 Task: Create tab in community.
Action: Mouse moved to (582, 46)
Screenshot: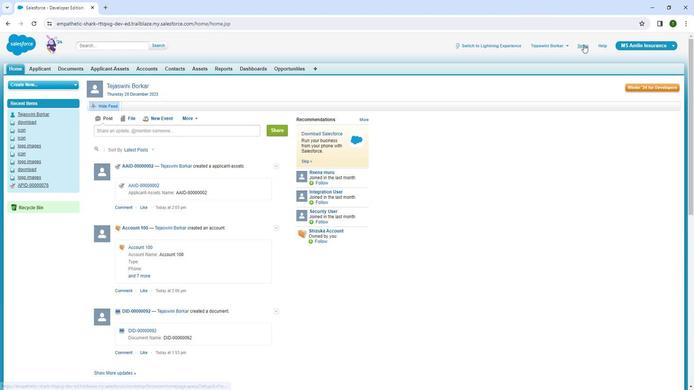 
Action: Mouse pressed left at (582, 46)
Screenshot: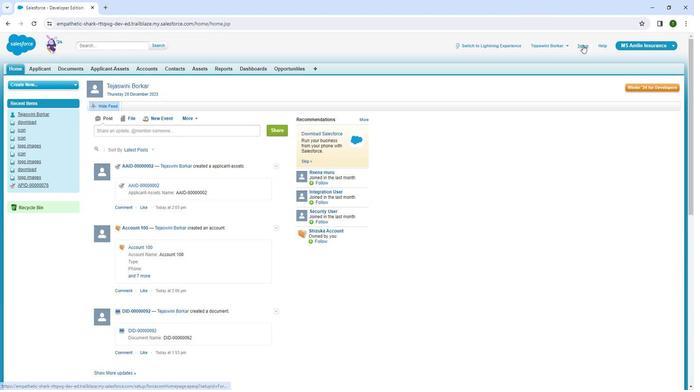 
Action: Mouse moved to (11, 131)
Screenshot: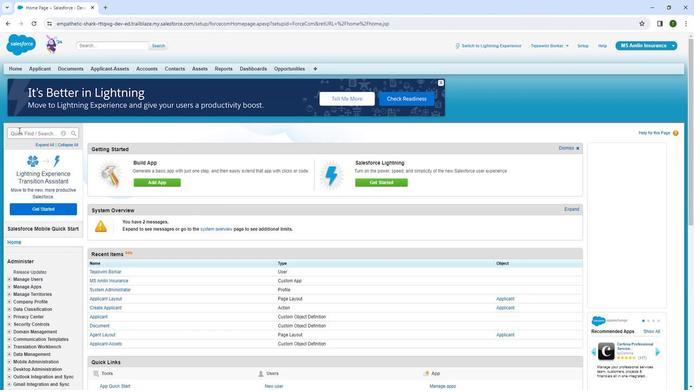 
Action: Mouse pressed left at (11, 131)
Screenshot: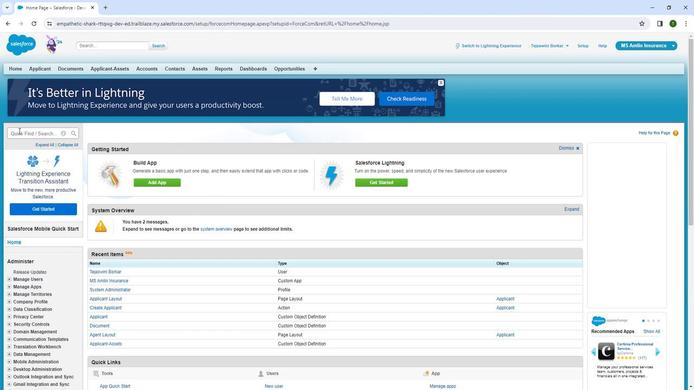 
Action: Mouse moved to (18, 138)
Screenshot: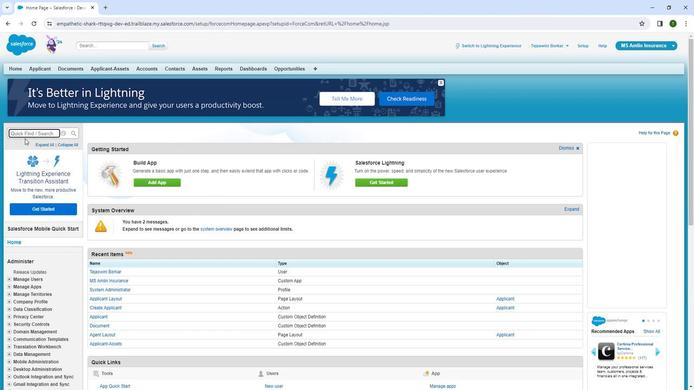 
Action: Key pressed di
Screenshot: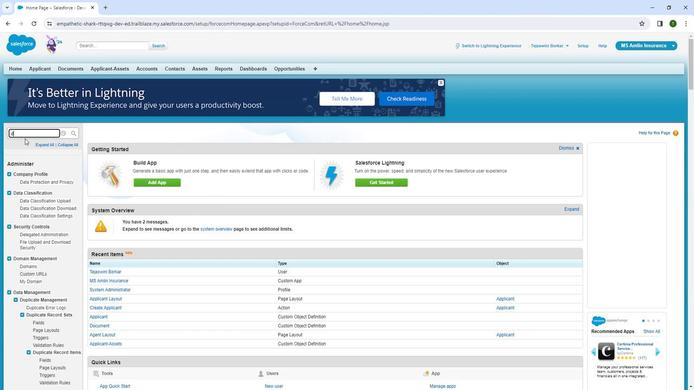 
Action: Mouse moved to (18, 138)
Screenshot: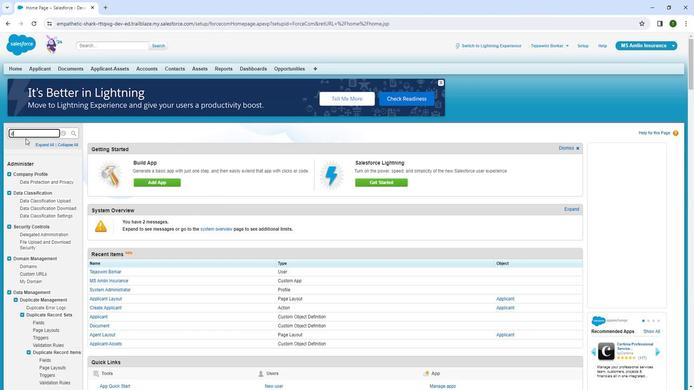 
Action: Key pressed git
Screenshot: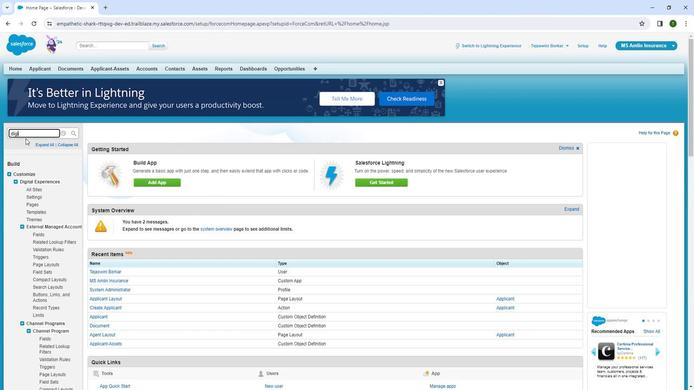 
Action: Mouse moved to (20, 137)
Screenshot: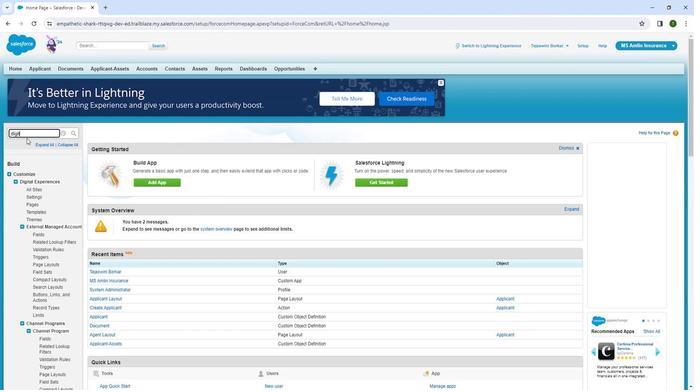 
Action: Key pressed a
Screenshot: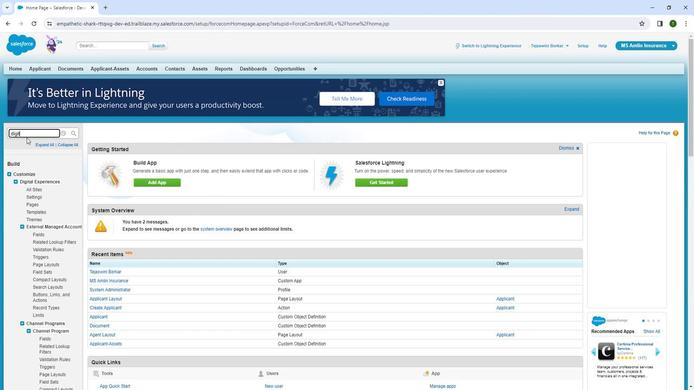 
Action: Mouse moved to (20, 137)
Screenshot: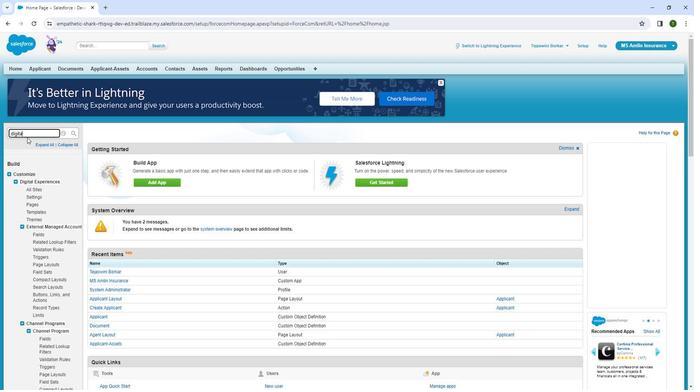 
Action: Key pressed l<Key.space>
Screenshot: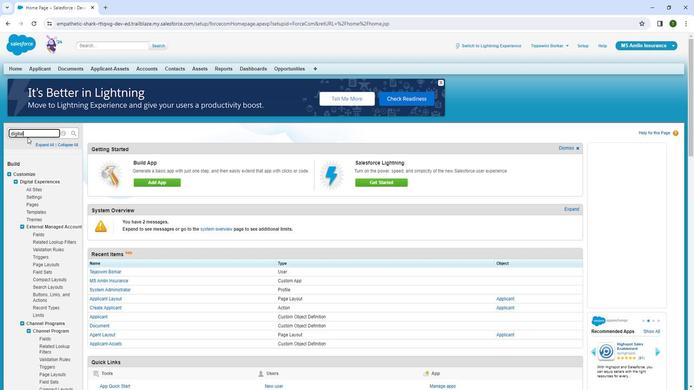 
Action: Mouse moved to (22, 138)
Screenshot: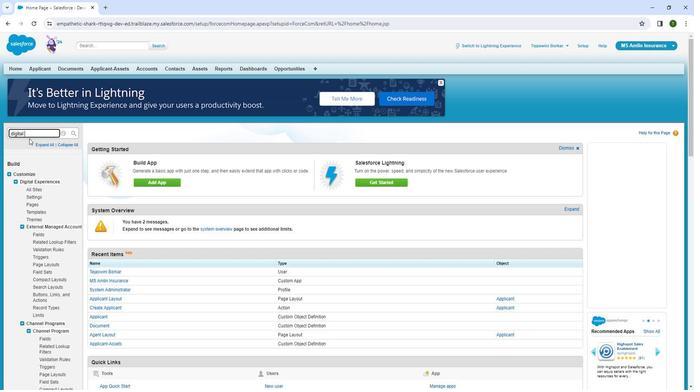 
Action: Key pressed ex
Screenshot: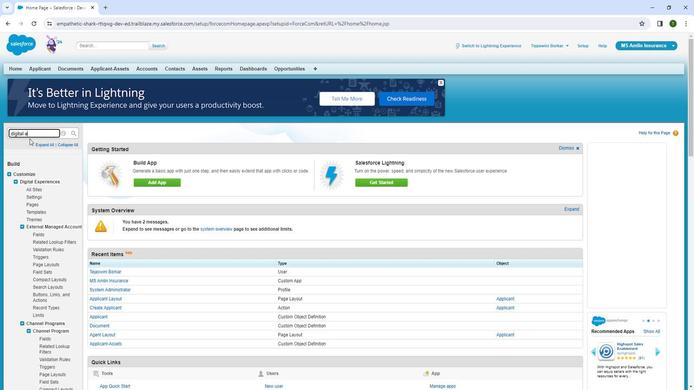 
Action: Mouse moved to (27, 144)
Screenshot: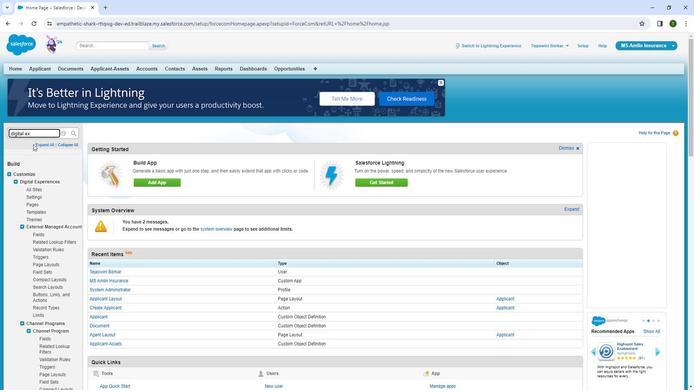 
Action: Key pressed p
Screenshot: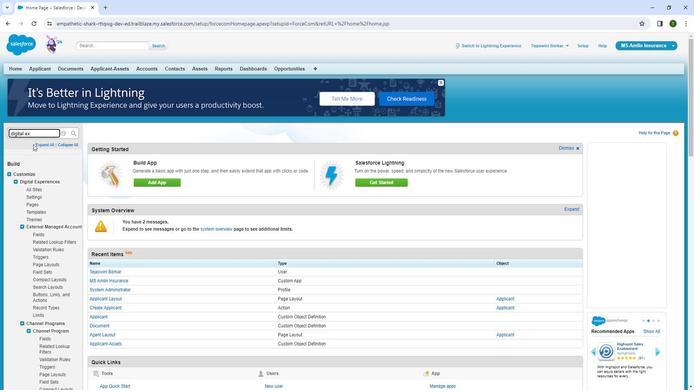 
Action: Mouse moved to (27, 188)
Screenshot: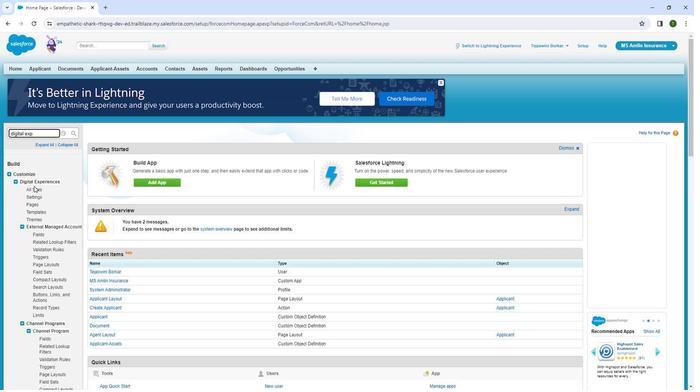 
Action: Mouse pressed left at (27, 188)
Screenshot: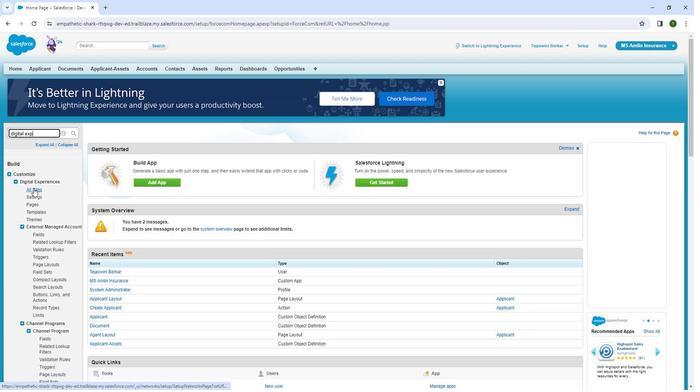
Action: Mouse moved to (122, 218)
Screenshot: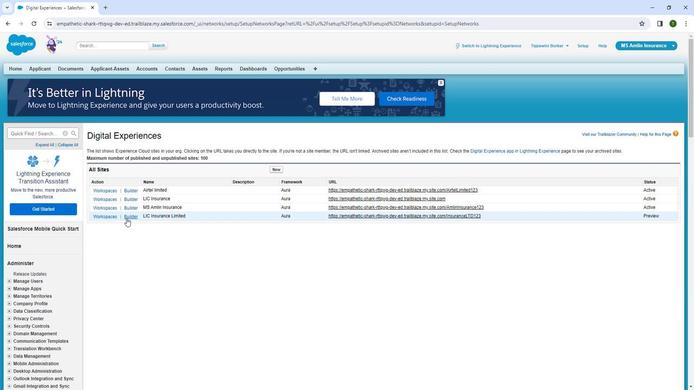 
Action: Mouse pressed left at (122, 218)
Screenshot: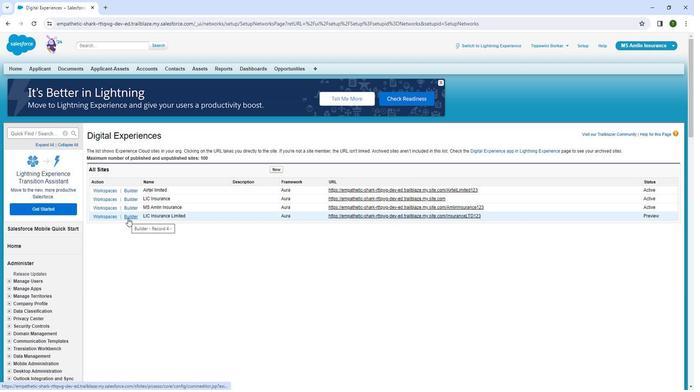 
Action: Mouse moved to (476, 127)
Screenshot: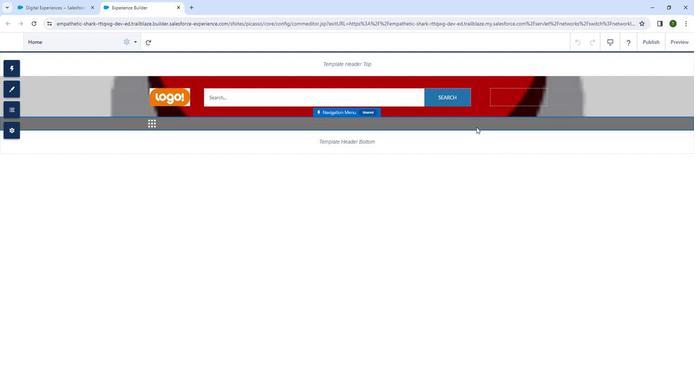 
Action: Mouse pressed left at (476, 127)
Screenshot: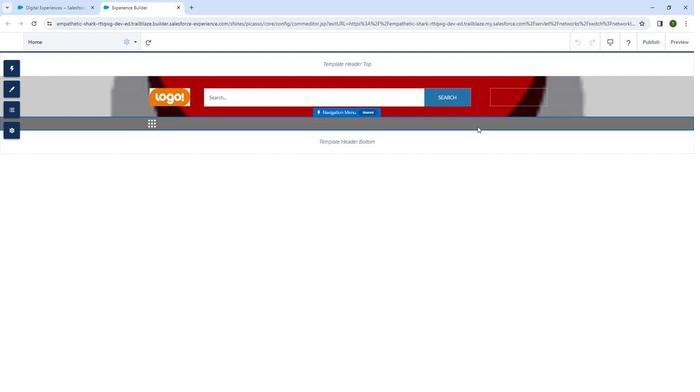 
Action: Mouse moved to (600, 142)
Screenshot: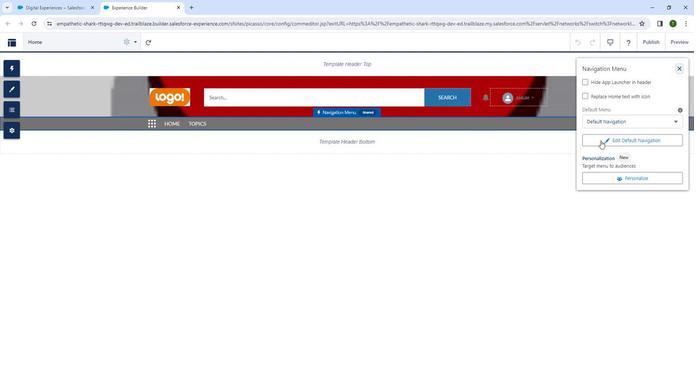 
Action: Mouse pressed left at (600, 142)
Screenshot: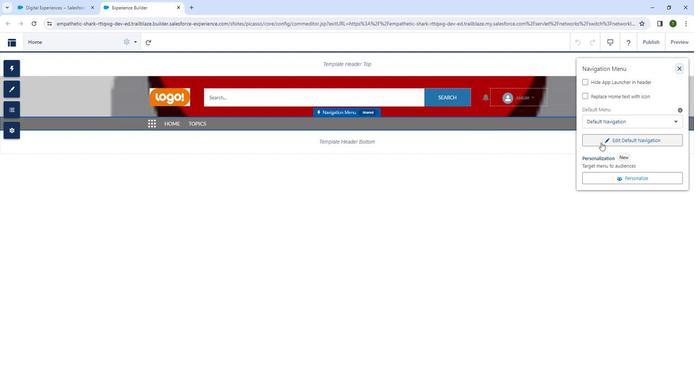 
Action: Mouse moved to (314, 144)
Screenshot: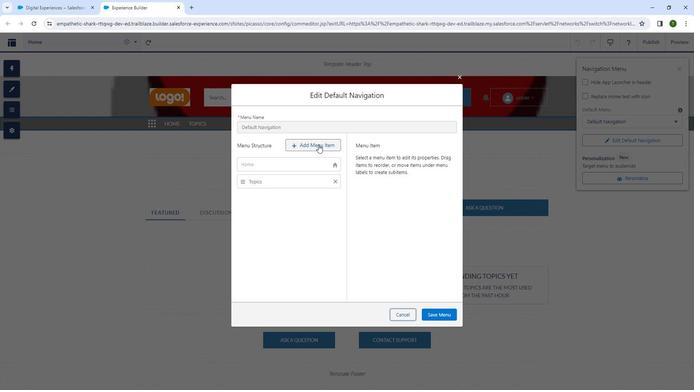 
Action: Mouse pressed left at (314, 144)
Screenshot: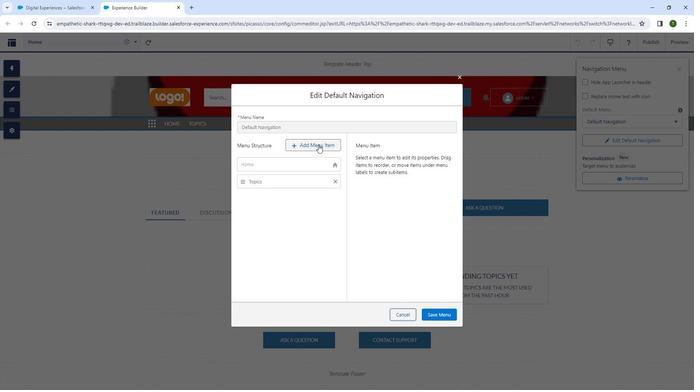 
Action: Mouse moved to (366, 170)
Screenshot: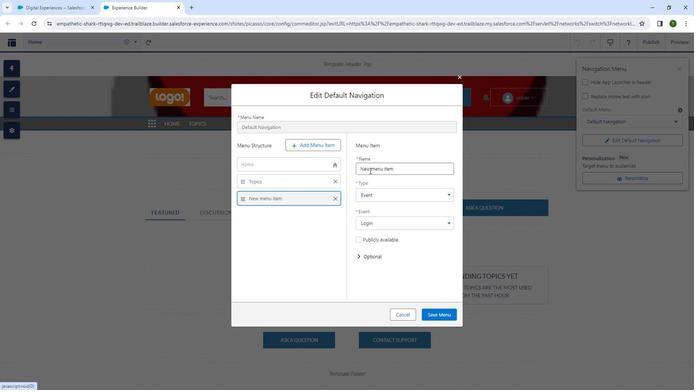 
Action: Mouse pressed left at (366, 170)
Screenshot: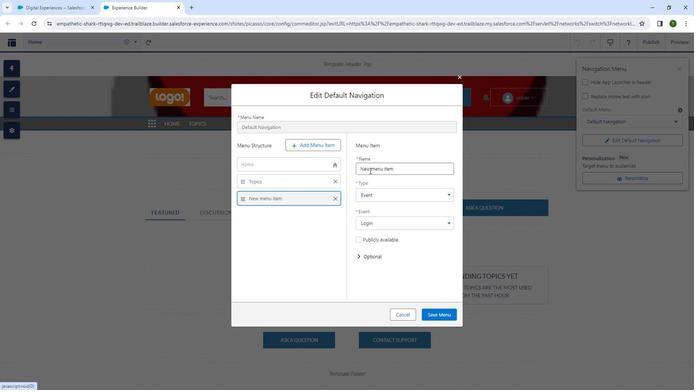 
Action: Mouse moved to (397, 166)
Screenshot: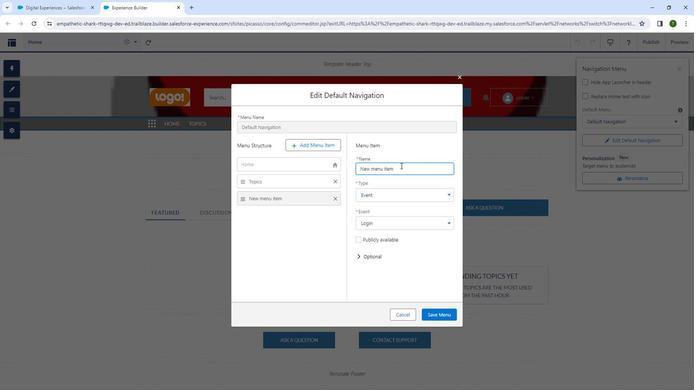 
Action: Mouse pressed left at (397, 166)
Screenshot: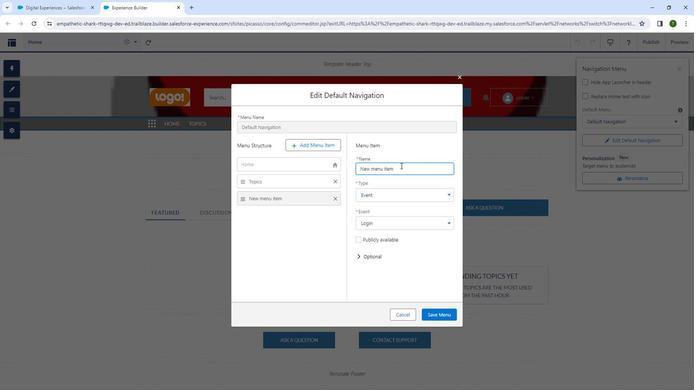 
Action: Mouse moved to (354, 172)
Screenshot: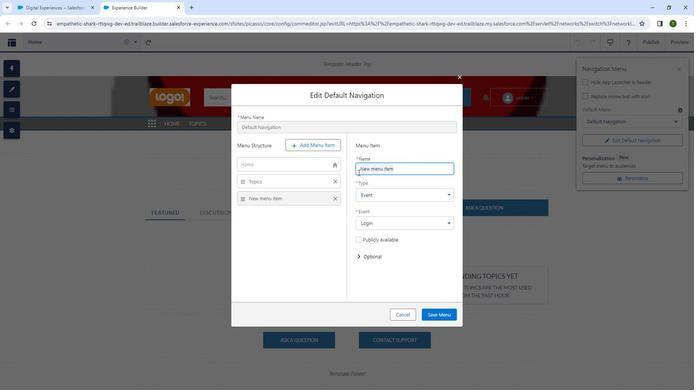 
Action: Key pressed \<Key.backspace><Key.backspace><Key.shift>Account
Screenshot: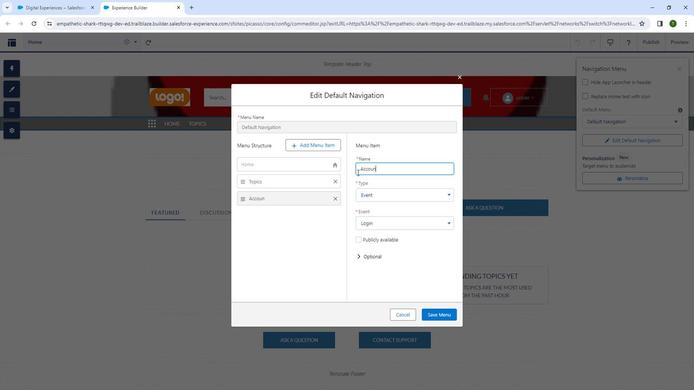 
Action: Mouse moved to (368, 194)
Screenshot: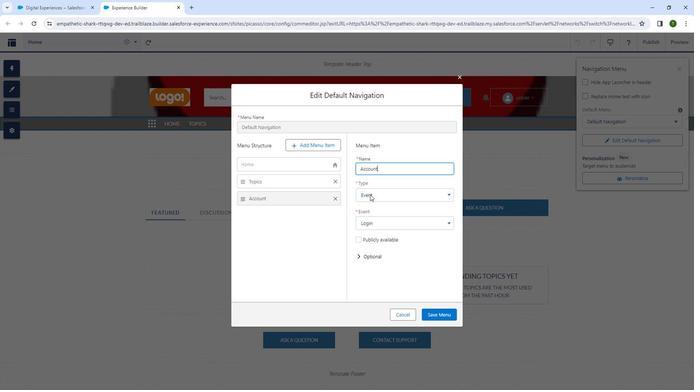 
Action: Mouse pressed left at (368, 194)
Screenshot: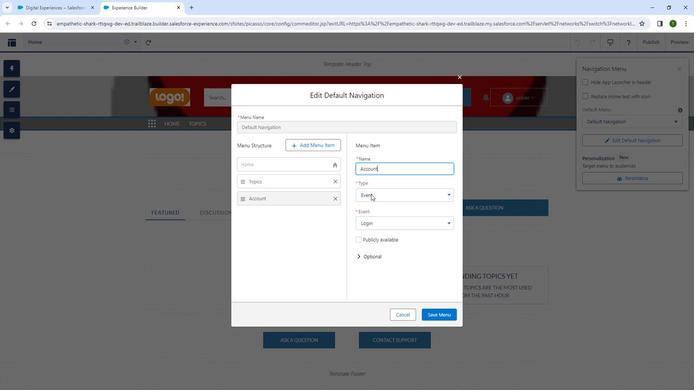 
Action: Mouse moved to (360, 239)
Screenshot: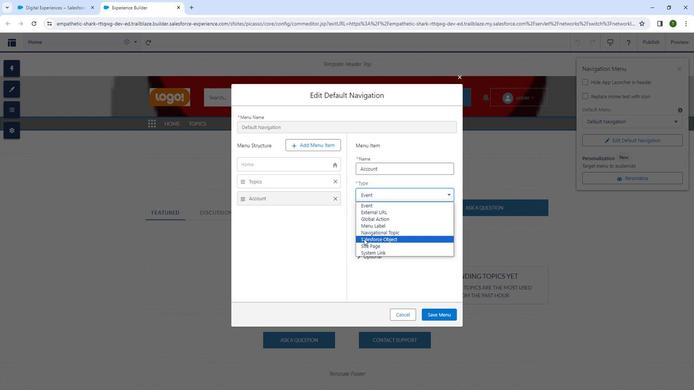 
Action: Mouse pressed left at (360, 239)
Screenshot: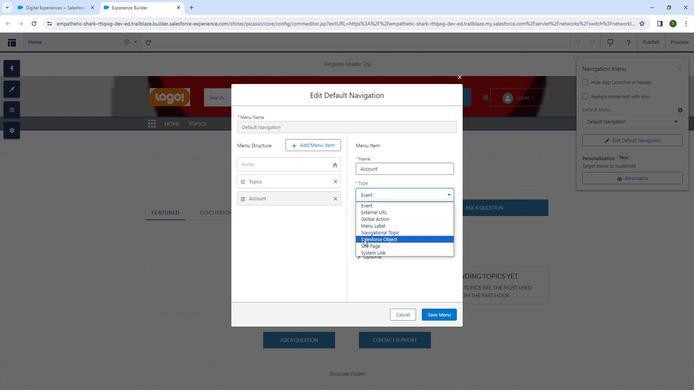 
Action: Mouse moved to (443, 315)
Screenshot: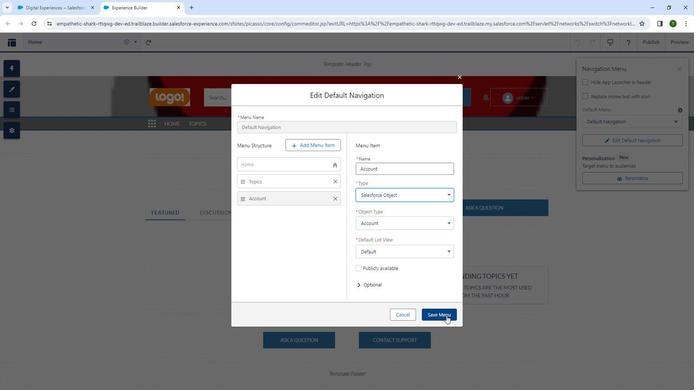 
Action: Mouse pressed left at (443, 315)
Screenshot: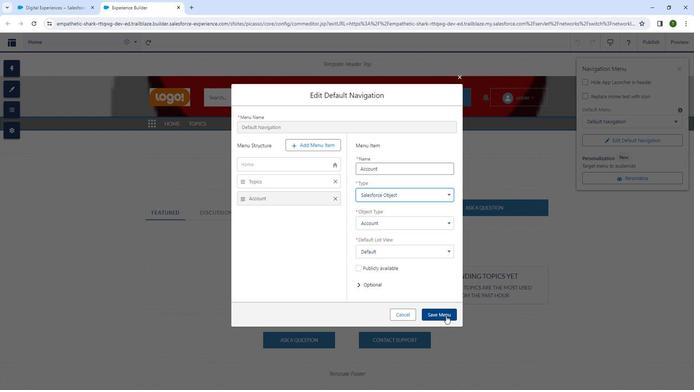 
Action: Mouse moved to (597, 144)
Screenshot: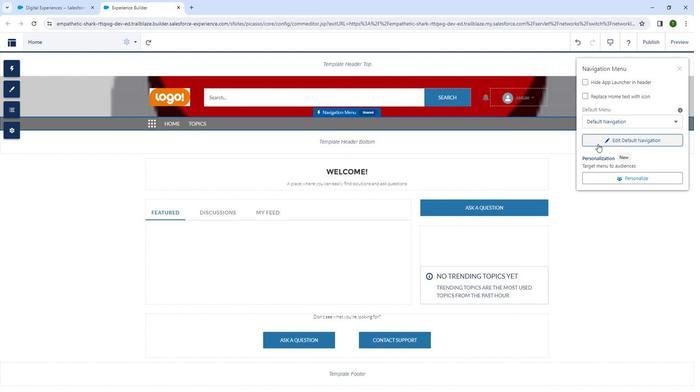 
Action: Mouse pressed left at (597, 144)
Screenshot: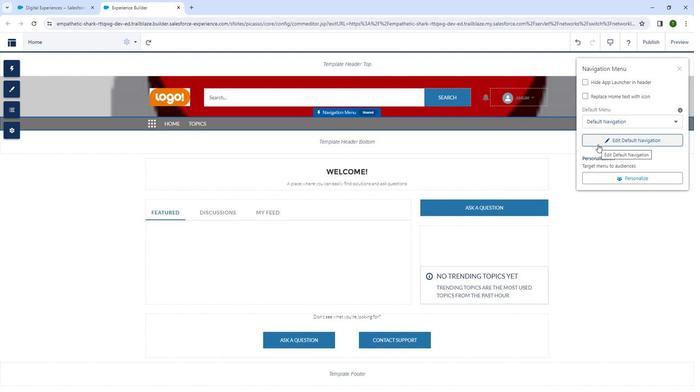 
Action: Mouse moved to (301, 147)
Screenshot: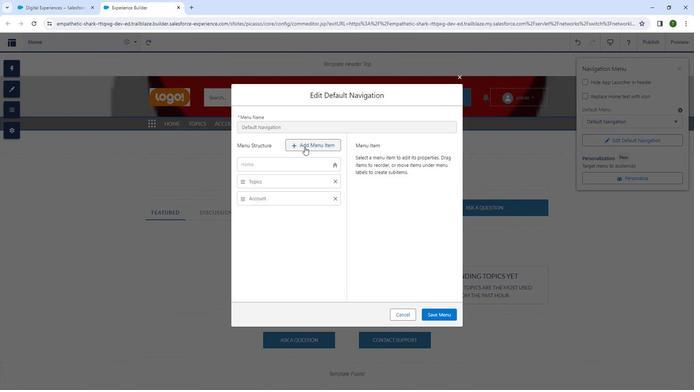 
Action: Mouse pressed left at (301, 147)
Screenshot: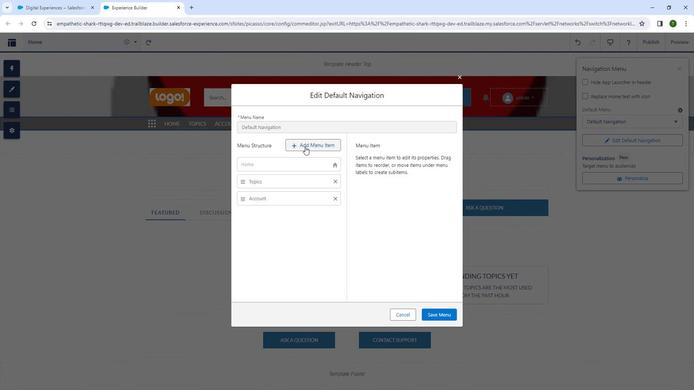 
Action: Mouse moved to (391, 166)
Screenshot: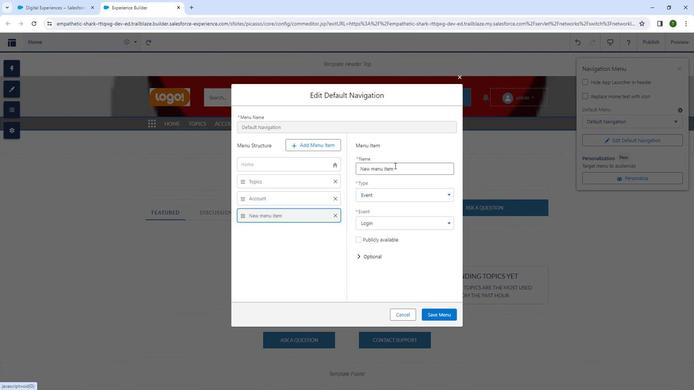 
Action: Mouse pressed left at (391, 166)
Screenshot: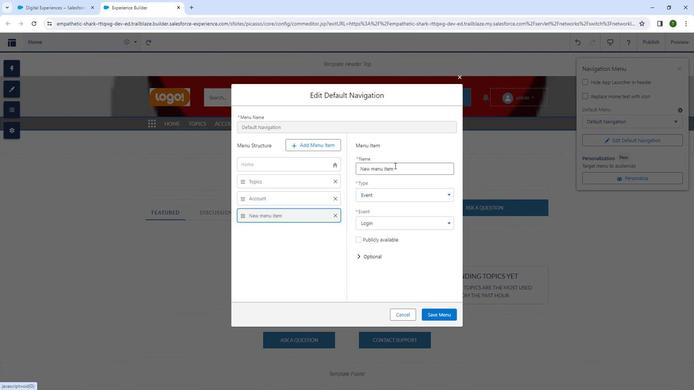 
Action: Mouse moved to (350, 172)
Screenshot: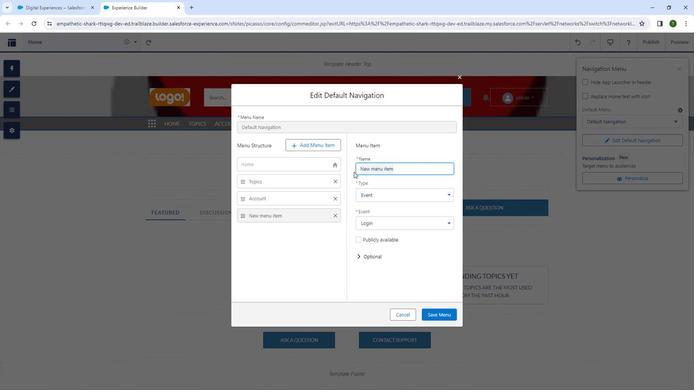 
Action: Key pressed <Key.backspace><Key.shift>Contact
Screenshot: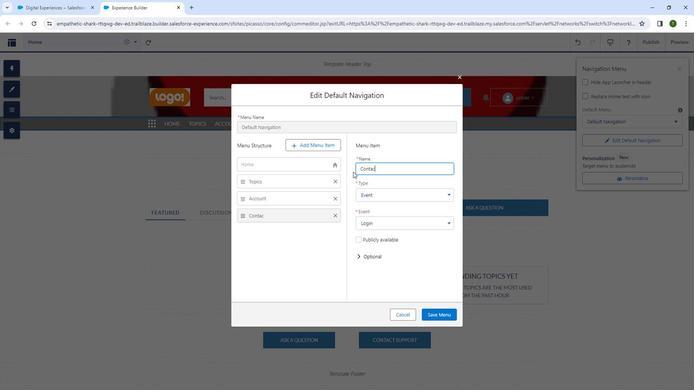 
Action: Mouse moved to (377, 197)
Screenshot: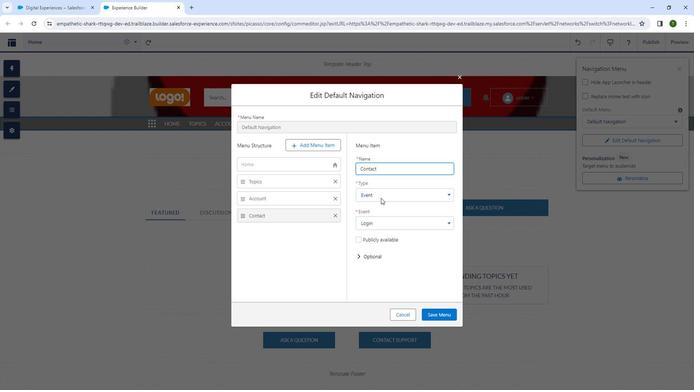 
Action: Mouse pressed left at (377, 197)
Screenshot: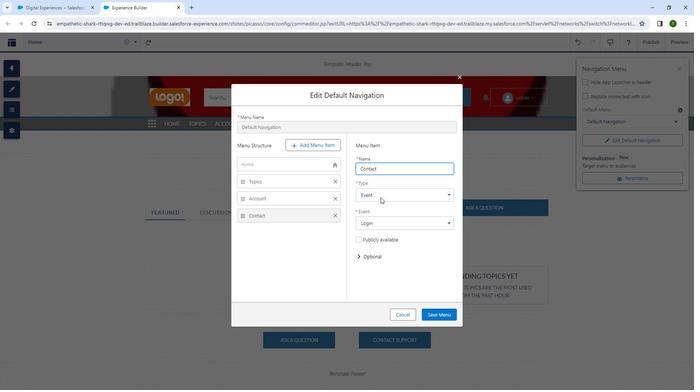 
Action: Mouse moved to (361, 237)
Screenshot: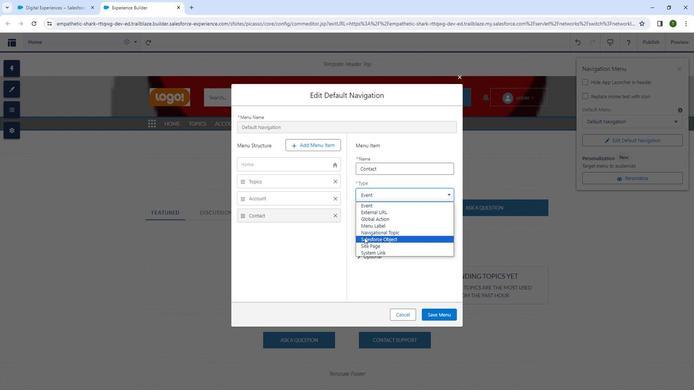 
Action: Mouse pressed left at (361, 237)
Screenshot: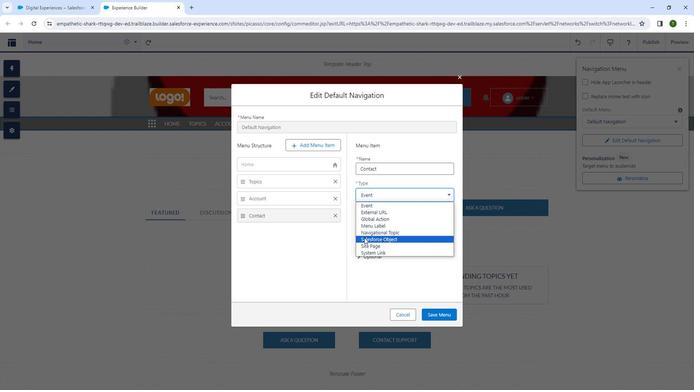 
Action: Mouse moved to (373, 224)
Screenshot: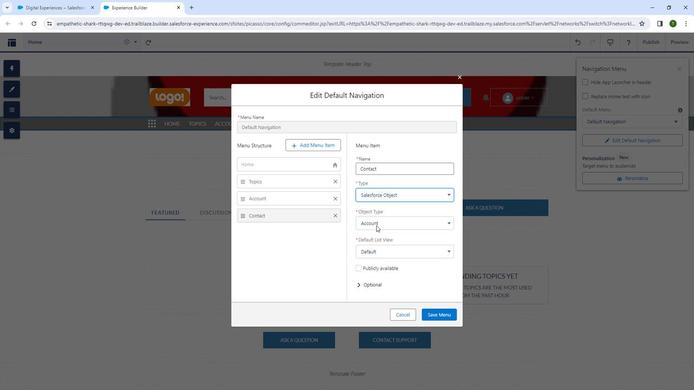 
Action: Mouse pressed left at (373, 224)
Screenshot: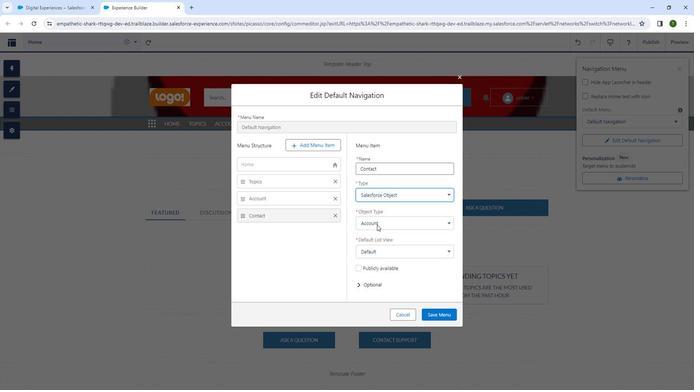 
Action: Mouse moved to (381, 308)
Screenshot: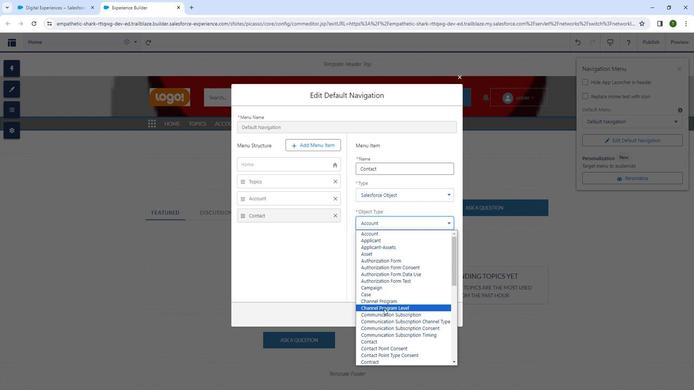 
Action: Mouse scrolled (381, 308) with delta (0, 0)
Screenshot: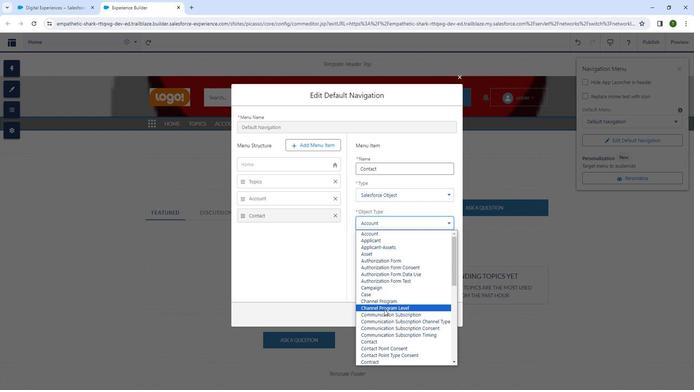 
Action: Mouse moved to (371, 268)
Screenshot: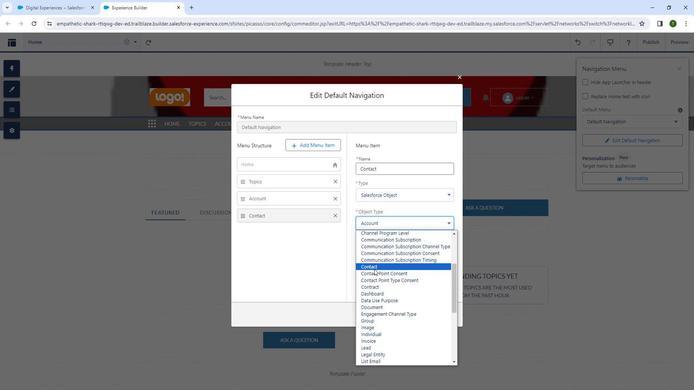 
Action: Mouse pressed left at (371, 268)
Screenshot: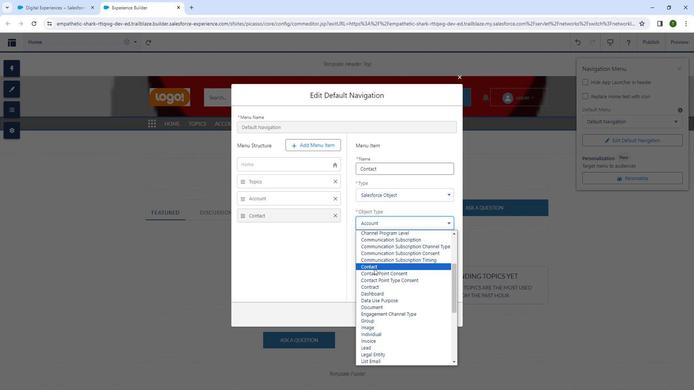 
Action: Mouse moved to (429, 315)
Screenshot: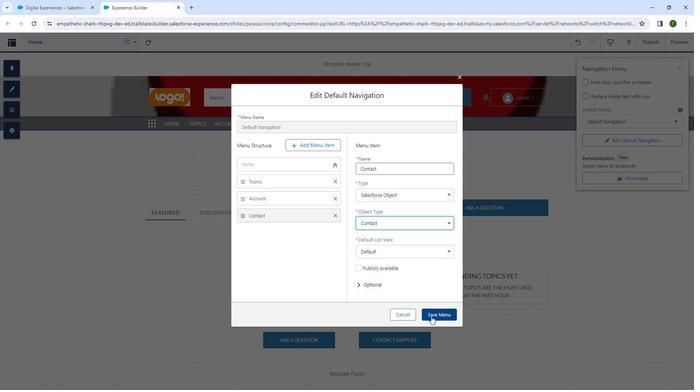 
Action: Mouse pressed left at (429, 315)
Screenshot: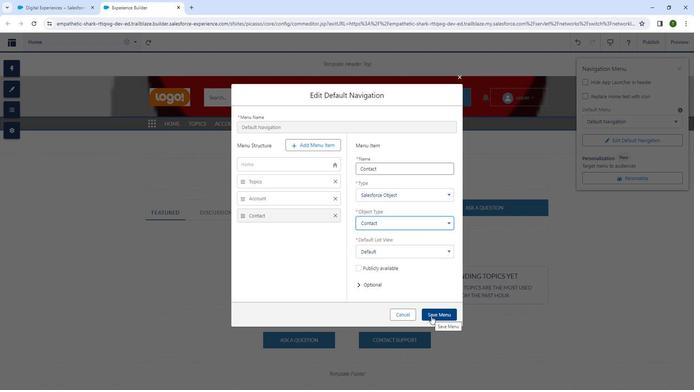 
Action: Mouse moved to (599, 143)
Screenshot: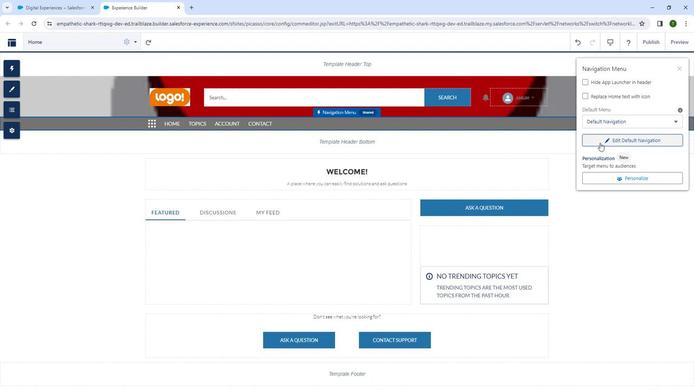 
Action: Mouse pressed left at (599, 143)
Screenshot: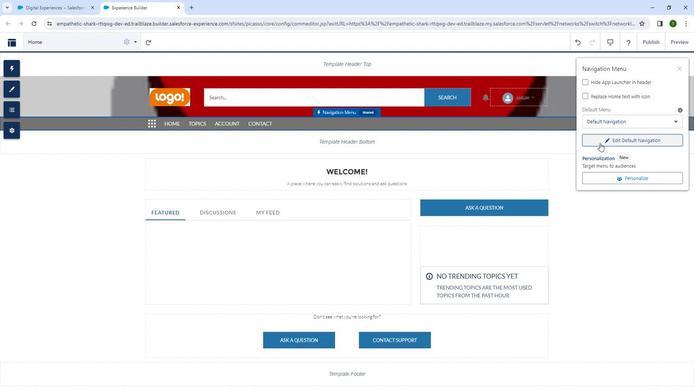 
Action: Mouse moved to (307, 147)
Screenshot: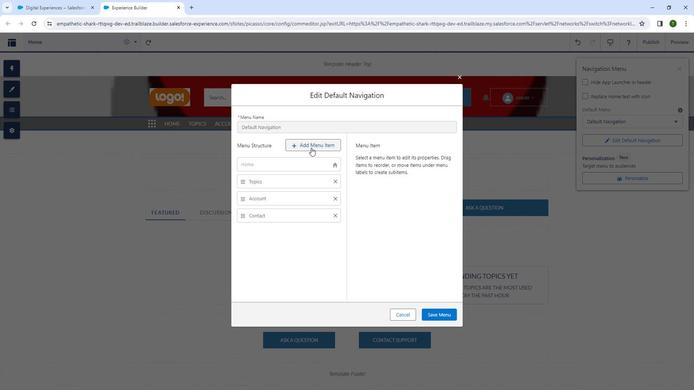 
Action: Mouse pressed left at (307, 147)
Screenshot: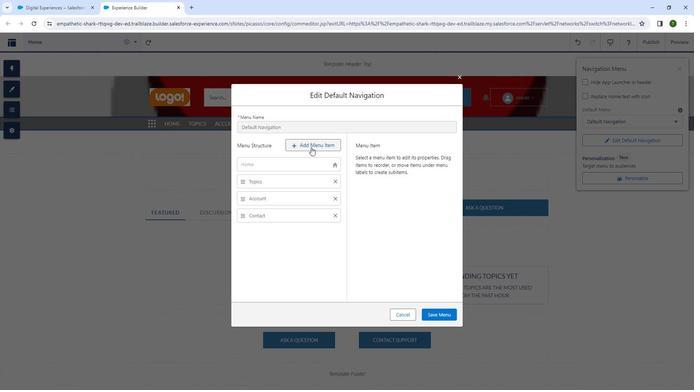 
Action: Mouse moved to (404, 168)
Screenshot: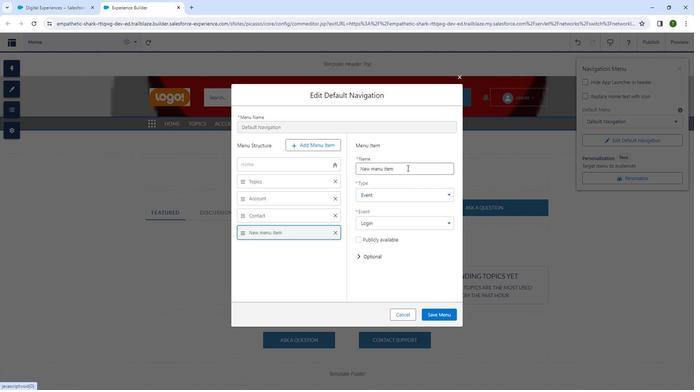 
Action: Mouse pressed left at (404, 168)
Screenshot: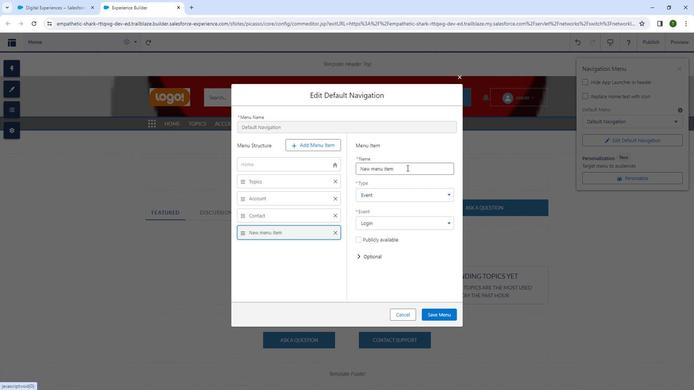 
Action: Mouse moved to (341, 167)
Screenshot: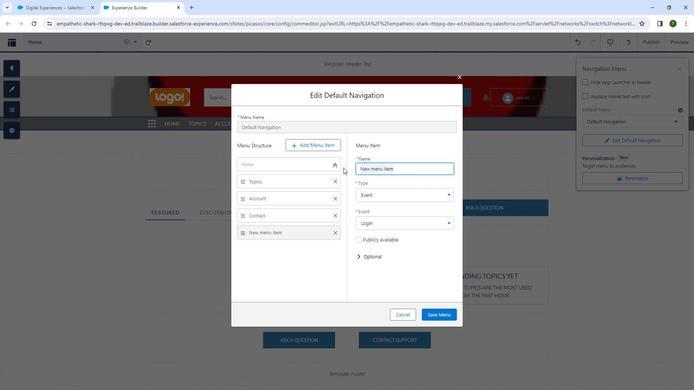 
Action: Key pressed <Key.backspace>opportunity
Screenshot: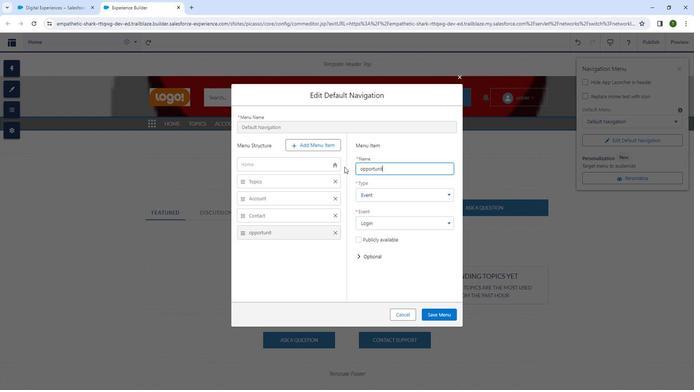 
Action: Mouse moved to (403, 199)
Screenshot: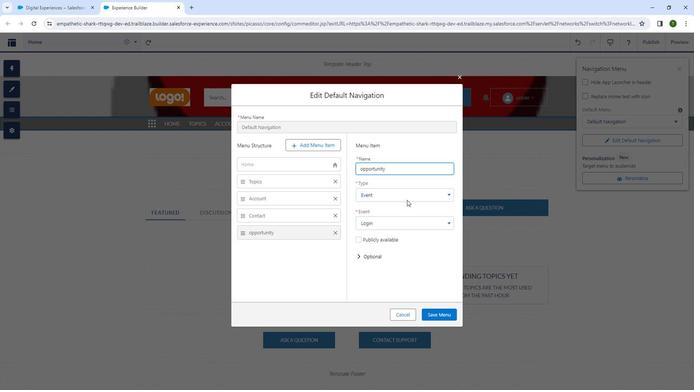 
Action: Mouse pressed left at (403, 199)
Screenshot: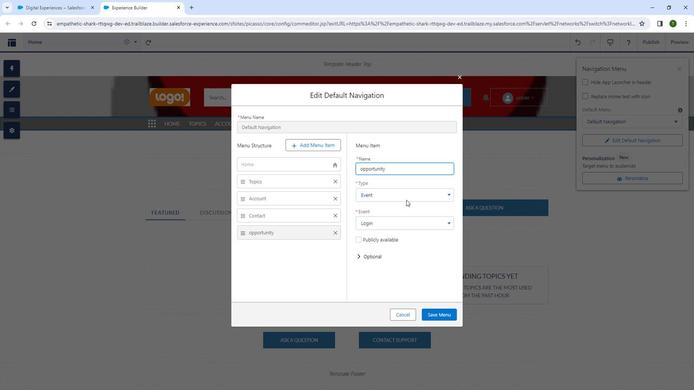 
Action: Mouse moved to (364, 234)
Screenshot: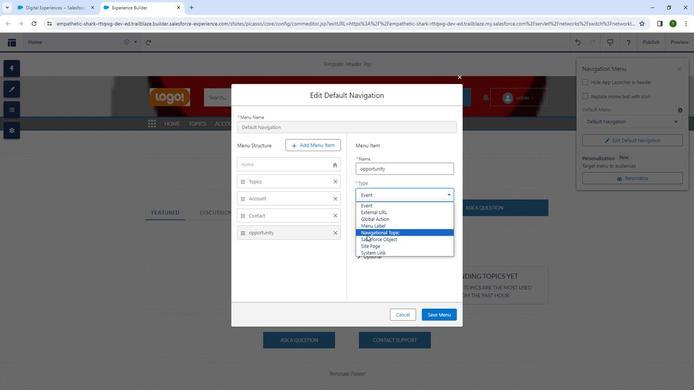 
Action: Mouse pressed left at (364, 234)
Screenshot: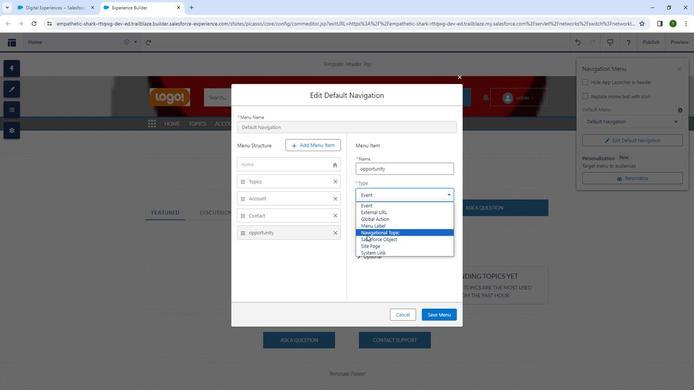 
Action: Mouse moved to (371, 193)
Screenshot: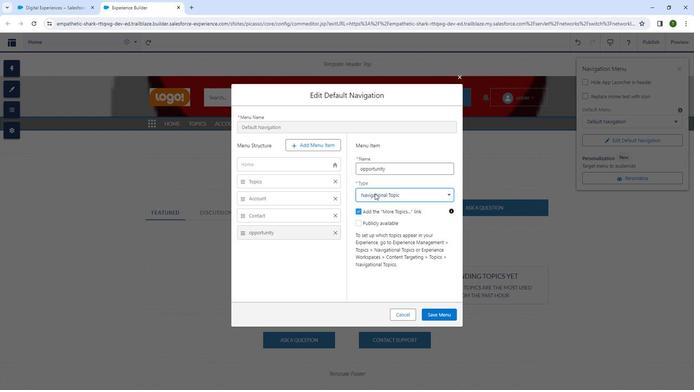 
Action: Mouse pressed left at (371, 193)
Screenshot: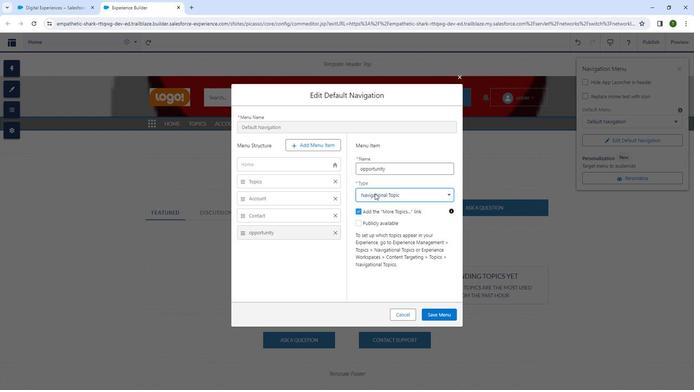 
Action: Mouse moved to (371, 238)
Screenshot: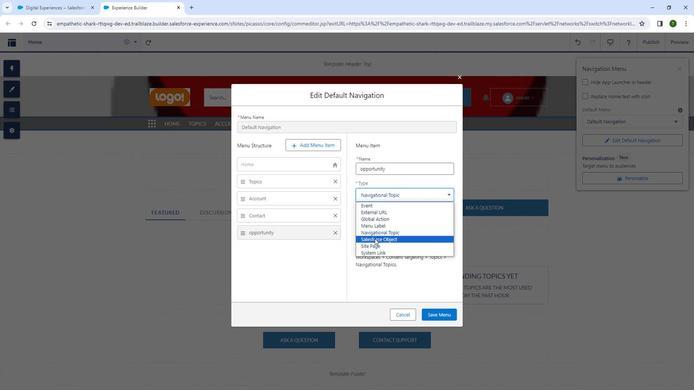 
Action: Mouse pressed left at (371, 238)
Screenshot: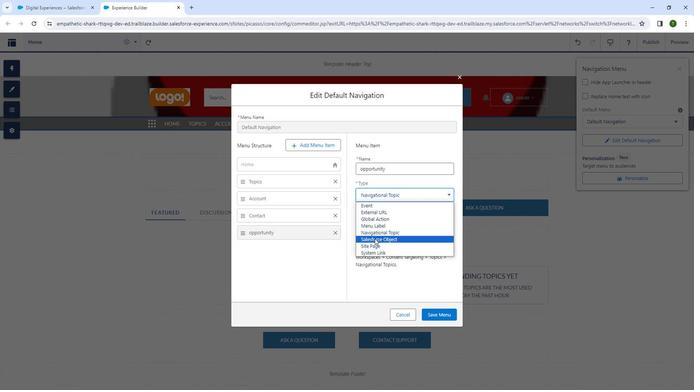 
Action: Mouse moved to (369, 227)
Screenshot: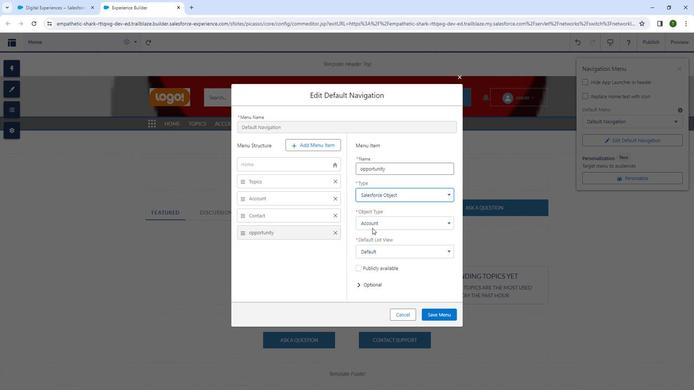 
Action: Mouse pressed left at (369, 227)
Screenshot: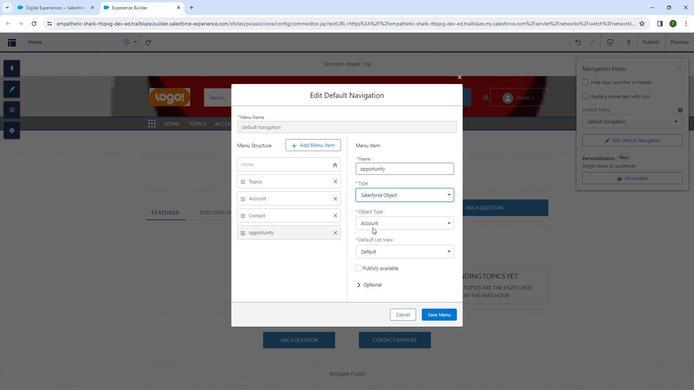 
Action: Mouse moved to (390, 288)
Screenshot: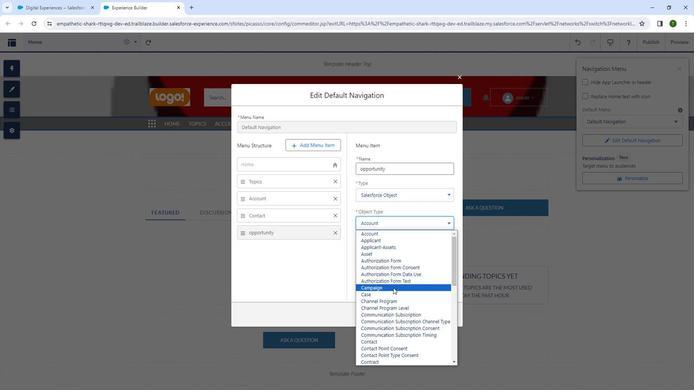 
Action: Mouse scrolled (390, 287) with delta (0, 0)
Screenshot: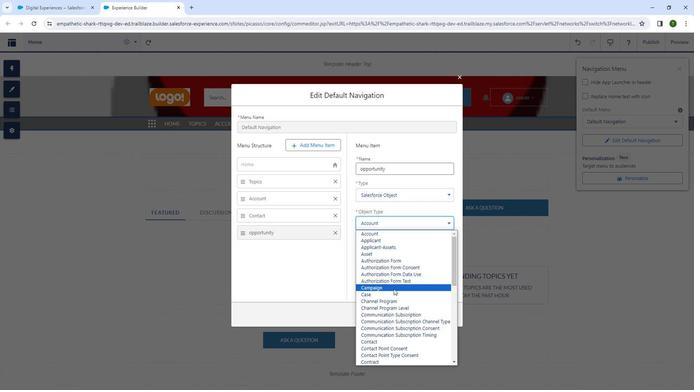 
Action: Mouse moved to (382, 307)
Screenshot: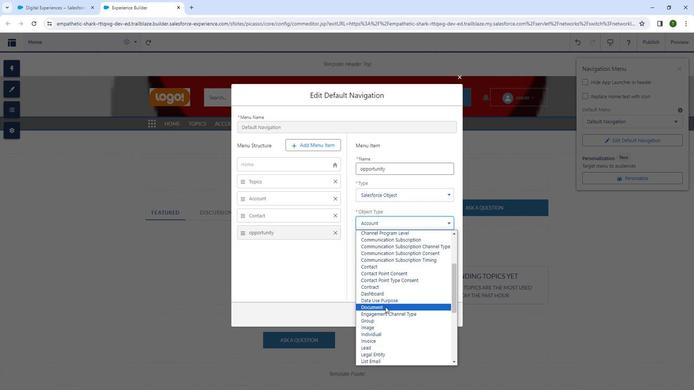 
Action: Mouse scrolled (382, 307) with delta (0, 0)
Screenshot: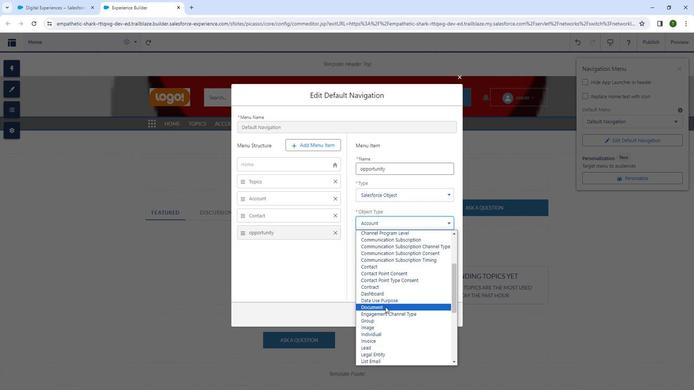 
Action: Mouse moved to (379, 317)
Screenshot: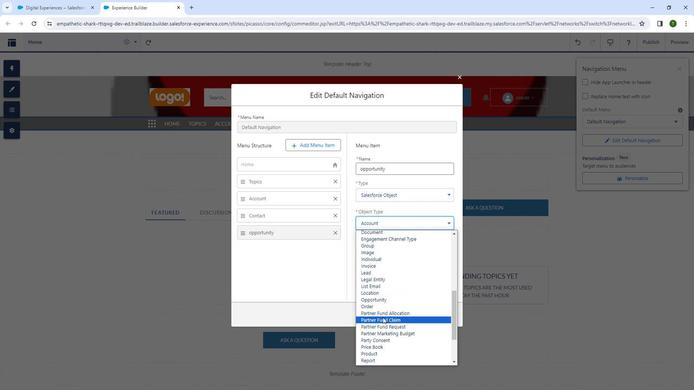 
Action: Mouse scrolled (379, 316) with delta (0, 0)
Screenshot: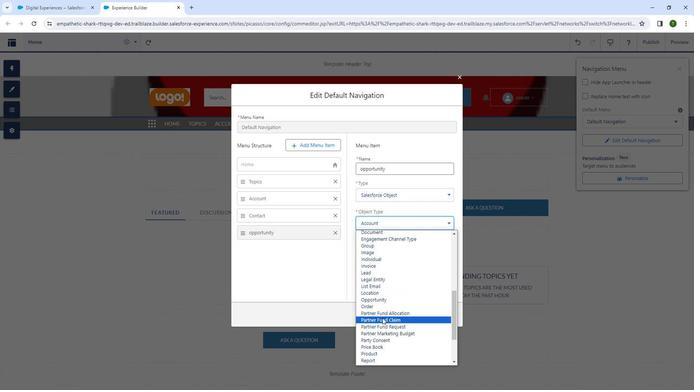 
Action: Mouse moved to (376, 333)
Screenshot: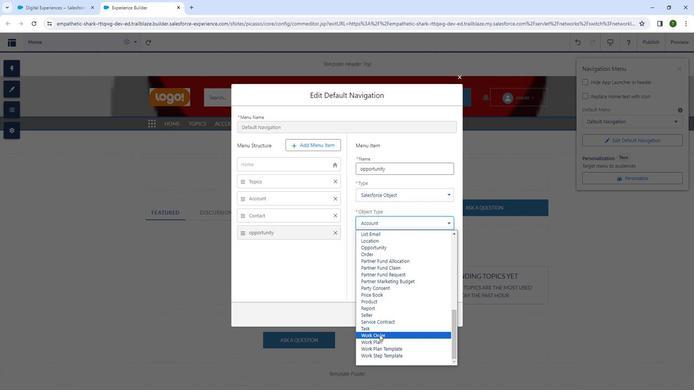 
Action: Mouse scrolled (376, 333) with delta (0, 0)
Screenshot: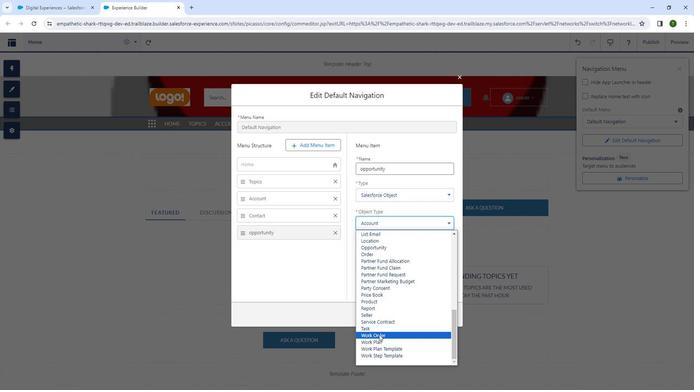 
Action: Mouse moved to (375, 335)
Screenshot: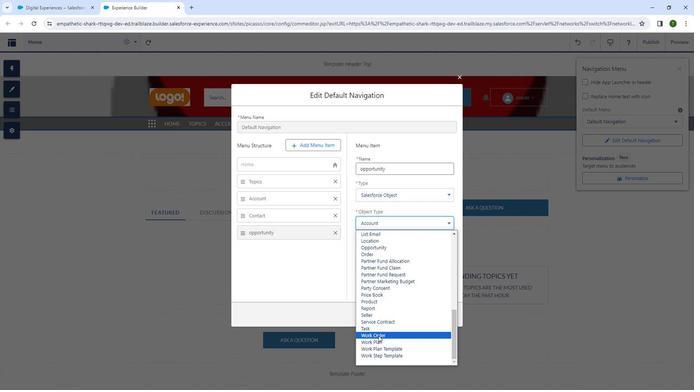 
Action: Mouse scrolled (375, 334) with delta (0, 0)
Screenshot: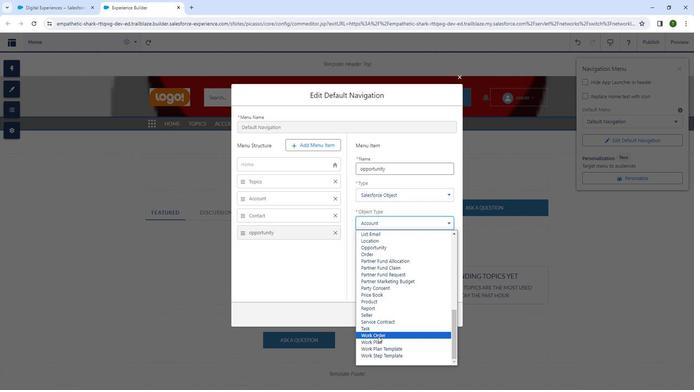 
Action: Mouse moved to (365, 246)
Screenshot: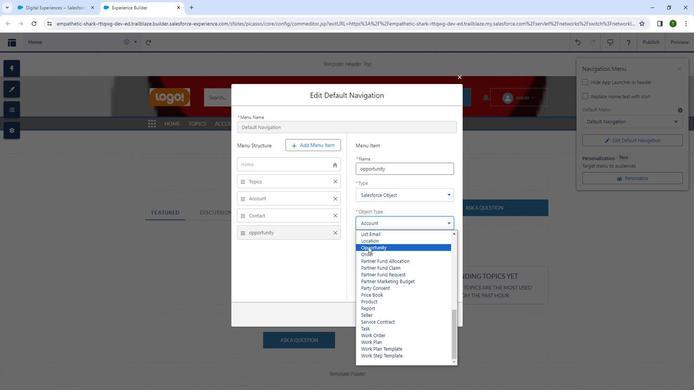 
Action: Mouse pressed left at (365, 246)
Screenshot: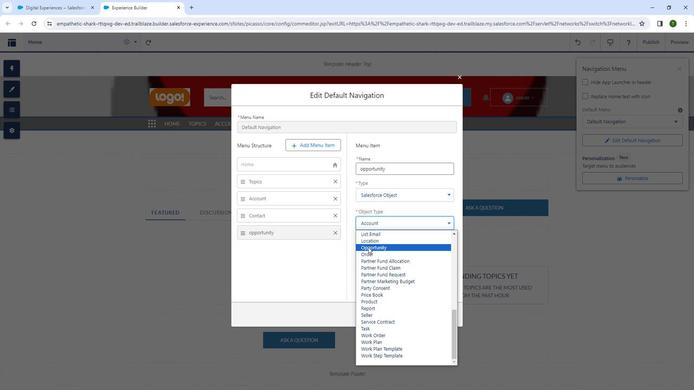 
Action: Mouse moved to (436, 314)
Screenshot: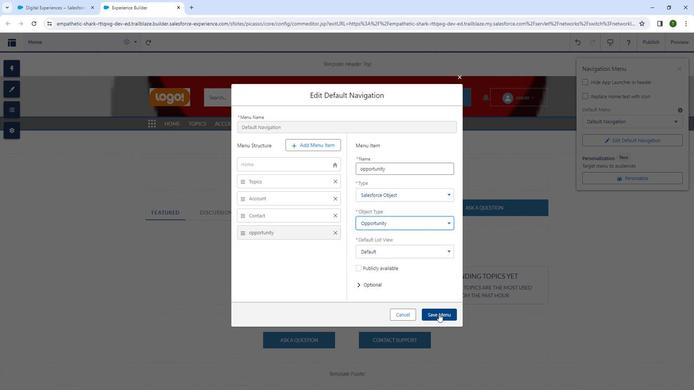 
Action: Mouse pressed left at (436, 314)
Screenshot: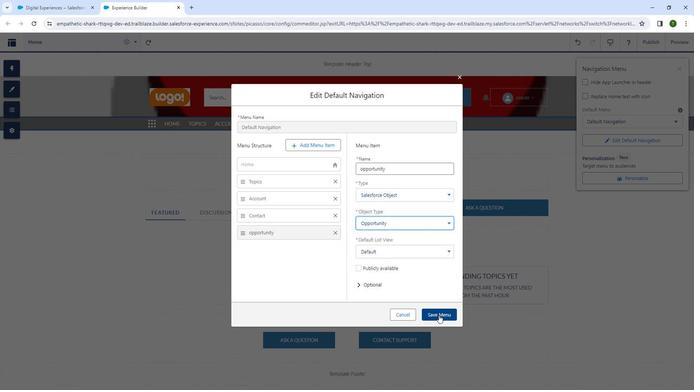 
Action: Mouse moved to (594, 142)
Screenshot: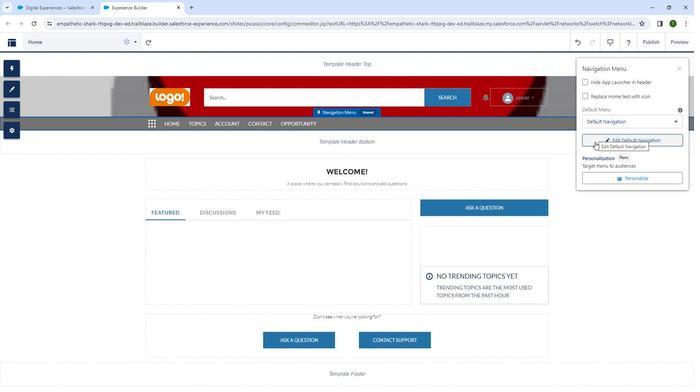 
Action: Mouse pressed left at (594, 142)
Screenshot: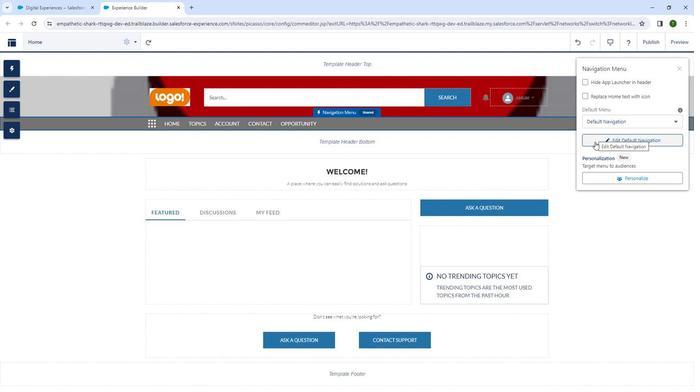 
Action: Mouse moved to (292, 148)
Screenshot: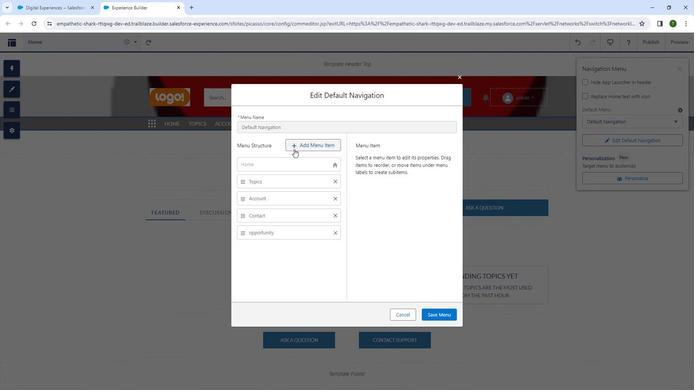 
Action: Mouse pressed left at (292, 148)
Screenshot: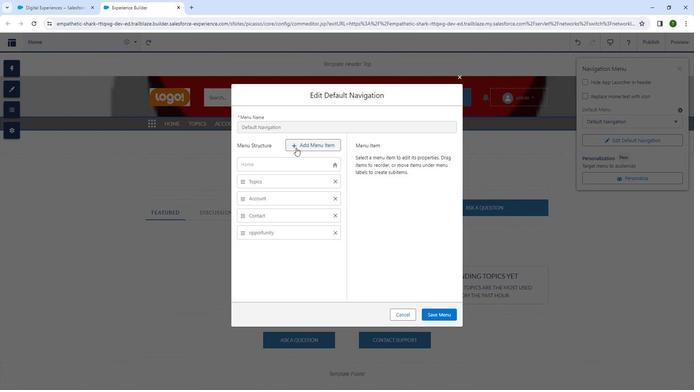 
Action: Mouse moved to (301, 144)
Screenshot: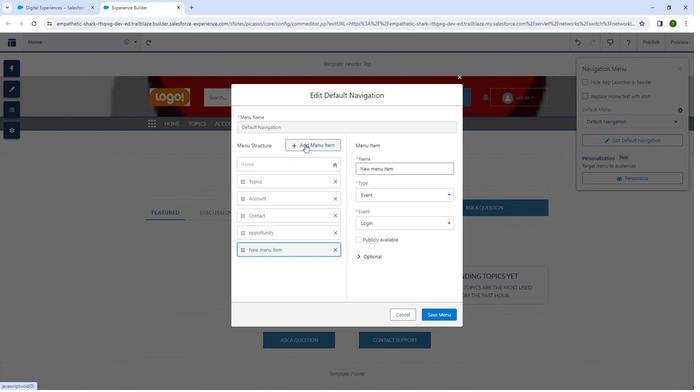 
Action: Mouse pressed left at (301, 144)
Screenshot: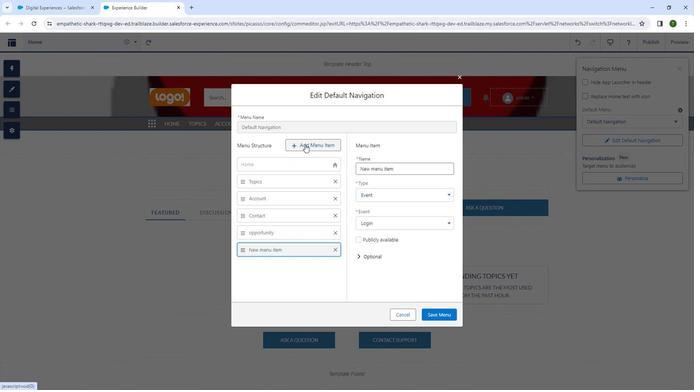 
Action: Mouse moved to (332, 267)
Screenshot: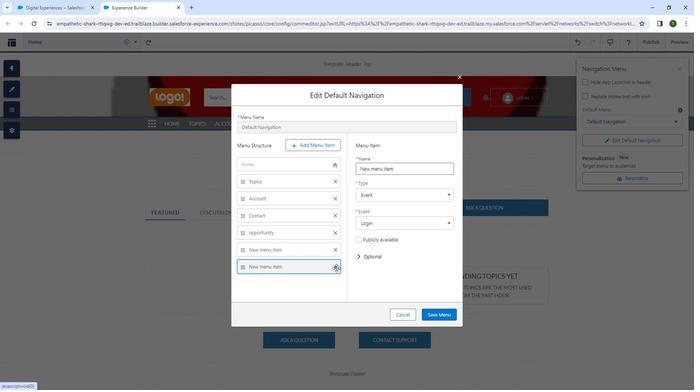 
Action: Mouse pressed left at (332, 267)
Screenshot: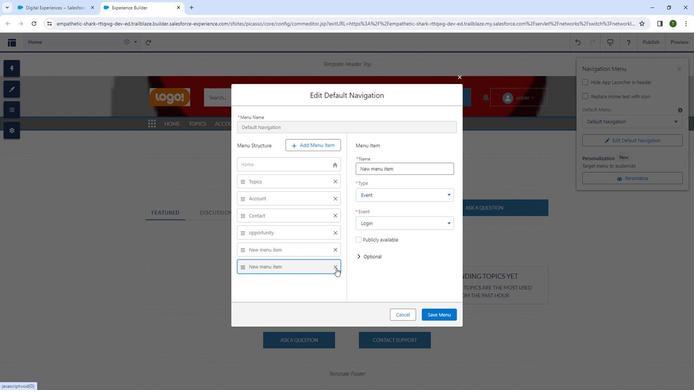 
Action: Mouse moved to (392, 169)
Screenshot: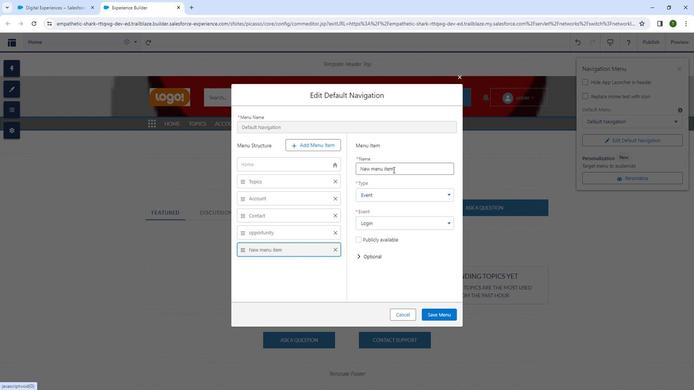 
Action: Mouse pressed left at (392, 169)
Screenshot: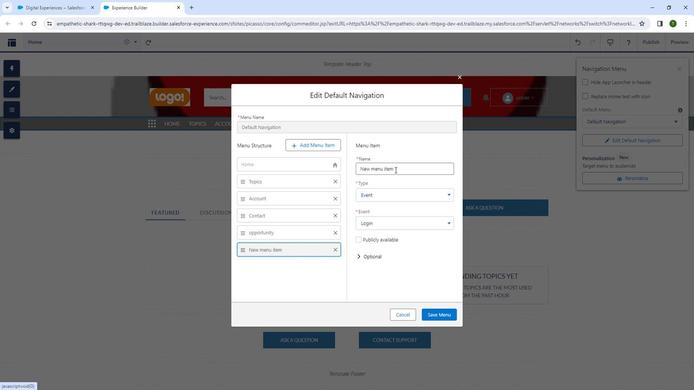 
Action: Mouse moved to (348, 177)
Screenshot: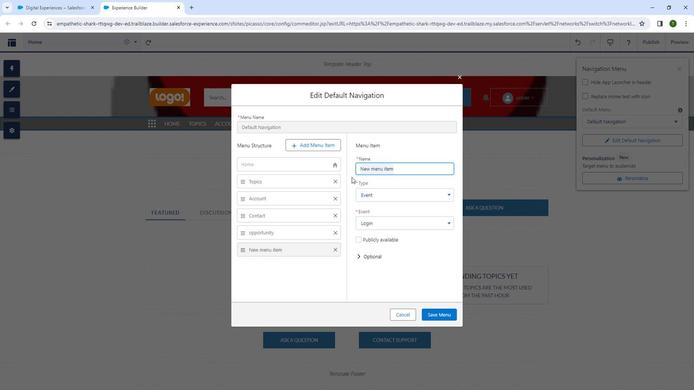 
Action: Key pressed <Key.backspace>case
Screenshot: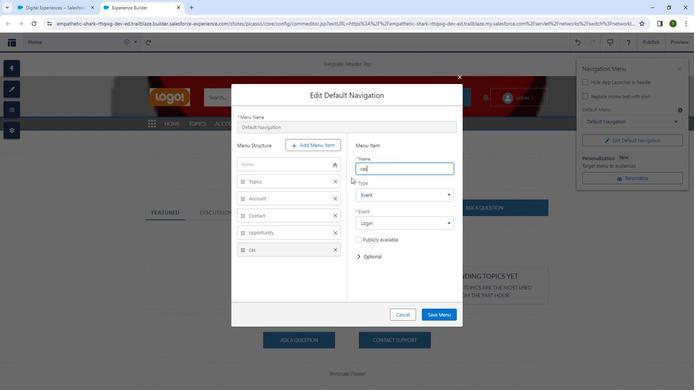 
Action: Mouse moved to (363, 195)
Screenshot: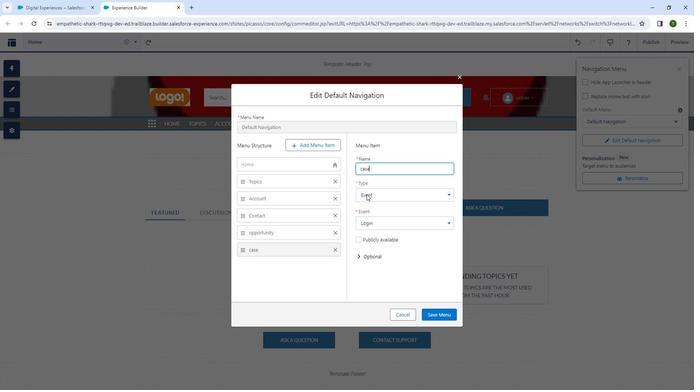 
Action: Mouse pressed left at (363, 195)
Screenshot: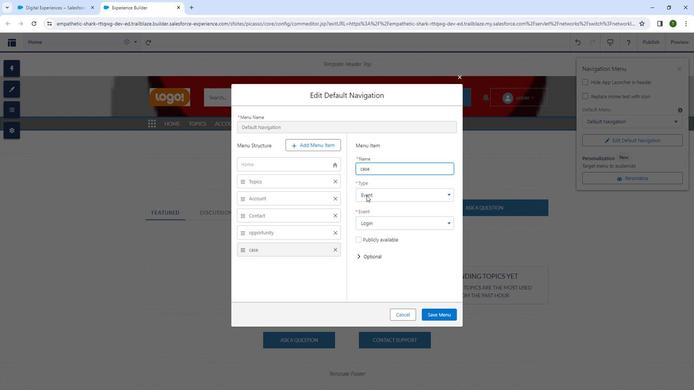 
Action: Mouse moved to (369, 242)
Screenshot: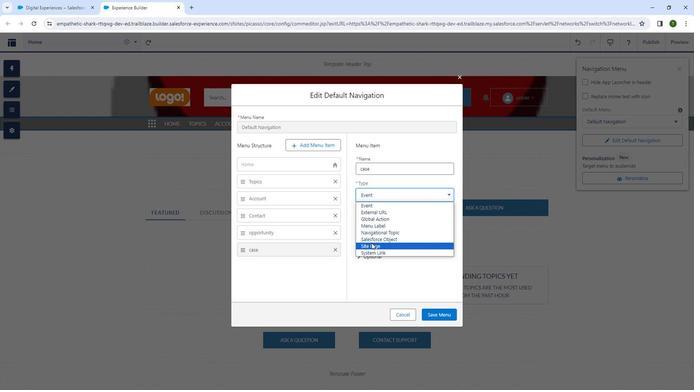 
Action: Mouse pressed left at (369, 242)
Screenshot: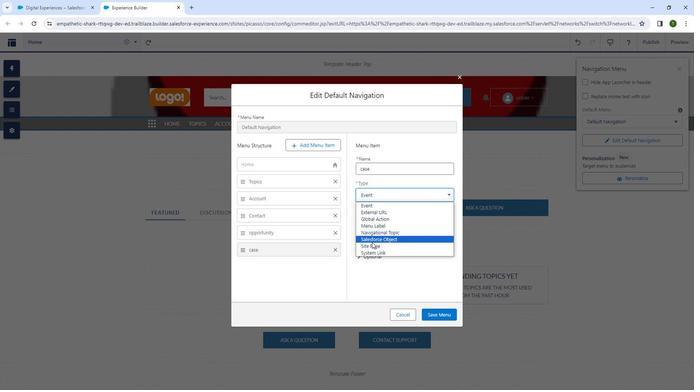 
Action: Mouse moved to (376, 223)
Screenshot: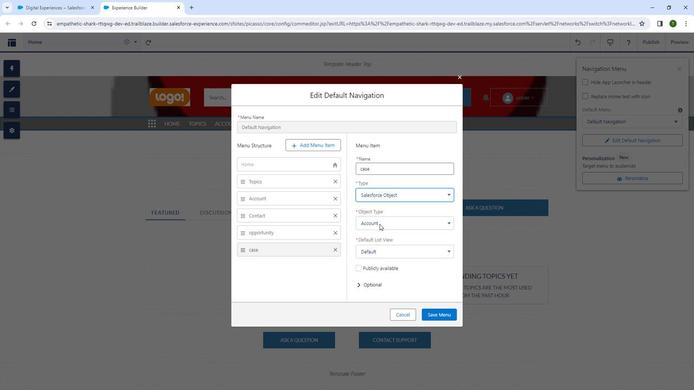 
Action: Mouse pressed left at (376, 223)
Screenshot: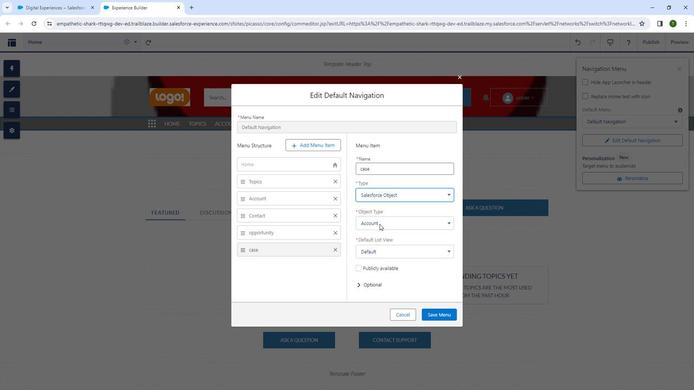 
Action: Mouse moved to (364, 292)
Screenshot: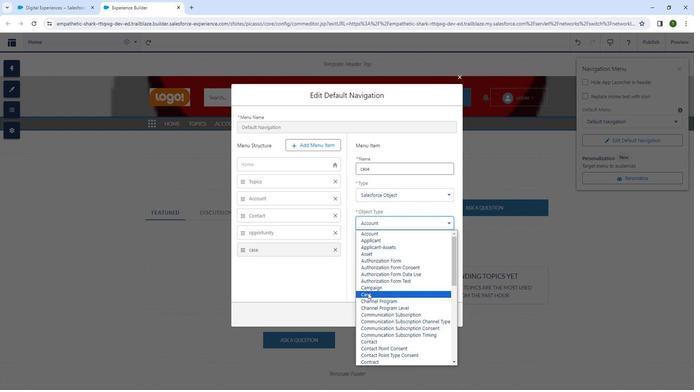 
Action: Mouse pressed left at (364, 292)
Screenshot: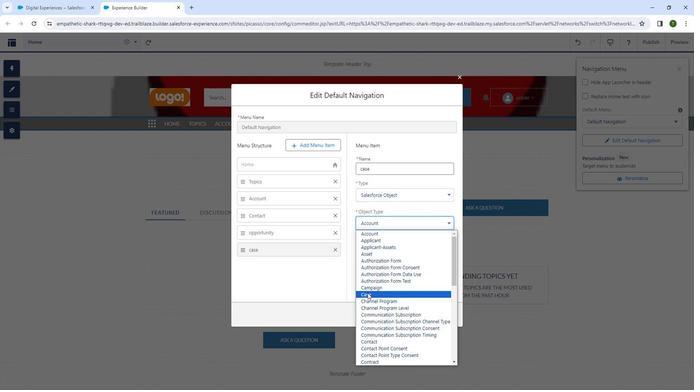 
Action: Mouse moved to (427, 314)
Screenshot: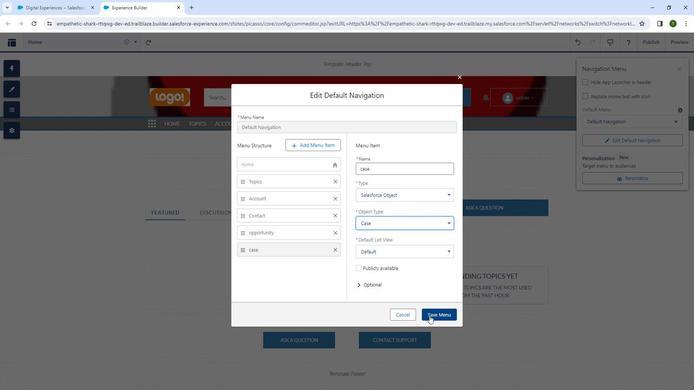 
Action: Mouse pressed left at (427, 314)
Screenshot: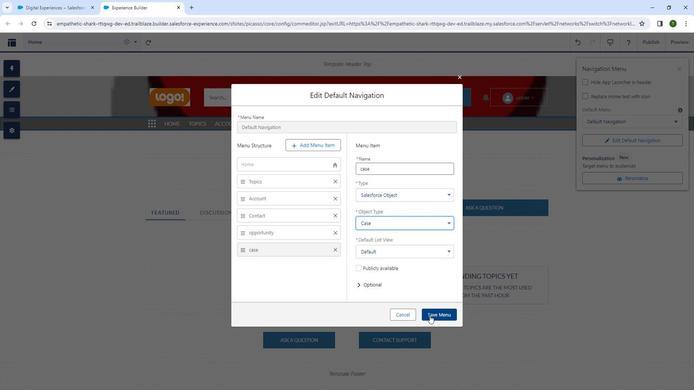 
Action: Mouse moved to (603, 141)
Screenshot: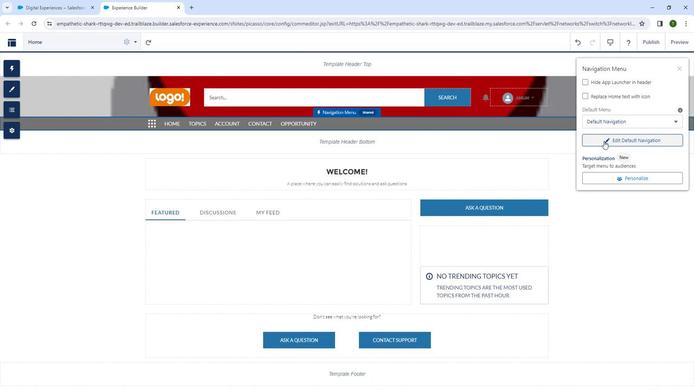 
Action: Mouse pressed left at (603, 141)
Screenshot: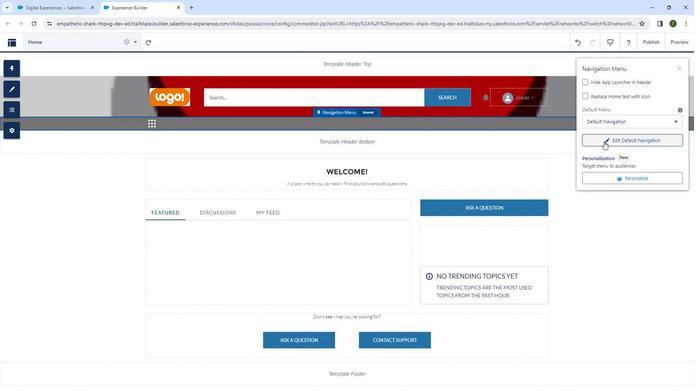 
Action: Mouse moved to (314, 148)
Screenshot: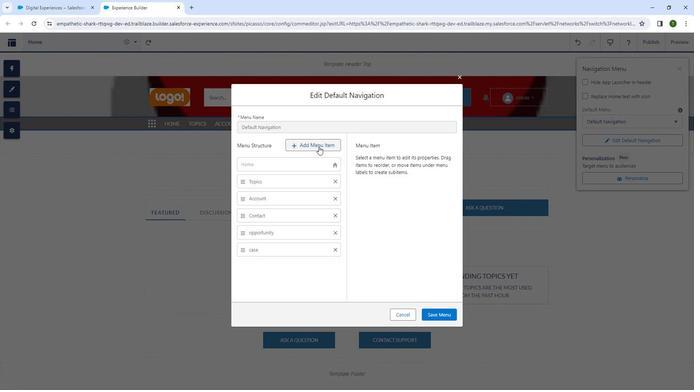 
Action: Mouse pressed left at (314, 148)
Screenshot: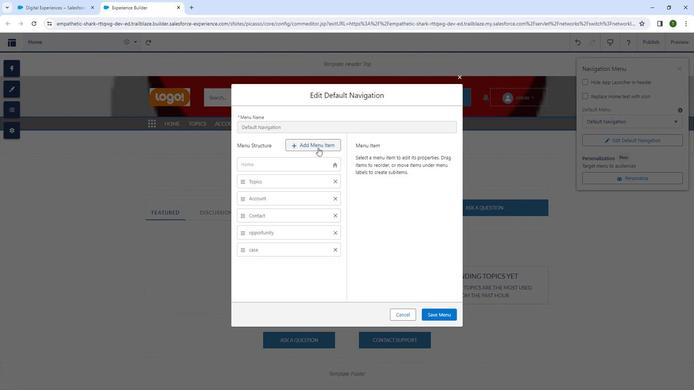 
Action: Mouse moved to (371, 195)
Screenshot: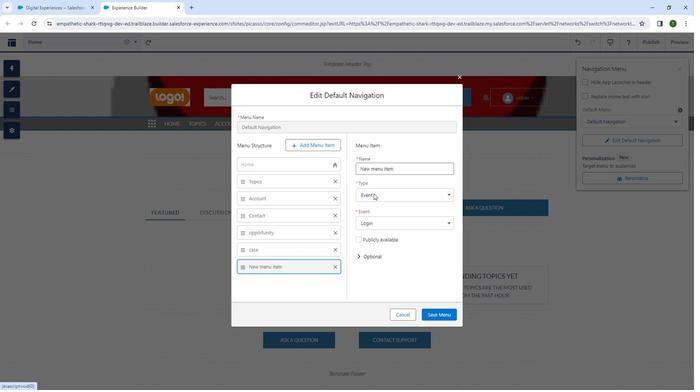 
Action: Mouse pressed left at (371, 195)
Screenshot: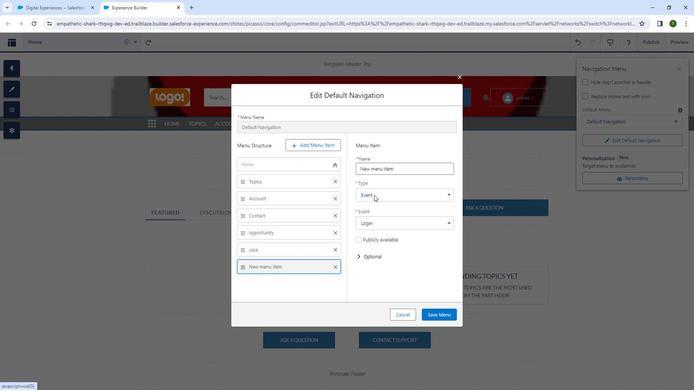 
Action: Mouse moved to (375, 238)
Screenshot: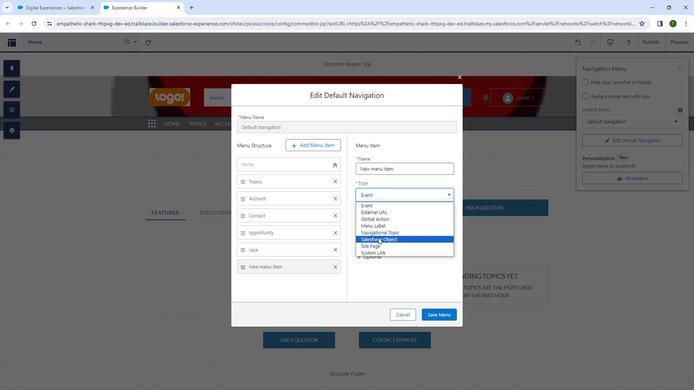 
Action: Mouse pressed left at (375, 238)
Screenshot: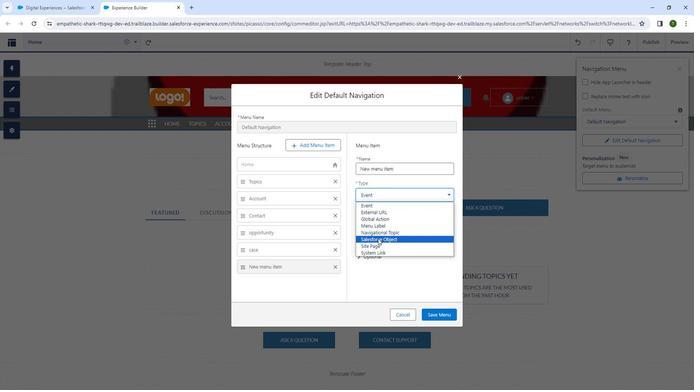 
Action: Mouse moved to (365, 224)
Screenshot: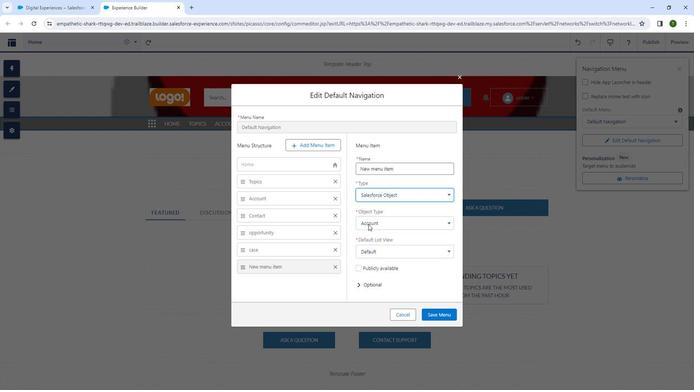 
Action: Mouse pressed left at (365, 224)
Screenshot: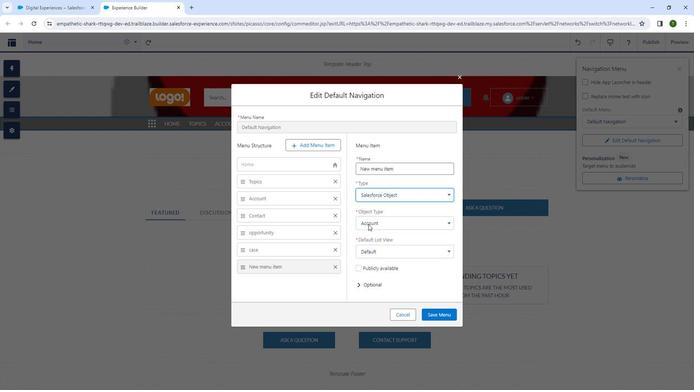 
Action: Mouse moved to (364, 255)
Screenshot: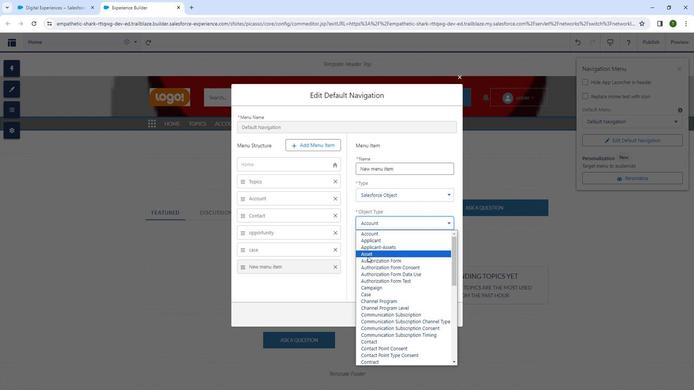 
Action: Mouse pressed left at (364, 255)
Screenshot: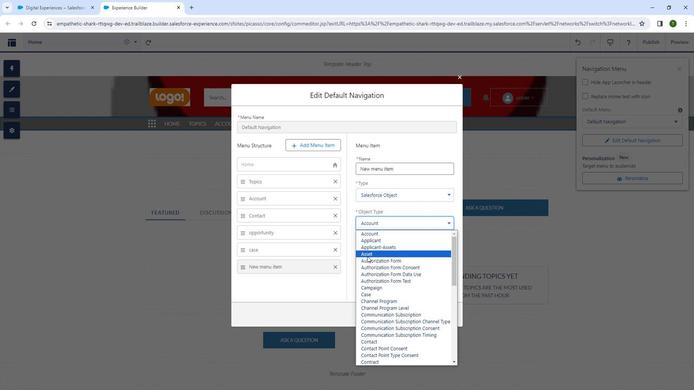 
Action: Mouse moved to (396, 168)
Screenshot: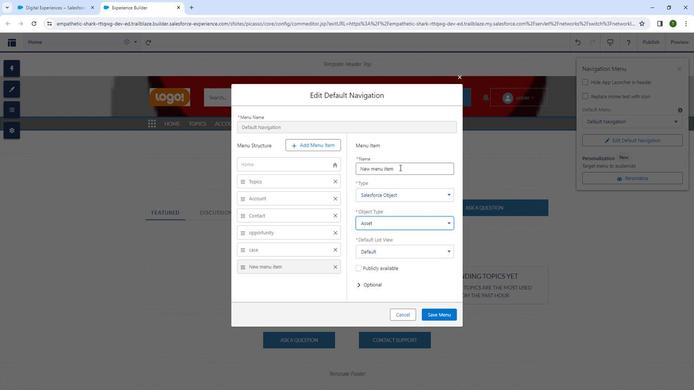 
Action: Mouse pressed left at (396, 168)
Screenshot: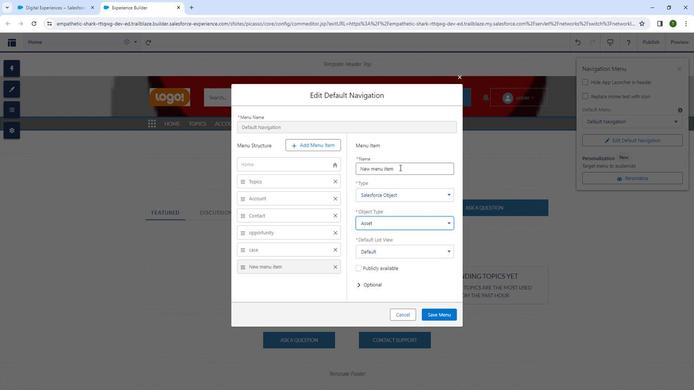 
Action: Mouse moved to (352, 177)
Screenshot: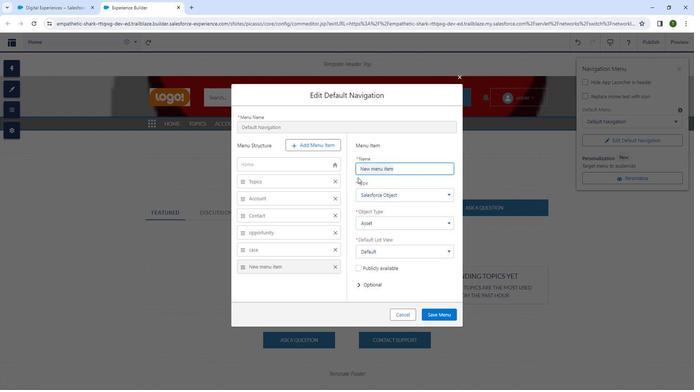 
Action: Key pressed <Key.shift>Assets
Screenshot: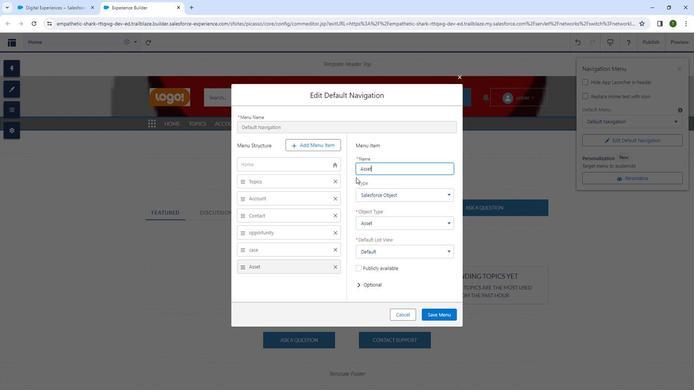 
Action: Mouse moved to (429, 316)
Screenshot: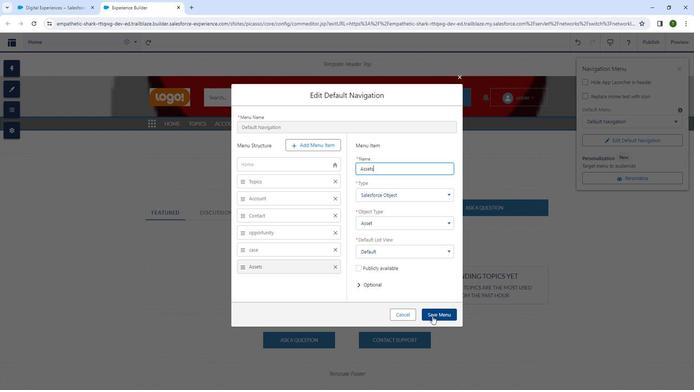 
Action: Mouse pressed left at (429, 316)
Screenshot: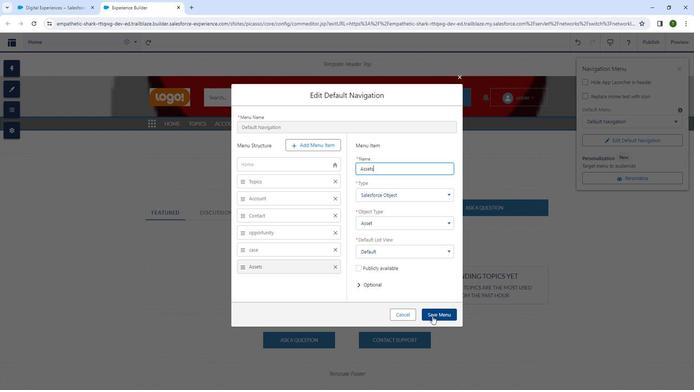 
Action: Mouse moved to (614, 137)
Screenshot: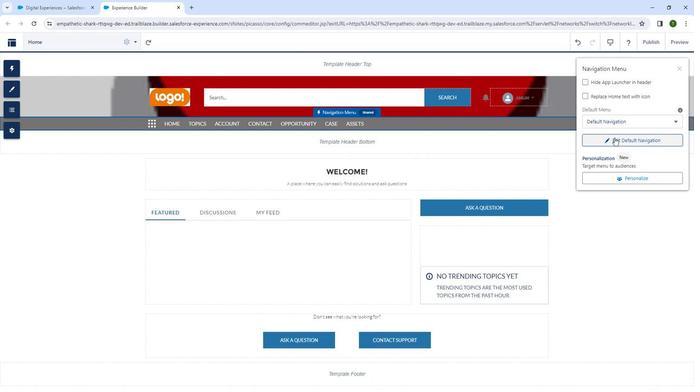 
Action: Mouse pressed left at (614, 137)
Screenshot: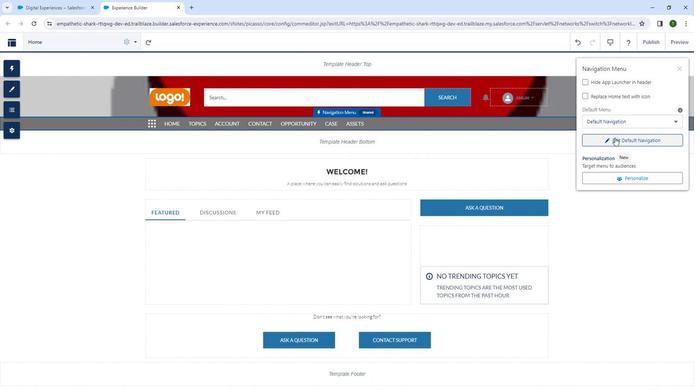 
Action: Mouse moved to (307, 147)
Screenshot: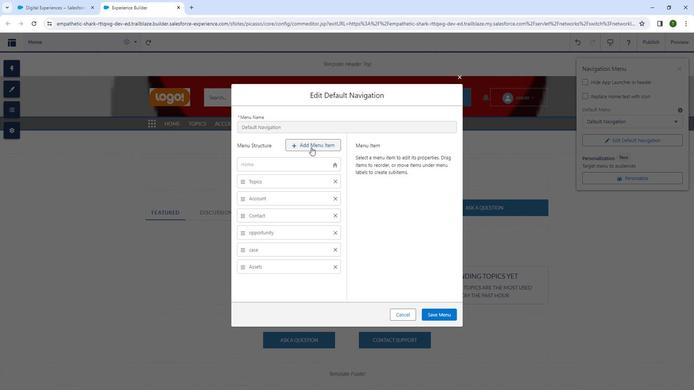
Action: Mouse pressed left at (307, 147)
Screenshot: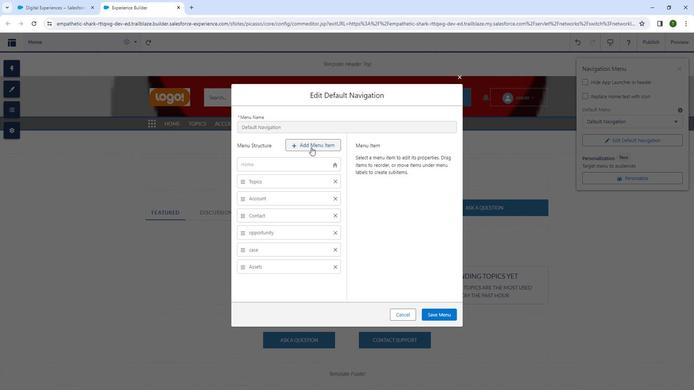 
Action: Mouse moved to (404, 173)
Screenshot: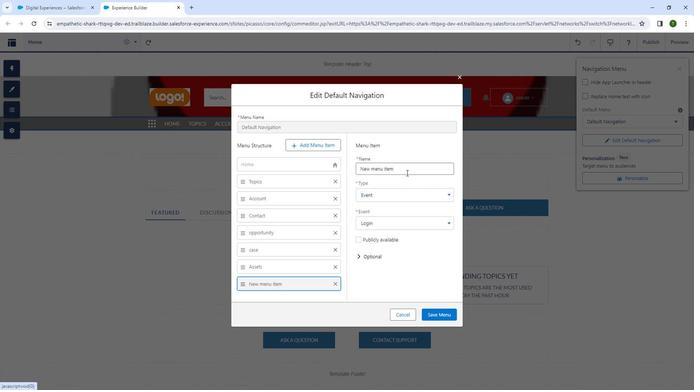 
Action: Mouse pressed left at (404, 173)
Screenshot: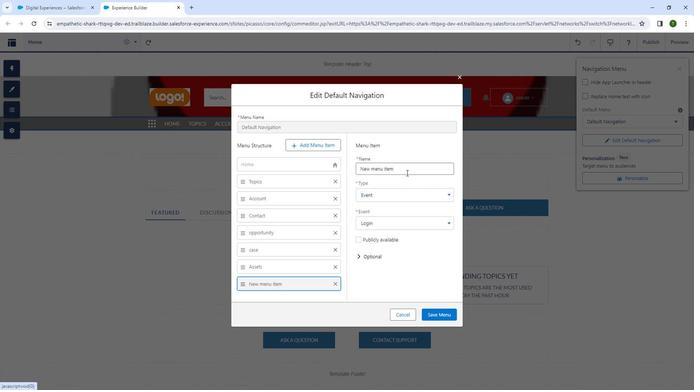 
Action: Mouse moved to (356, 170)
Screenshot: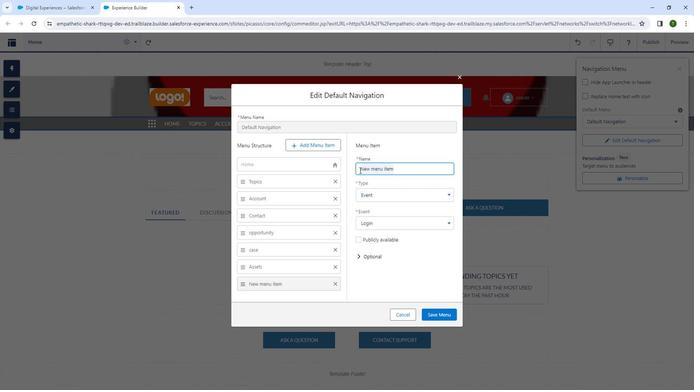 
Action: Key pressed <Key.backspace>
Screenshot: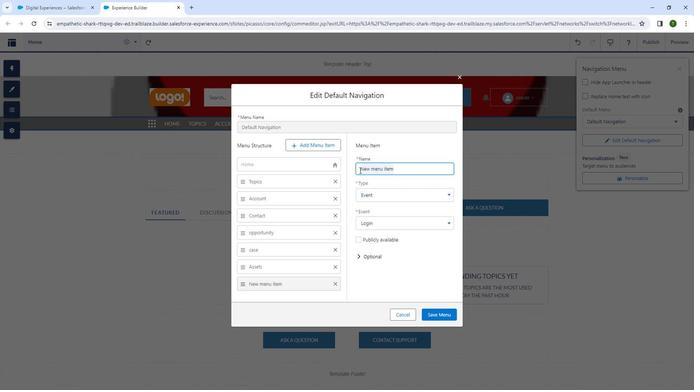 
Action: Mouse moved to (376, 193)
Screenshot: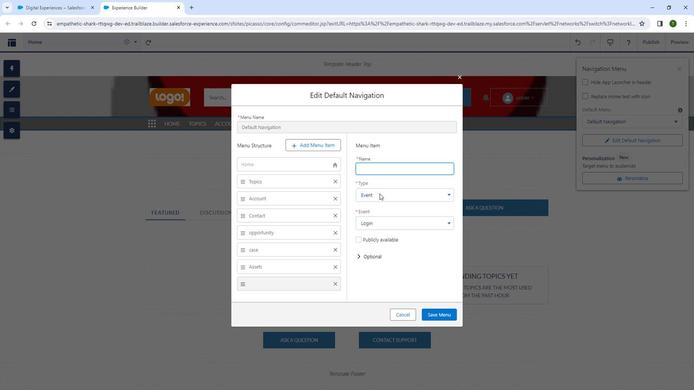 
Action: Mouse pressed left at (376, 193)
Screenshot: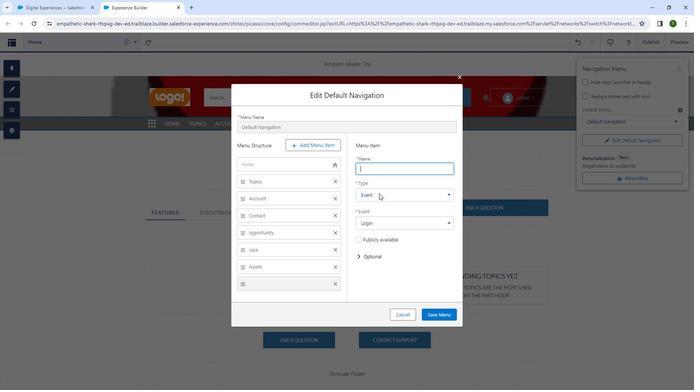 
Action: Mouse moved to (363, 248)
Screenshot: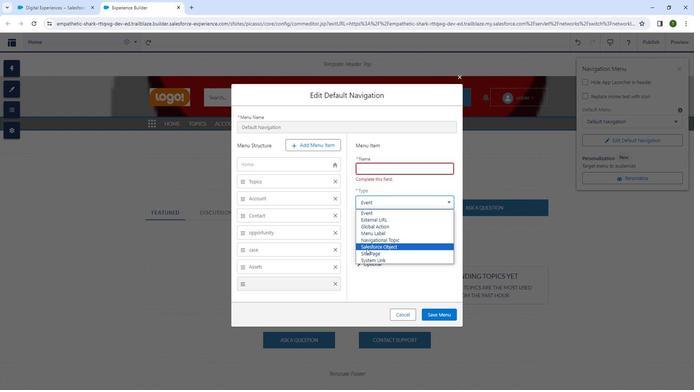 
Action: Mouse pressed left at (363, 248)
Screenshot: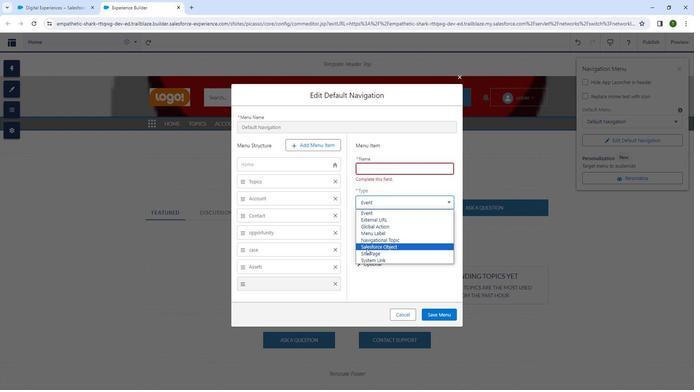 
Action: Mouse moved to (372, 232)
Screenshot: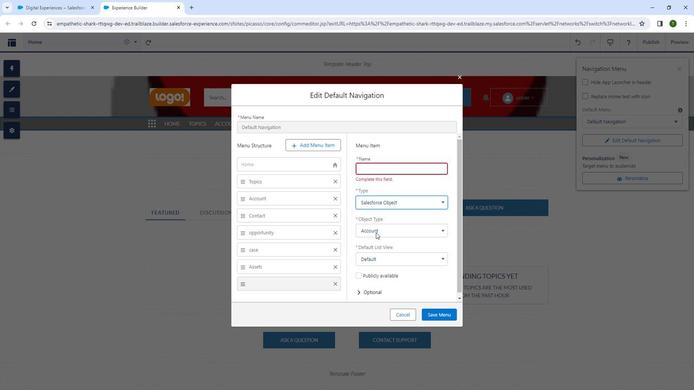 
Action: Mouse pressed left at (372, 232)
Screenshot: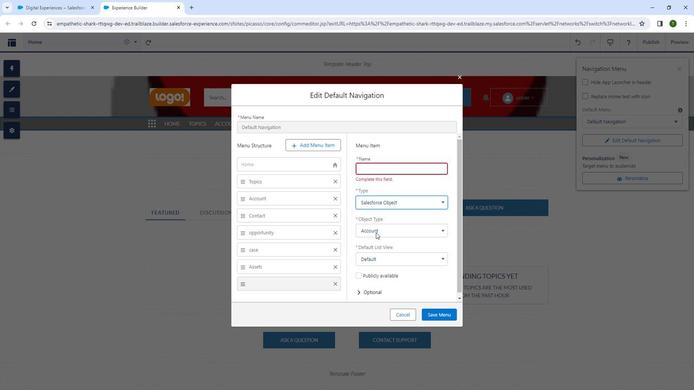 
Action: Mouse moved to (368, 250)
Screenshot: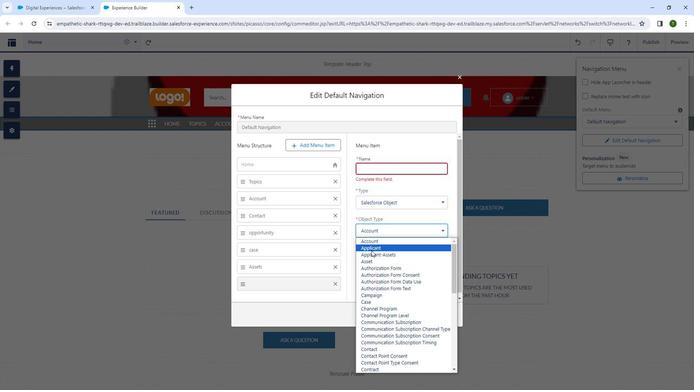 
Action: Mouse pressed left at (368, 250)
Screenshot: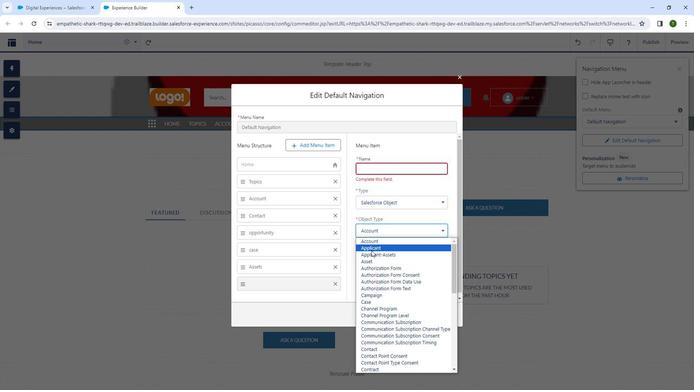 
Action: Mouse moved to (361, 167)
Screenshot: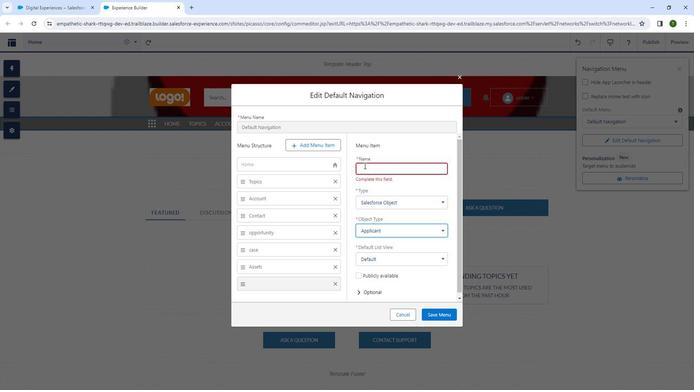 
Action: Mouse pressed left at (361, 167)
Screenshot: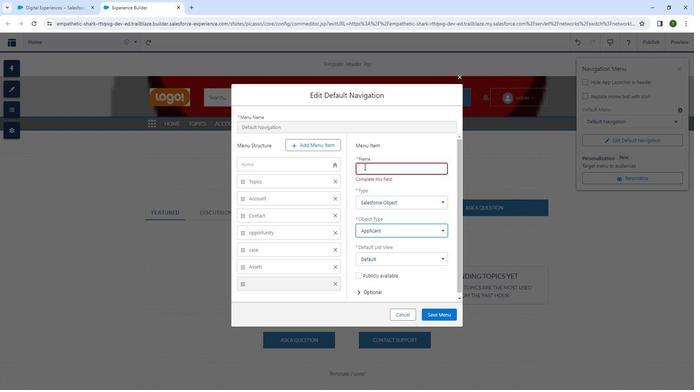 
Action: Mouse moved to (361, 168)
Screenshot: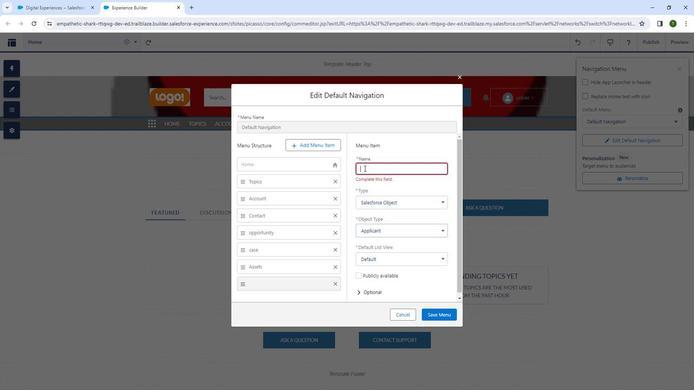 
Action: Key pressed <Key.shift>Applicant<Key.space>
Screenshot: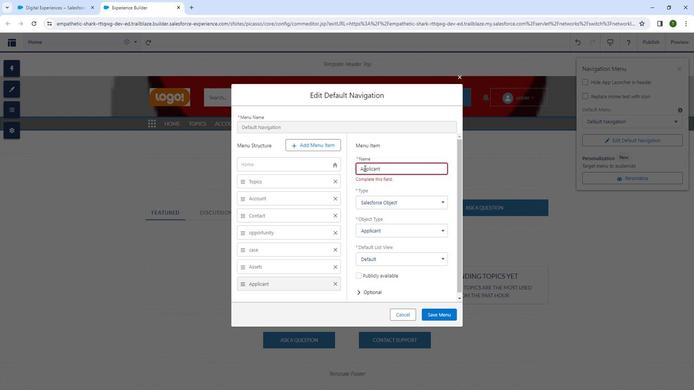 
Action: Mouse moved to (433, 311)
Screenshot: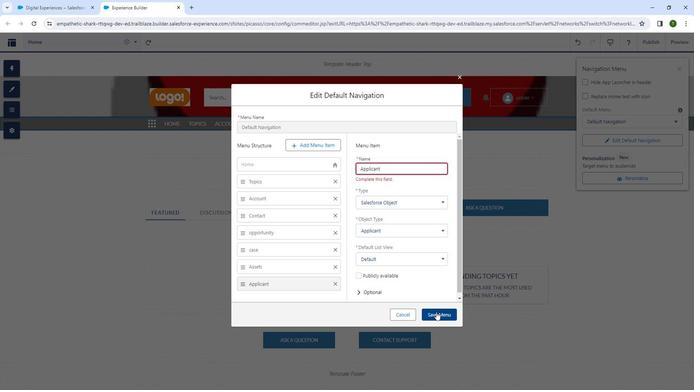 
Action: Mouse pressed left at (433, 311)
Screenshot: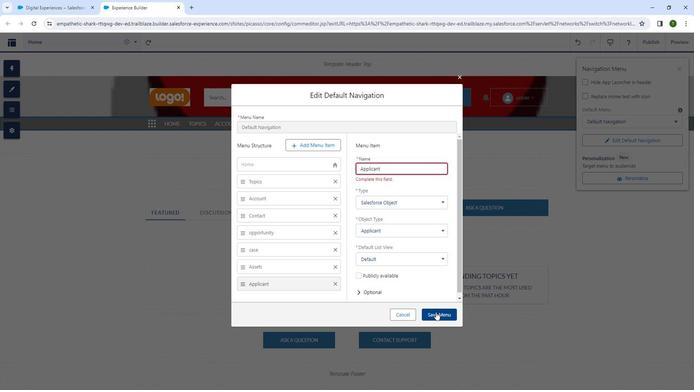 
Action: Mouse moved to (606, 143)
Screenshot: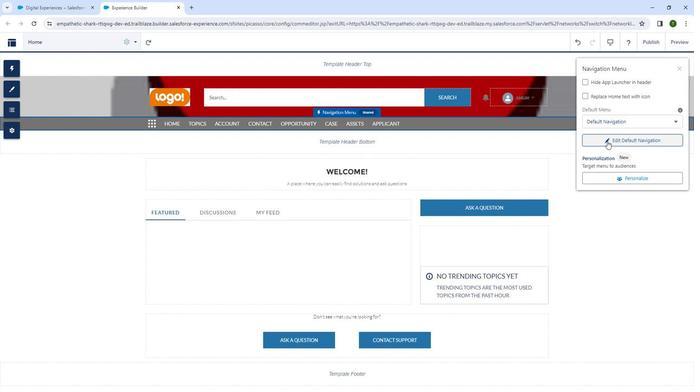 
Action: Mouse pressed left at (606, 143)
Screenshot: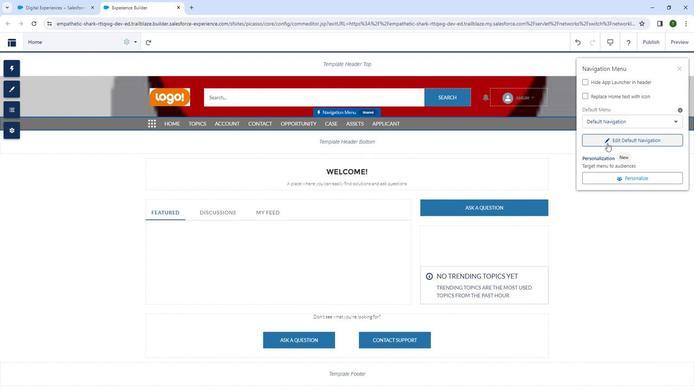 
Action: Mouse moved to (294, 147)
Screenshot: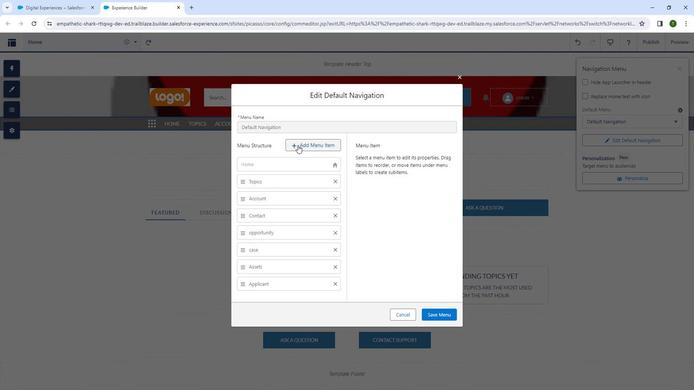 
Action: Mouse pressed left at (294, 147)
Screenshot: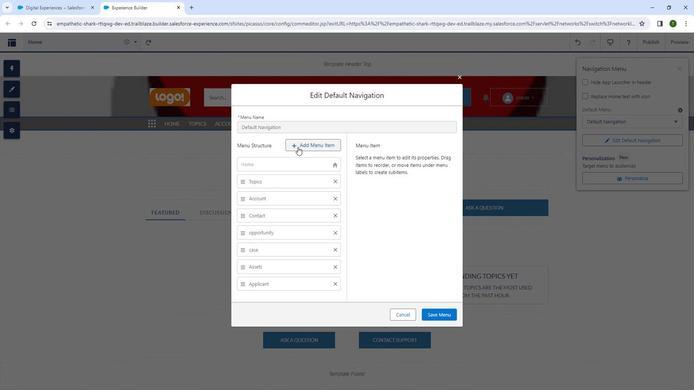 
Action: Mouse moved to (392, 167)
Screenshot: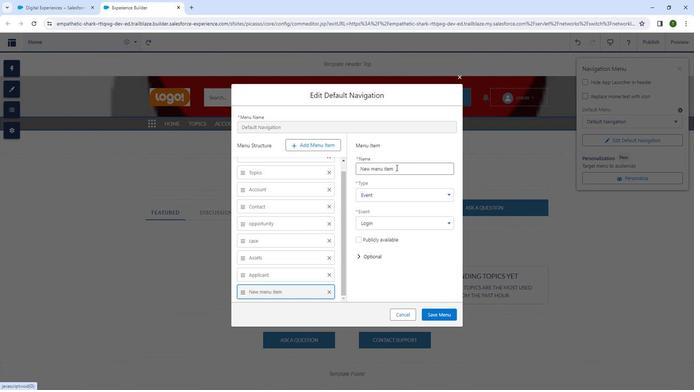 
Action: Mouse pressed left at (392, 167)
Screenshot: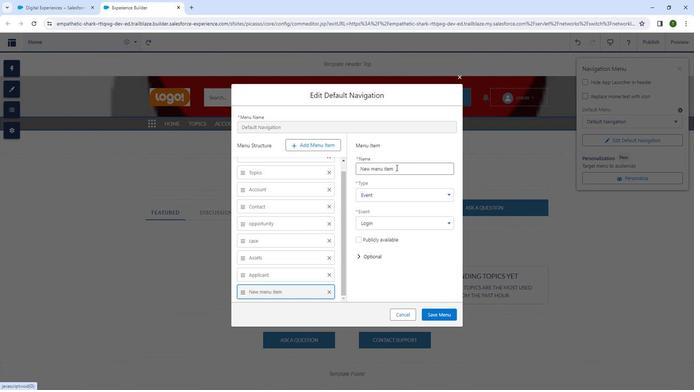 
Action: Mouse moved to (354, 175)
Screenshot: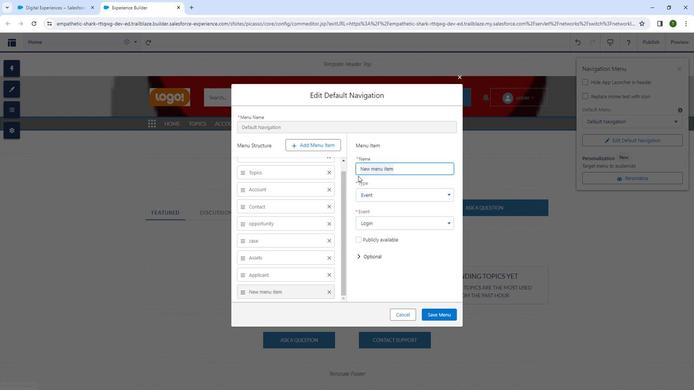 
Action: Key pressed <Key.backspace><Key.shift>Document
Screenshot: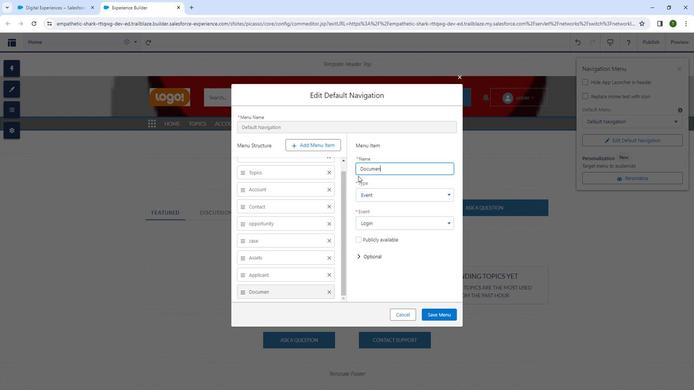 
Action: Mouse moved to (372, 197)
Screenshot: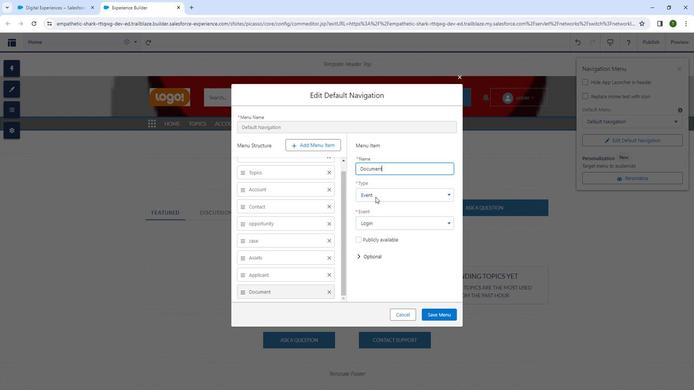 
Action: Mouse pressed left at (372, 197)
Screenshot: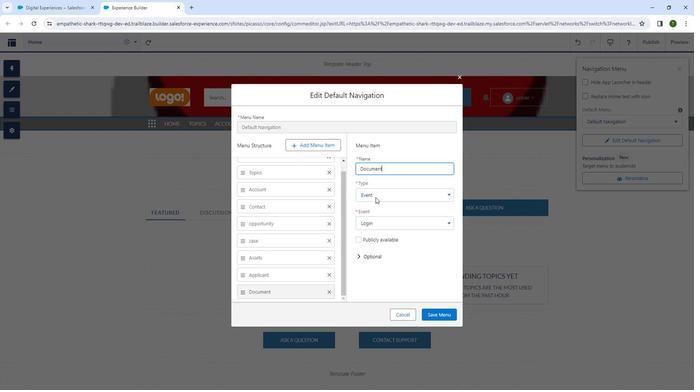 
Action: Mouse moved to (369, 237)
Screenshot: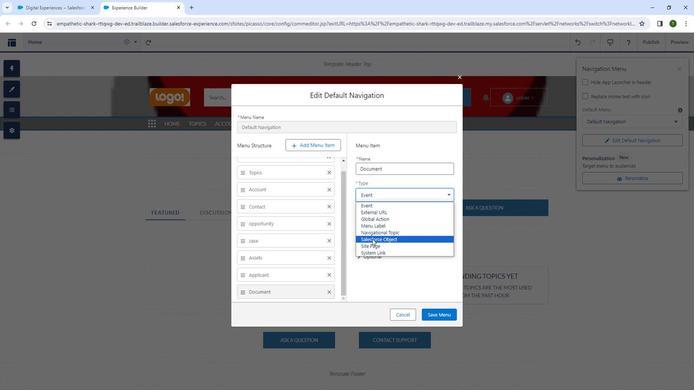 
Action: Mouse pressed left at (369, 237)
Screenshot: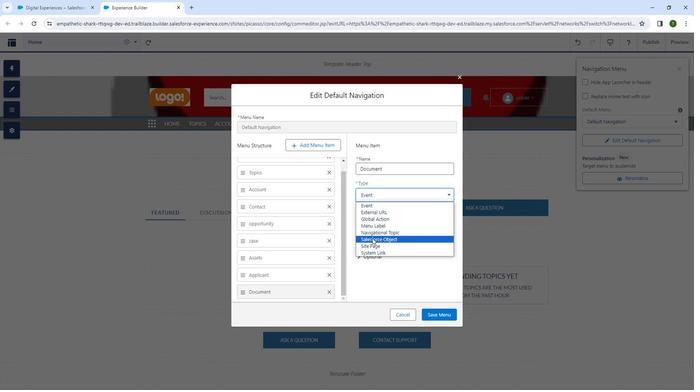 
Action: Mouse moved to (377, 223)
Screenshot: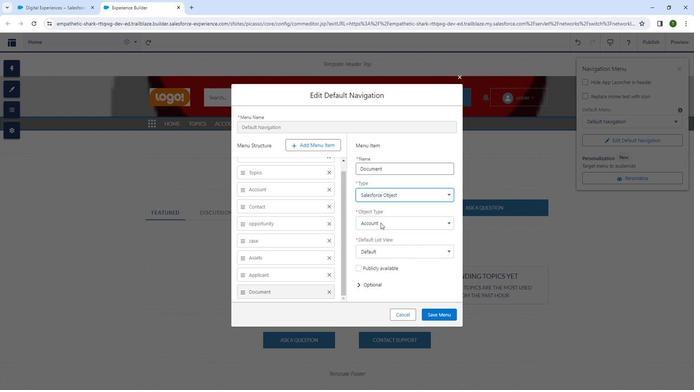 
Action: Mouse pressed left at (377, 223)
Screenshot: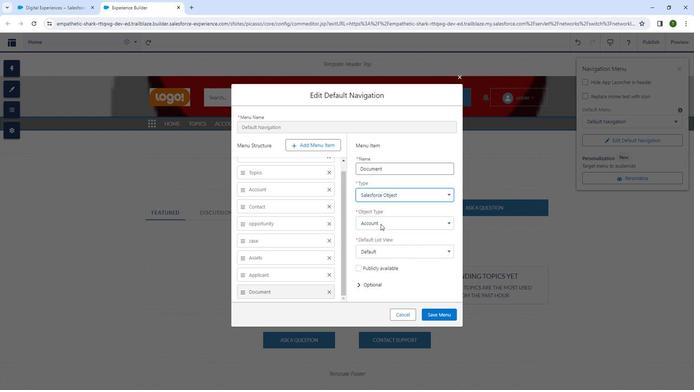 
Action: Mouse moved to (379, 305)
Screenshot: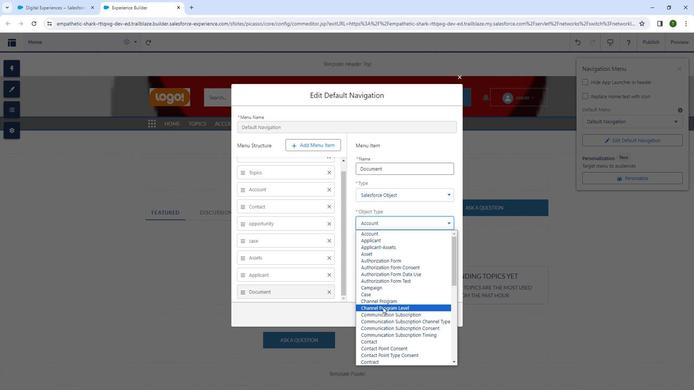 
Action: Mouse scrolled (379, 305) with delta (0, 0)
Screenshot: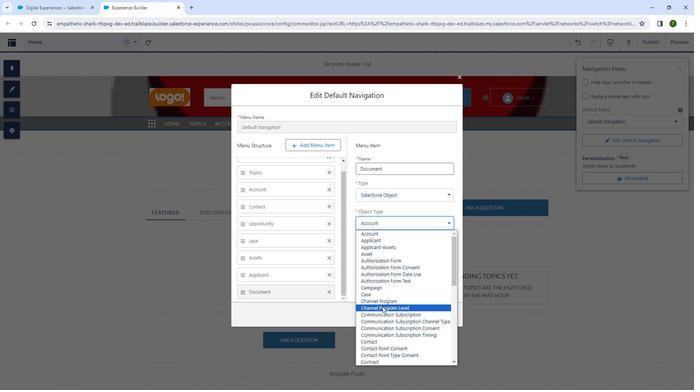 
Action: Mouse moved to (378, 314)
Screenshot: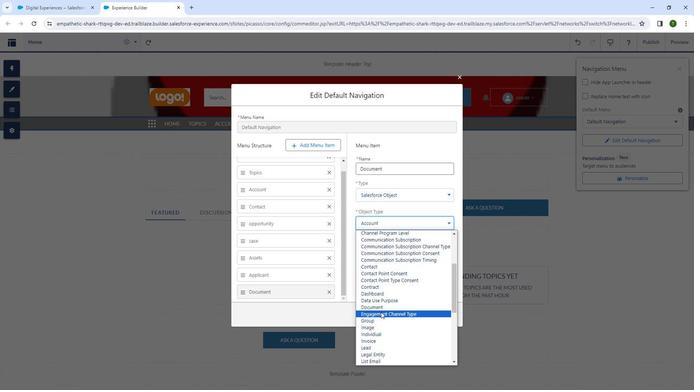 
Action: Mouse scrolled (378, 313) with delta (0, 0)
Screenshot: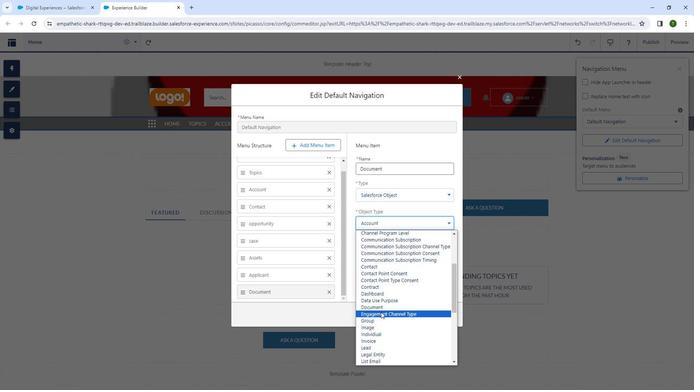 
Action: Mouse moved to (369, 234)
Screenshot: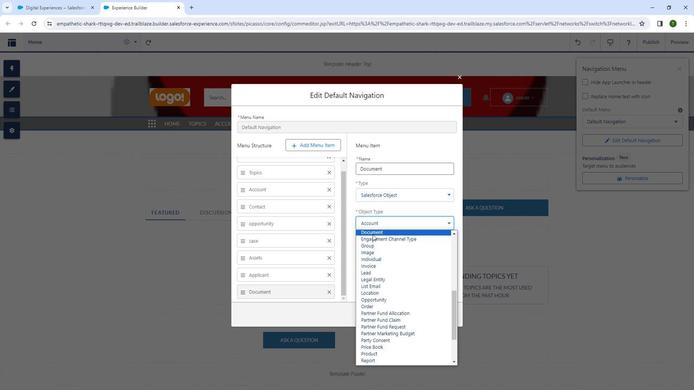 
Action: Mouse pressed left at (369, 234)
Screenshot: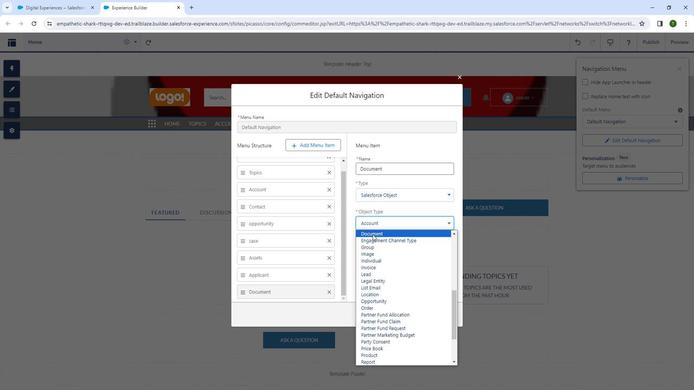 
Action: Mouse moved to (433, 315)
Screenshot: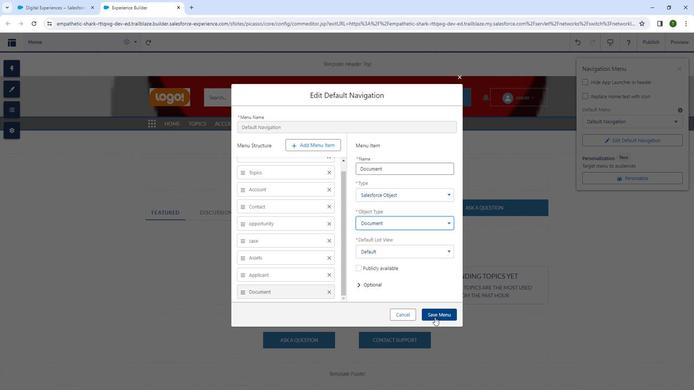 
Action: Mouse pressed left at (433, 315)
Screenshot: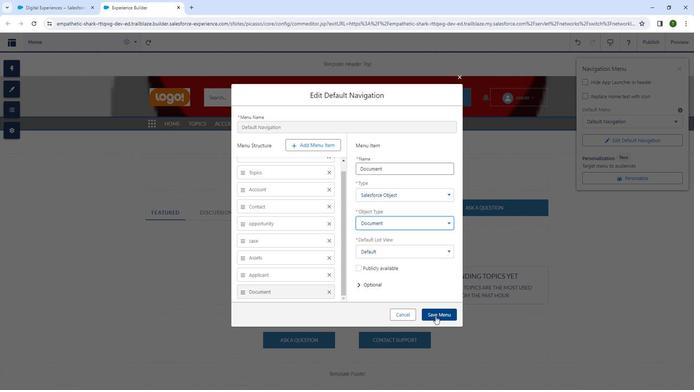 
Action: Mouse moved to (601, 143)
Screenshot: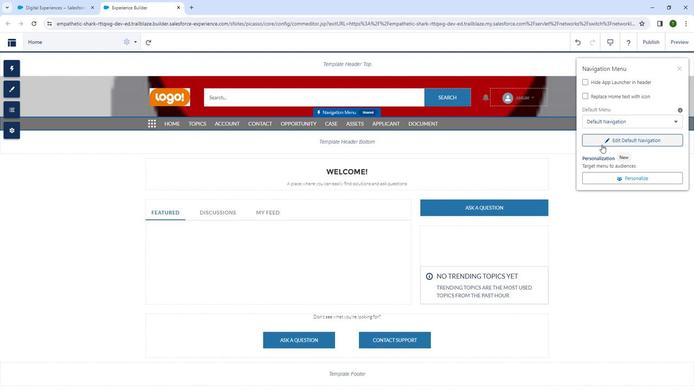 
Action: Mouse pressed left at (601, 143)
Screenshot: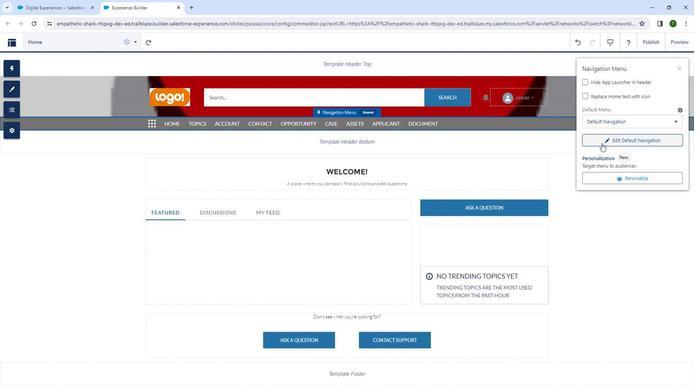 
Action: Mouse moved to (300, 144)
Screenshot: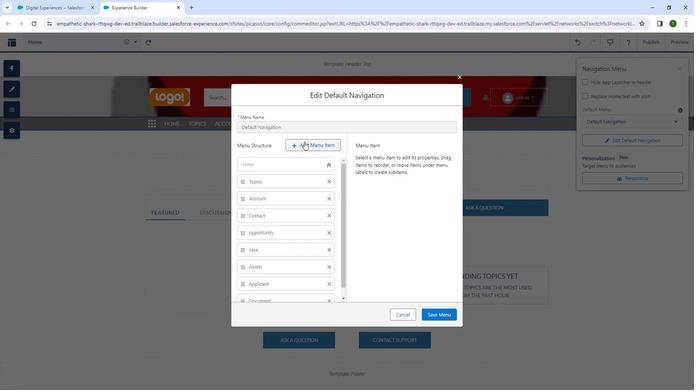 
Action: Mouse pressed left at (300, 144)
Screenshot: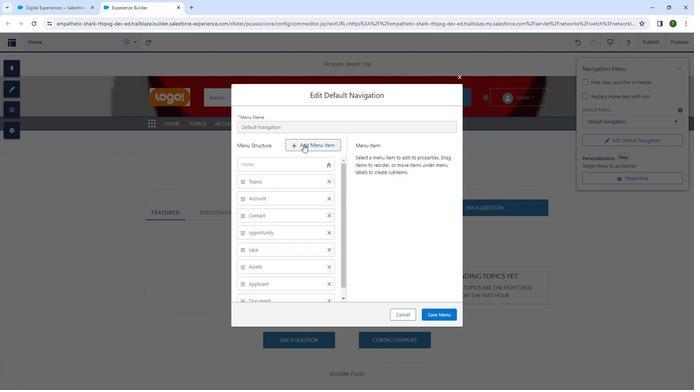 
Action: Mouse moved to (401, 171)
Screenshot: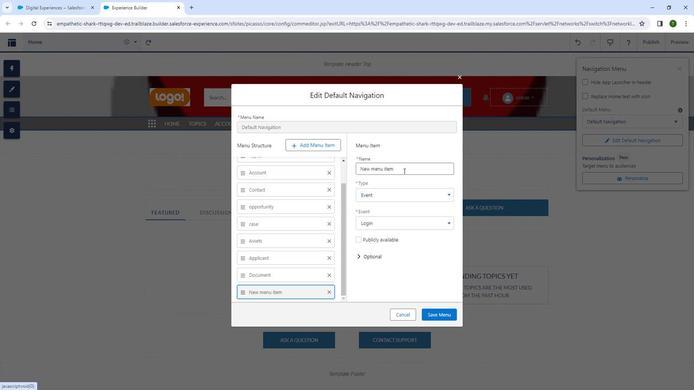 
Action: Mouse pressed left at (401, 171)
Screenshot: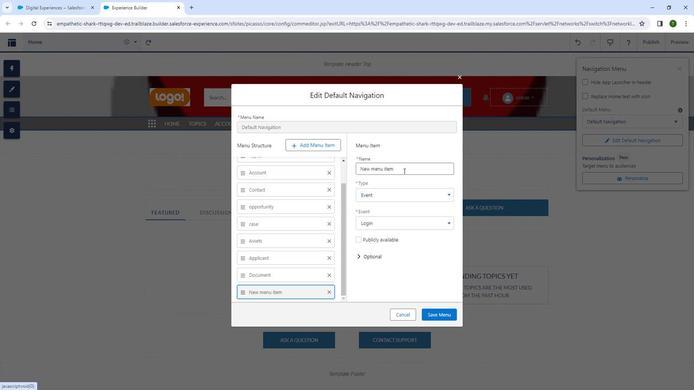 
Action: Mouse moved to (341, 173)
Screenshot: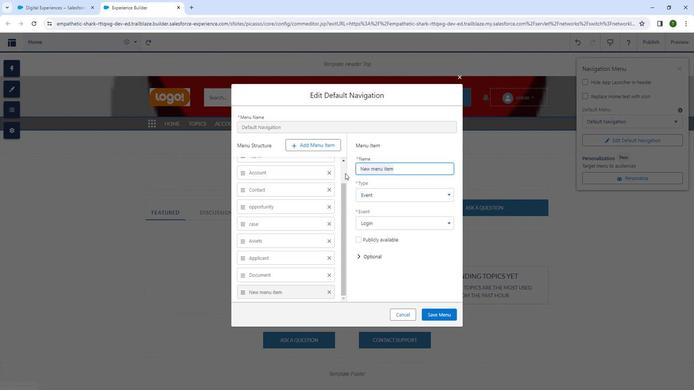 
Action: Key pressed <Key.backspace><Key.backspace><Key.shift><Key.shift><Key.shift><Key.shift><Key.shift><Key.shift><Key.shift><Key.shift><Key.shift><Key.shift><Key.shift><Key.shift><Key.shift><Key.shift><Key.shift><Key.shift><Key.shift><Key.shift><Key.shift><Key.shift><Key.shift><Key.shift><Key.shift><Key.shift><Key.shift><Key.shift><Key.shift><Key.shift><Key.shift><Key.shift><Key.shift><Key.shift><Key.shift><Key.shift><Key.shift><Key.shift><Key.shift><Key.shift><Key.shift><Key.shift><Key.shift><Key.shift><Key.shift><Key.shift><Key.shift><Key.shift><Key.shift><Key.shift><Key.shift><Key.shift><Key.shift><Key.shift><Key.shift><Key.shift><Key.shift>Applo<Key.backspace>icant<Key.space><Key.backspace>-<Key.shift>Assets
Screenshot: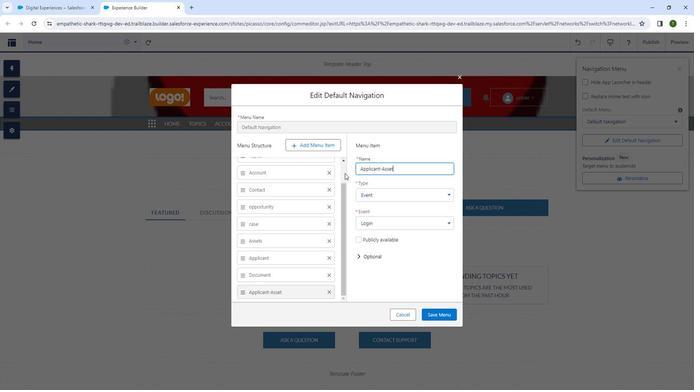 
Action: Mouse moved to (390, 192)
Screenshot: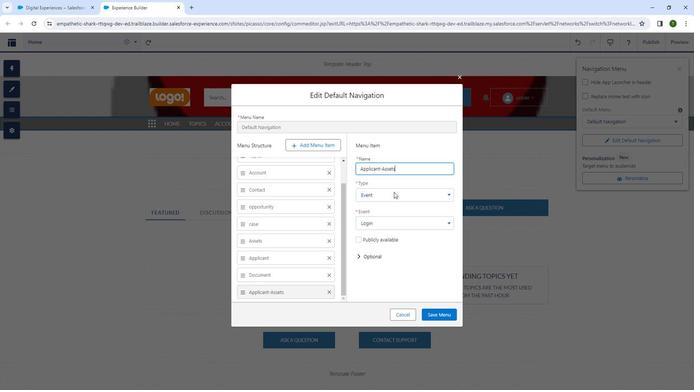 
Action: Mouse pressed left at (390, 192)
Screenshot: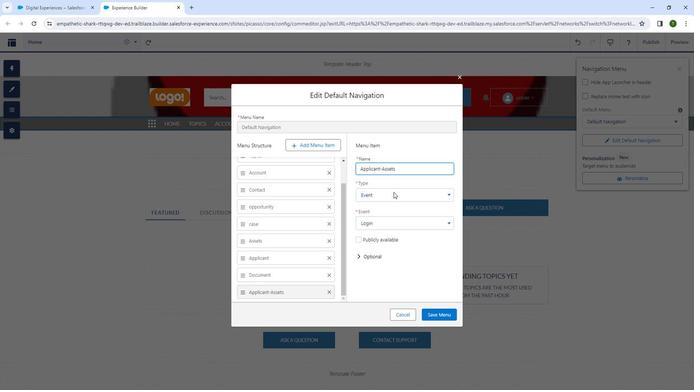 
Action: Mouse moved to (380, 238)
Screenshot: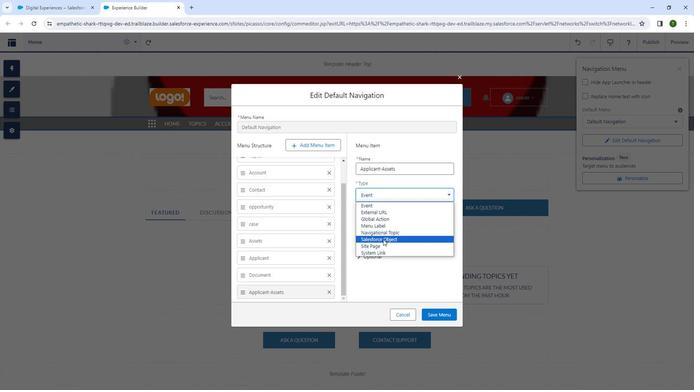 
Action: Mouse pressed left at (380, 238)
Screenshot: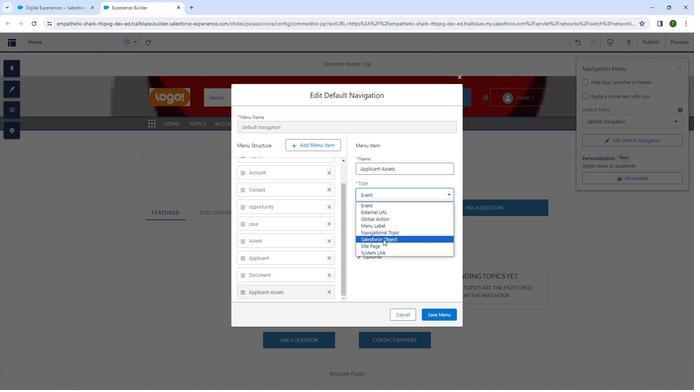
Action: Mouse moved to (364, 222)
Screenshot: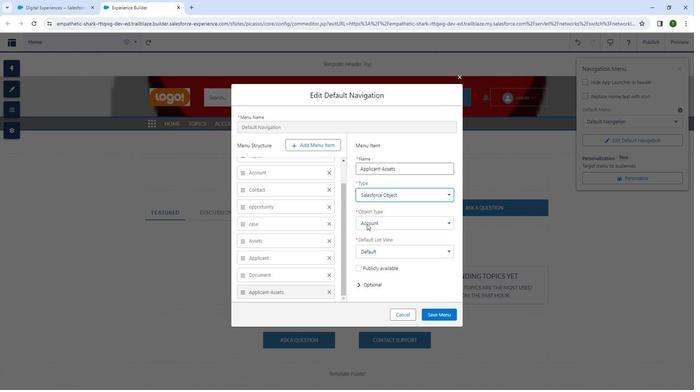 
Action: Mouse pressed left at (364, 222)
Screenshot: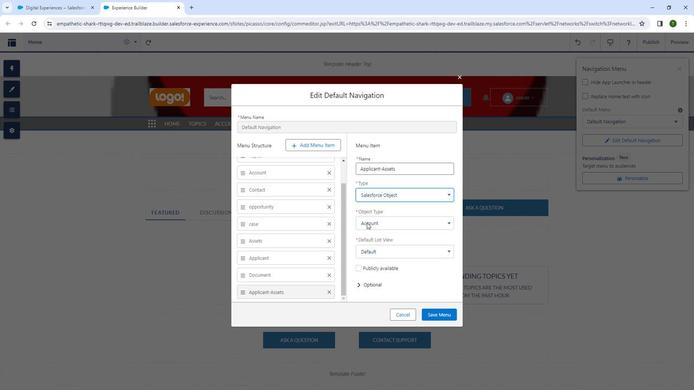 
Action: Mouse moved to (372, 247)
Screenshot: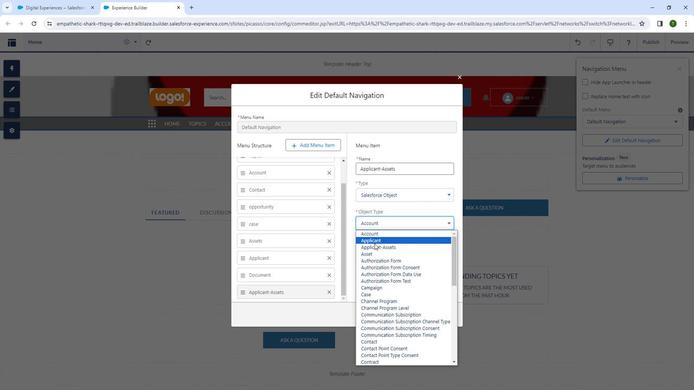 
Action: Mouse pressed left at (372, 247)
Screenshot: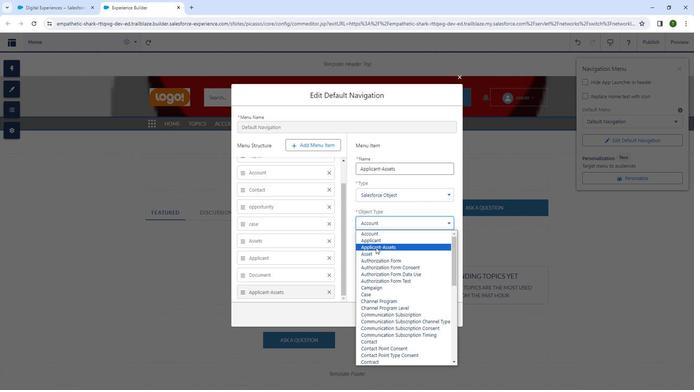 
Action: Mouse moved to (426, 314)
Screenshot: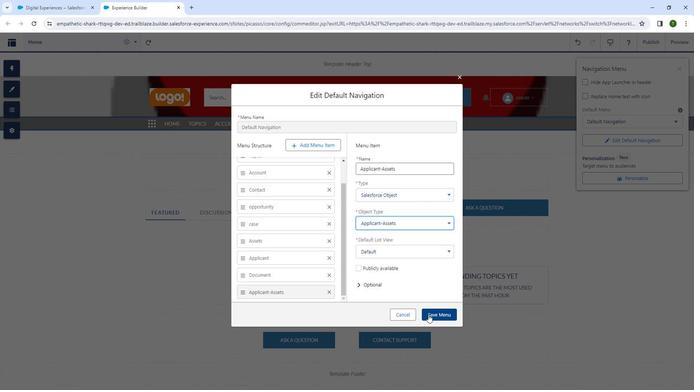 
Action: Mouse pressed left at (426, 314)
Screenshot: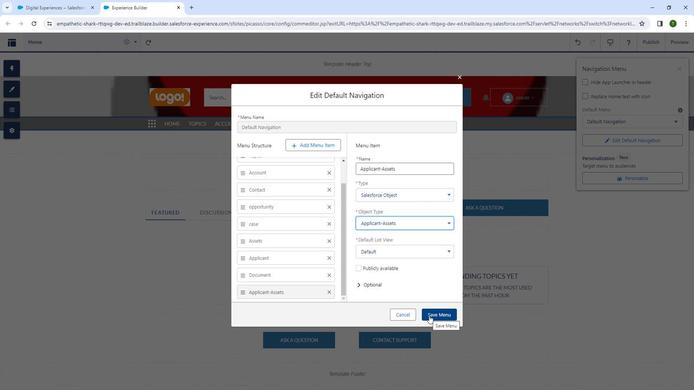 
Action: Mouse moved to (597, 140)
Screenshot: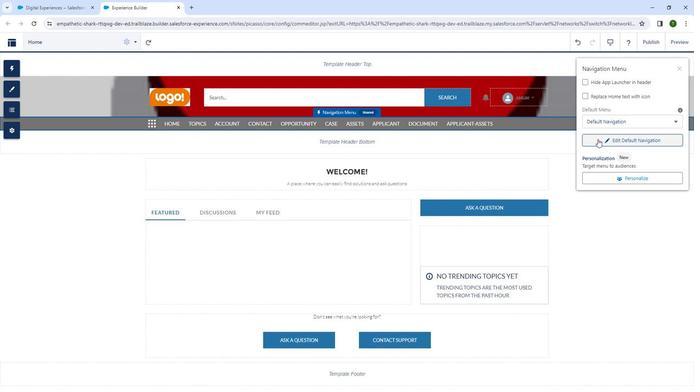 
Action: Mouse pressed left at (597, 140)
Screenshot: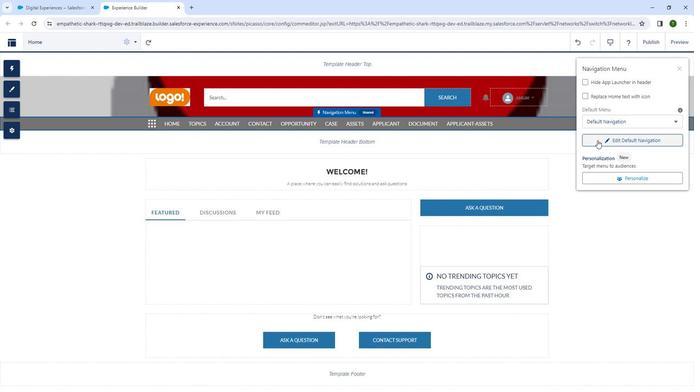 
Action: Mouse moved to (275, 261)
Screenshot: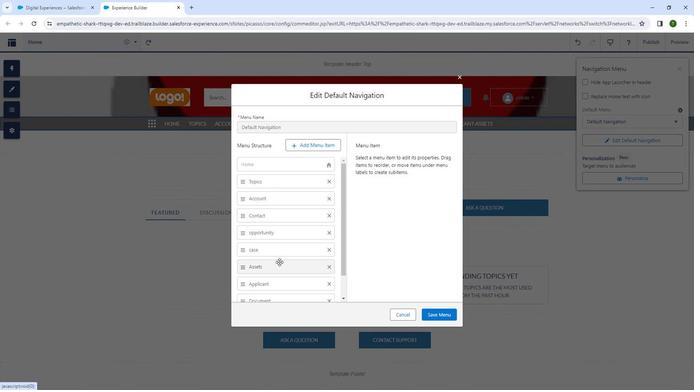
Action: Mouse scrolled (275, 261) with delta (0, 0)
Screenshot: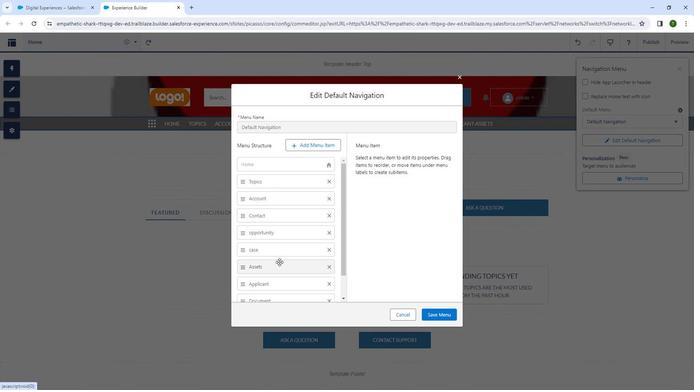 
Action: Mouse moved to (275, 262)
Screenshot: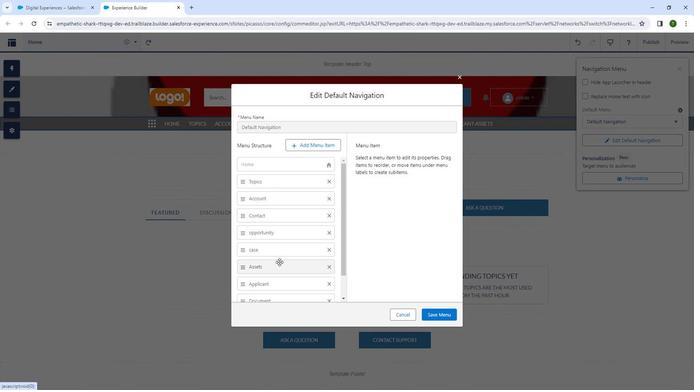 
Action: Mouse scrolled (275, 262) with delta (0, 0)
Screenshot: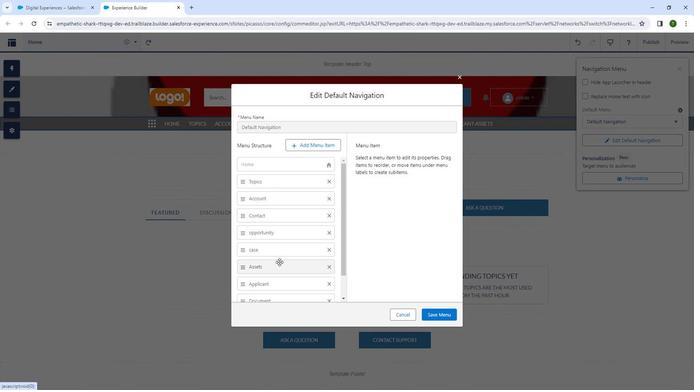 
Action: Mouse scrolled (275, 262) with delta (0, 0)
Screenshot: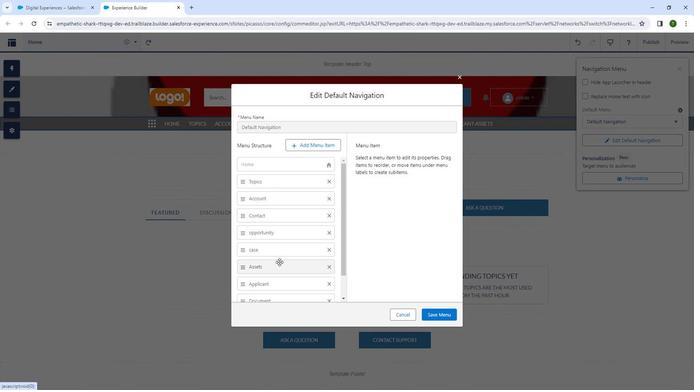 
Action: Mouse moved to (441, 316)
Screenshot: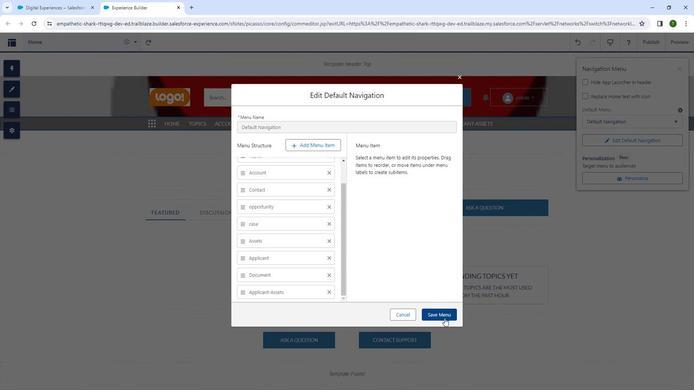 
Action: Mouse pressed left at (441, 316)
Screenshot: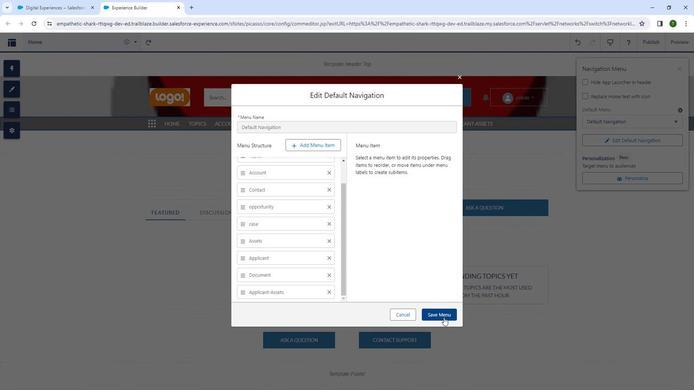 
Action: Mouse moved to (649, 45)
Screenshot: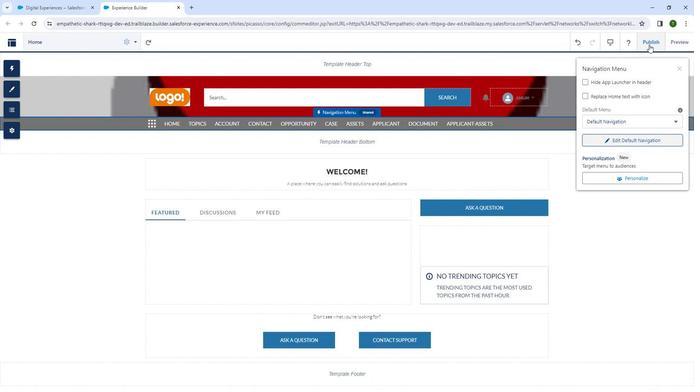
Action: Mouse pressed left at (649, 45)
Screenshot: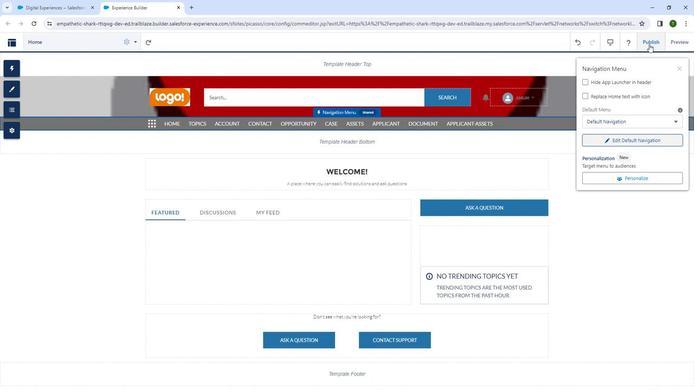 
Action: Mouse moved to (447, 271)
Screenshot: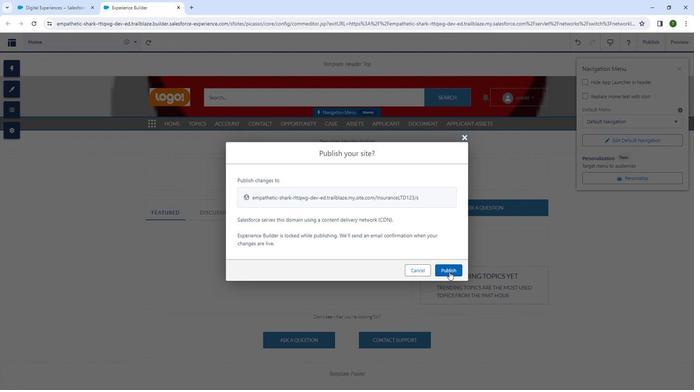 
Action: Mouse pressed left at (447, 271)
Screenshot: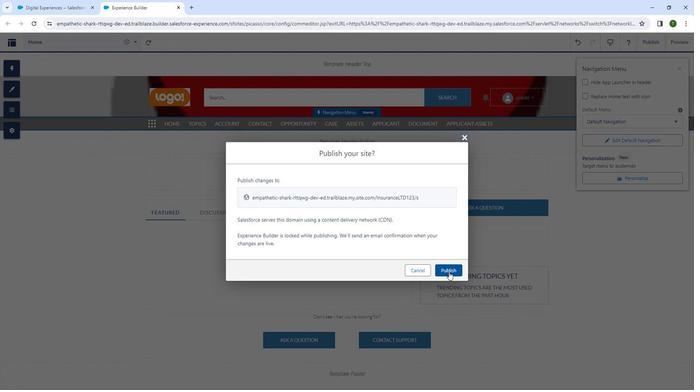 
Action: Mouse moved to (451, 242)
Screenshot: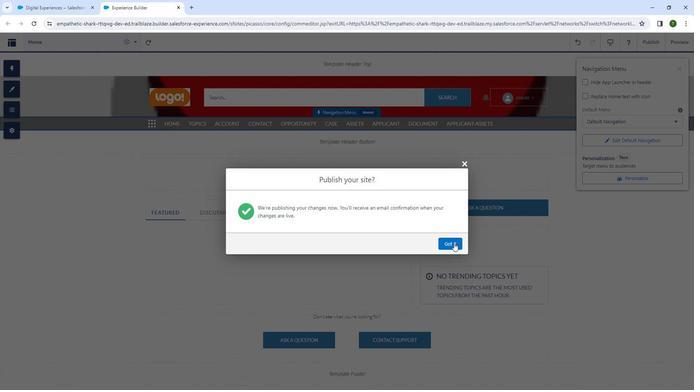 
Action: Mouse pressed left at (451, 242)
Screenshot: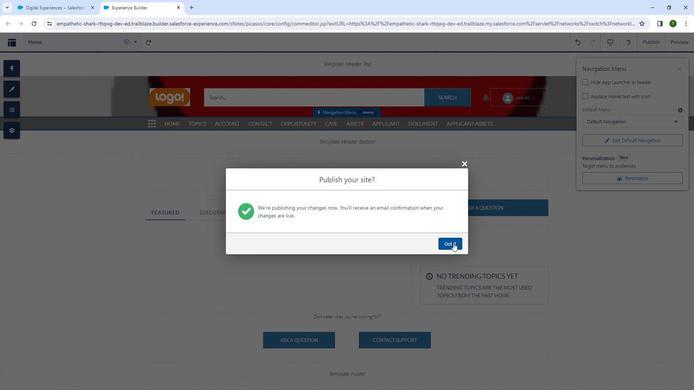
Action: Mouse moved to (53, 7)
Screenshot: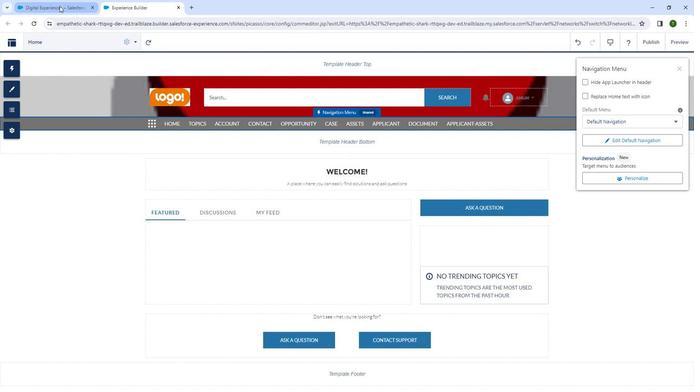 
Action: Mouse pressed left at (53, 7)
Screenshot: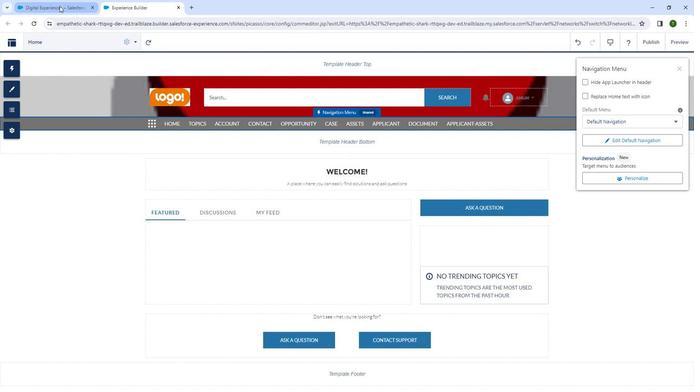 
Action: Mouse moved to (121, 207)
Screenshot: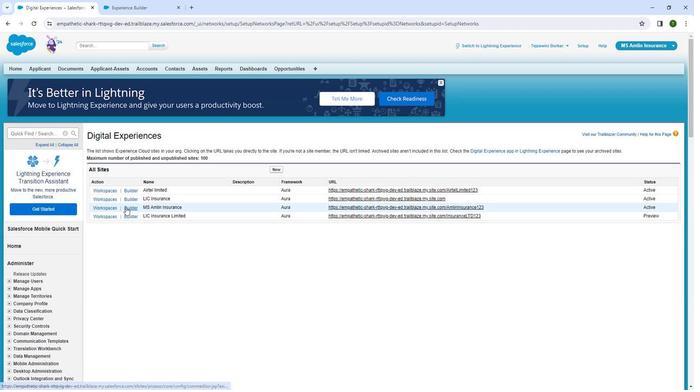 
Action: Mouse pressed left at (121, 207)
Screenshot: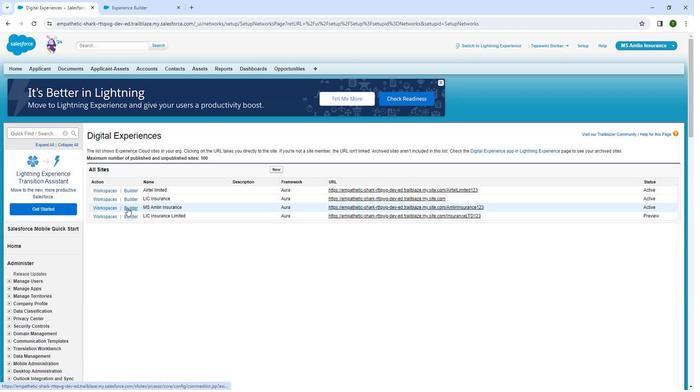
Action: Mouse moved to (55, 4)
Screenshot: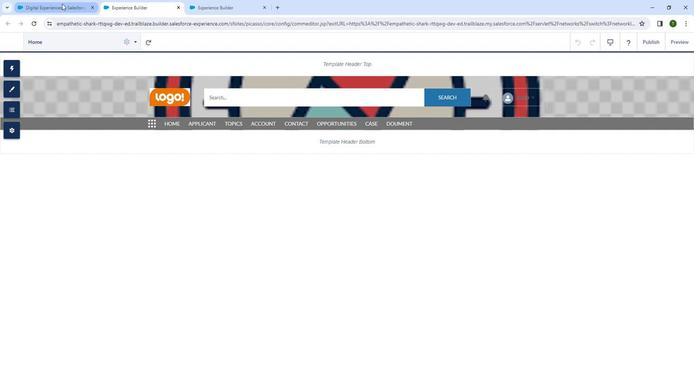 
Action: Mouse pressed left at (55, 4)
Screenshot: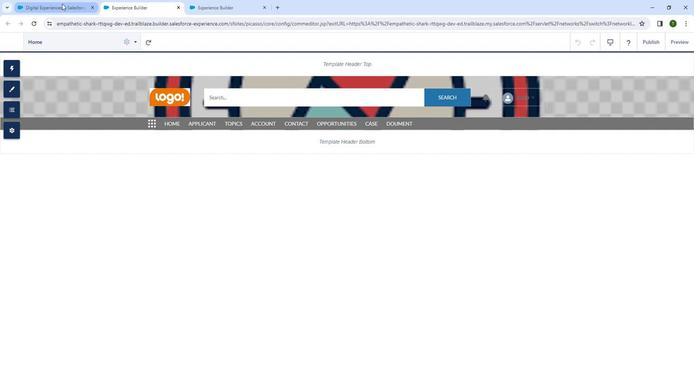 
Action: Mouse moved to (124, 201)
Screenshot: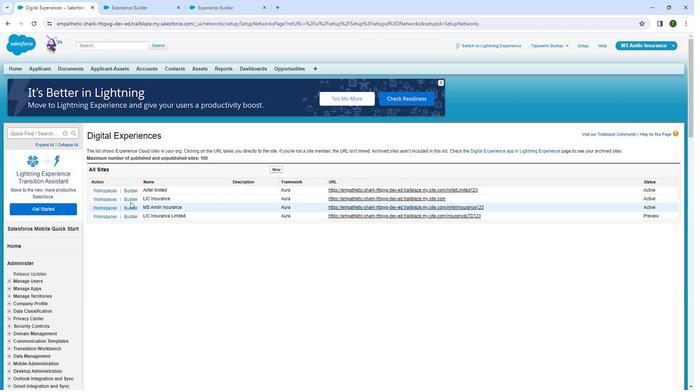 
Action: Mouse pressed left at (124, 201)
Screenshot: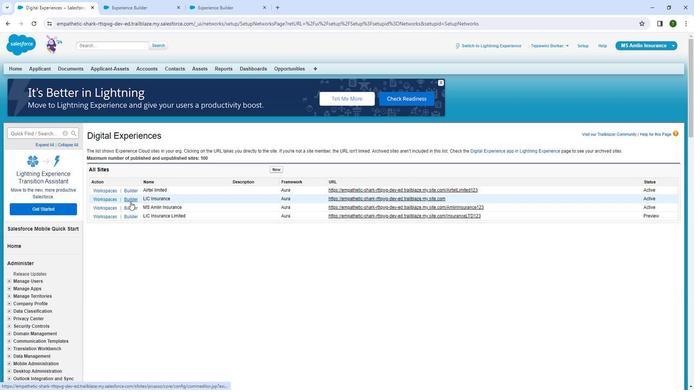 
Action: Mouse moved to (257, 197)
Screenshot: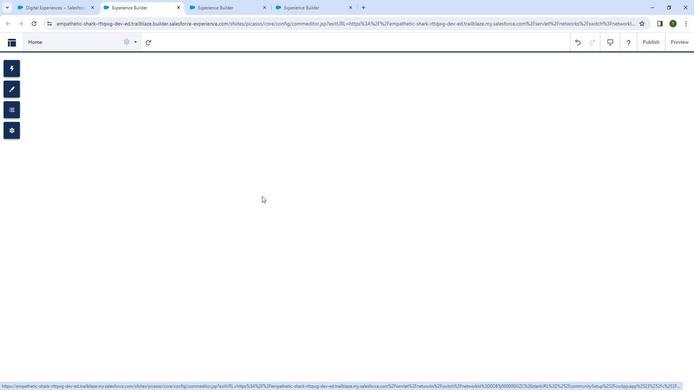 
Action: Mouse pressed left at (257, 197)
Screenshot: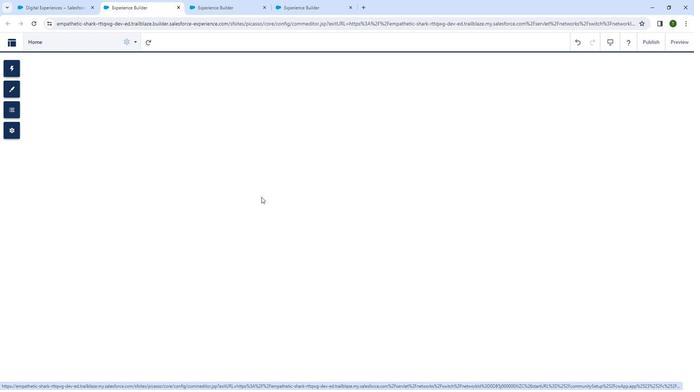
Action: Mouse moved to (505, 129)
Screenshot: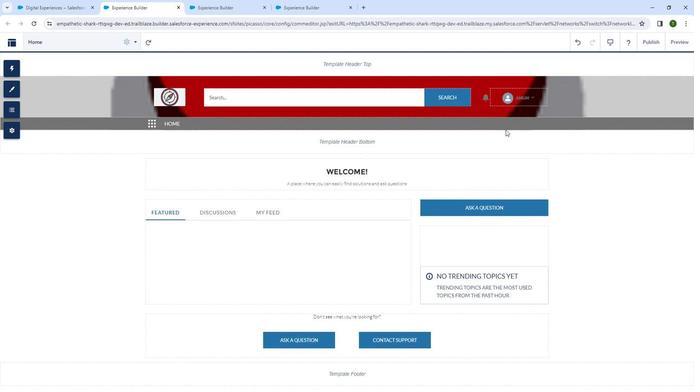 
Action: Mouse pressed left at (505, 129)
Screenshot: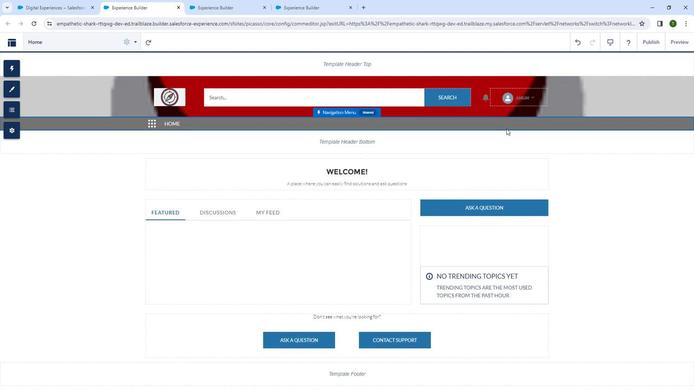 
Action: Mouse moved to (611, 140)
Screenshot: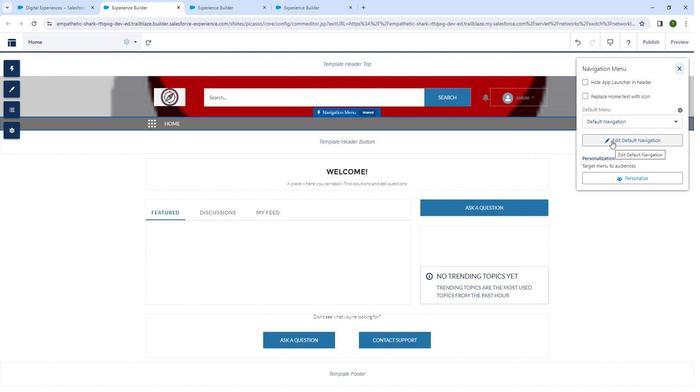 
Action: Mouse pressed left at (611, 140)
Screenshot: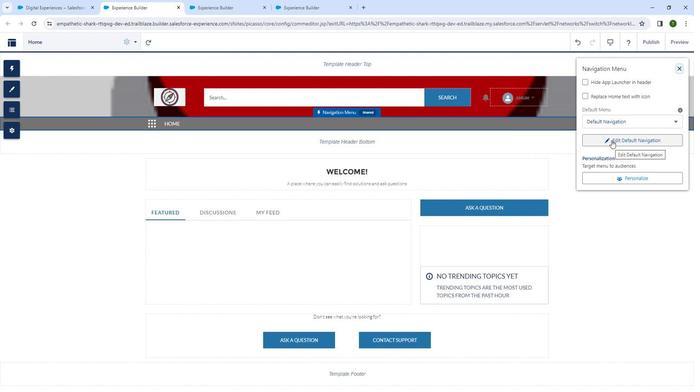 
Action: Mouse moved to (300, 148)
Screenshot: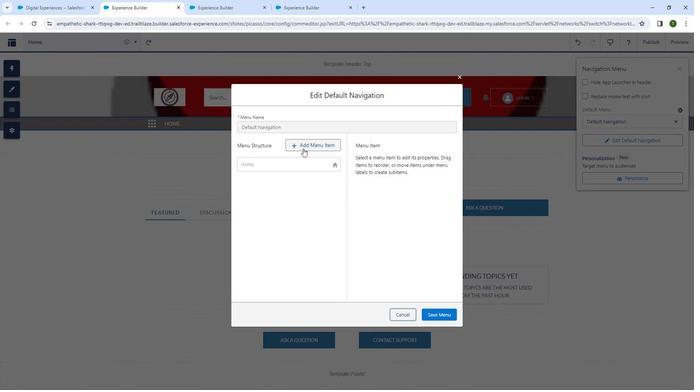
Action: Mouse pressed left at (300, 148)
Screenshot: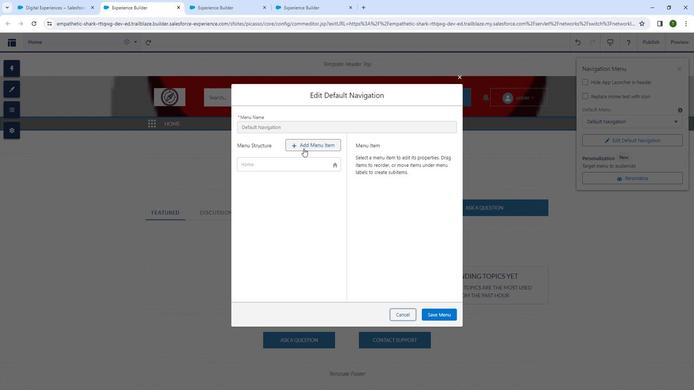 
Action: Mouse moved to (395, 168)
Screenshot: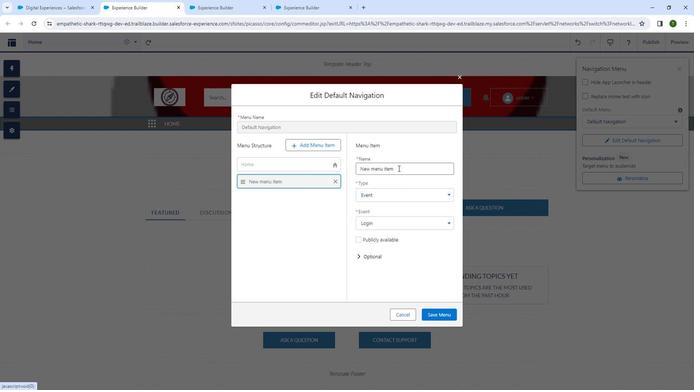 
Action: Mouse pressed left at (395, 168)
Screenshot: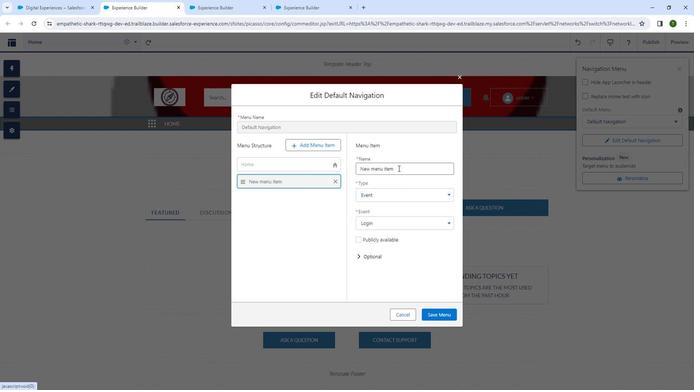 
Action: Mouse moved to (346, 178)
Screenshot: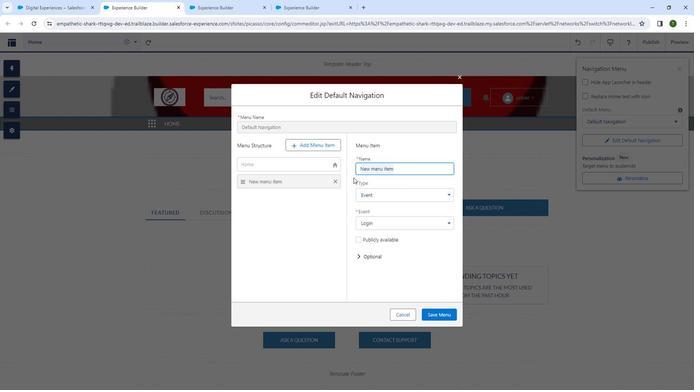 
Action: Key pressed <Key.shift>Applicant
Screenshot: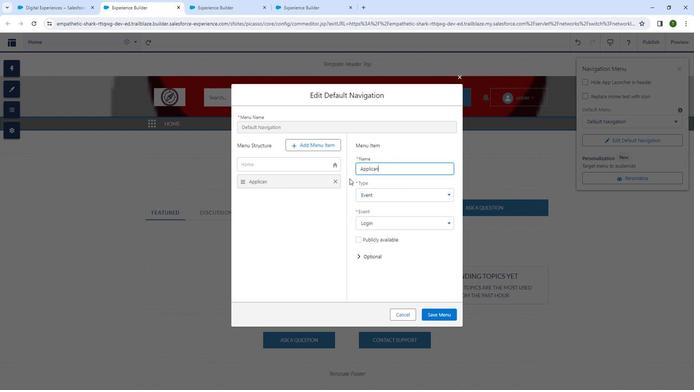 
Action: Mouse moved to (358, 192)
Screenshot: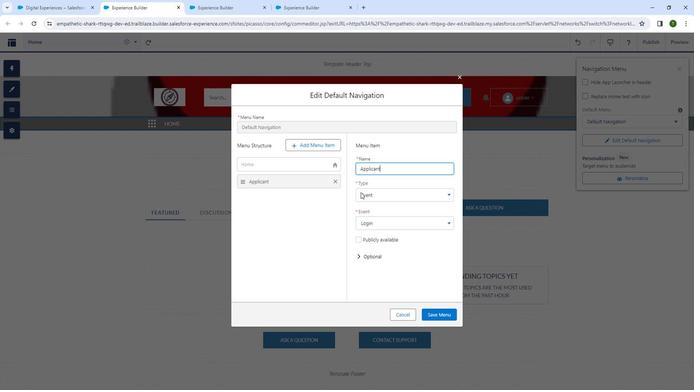 
Action: Mouse pressed left at (358, 192)
Screenshot: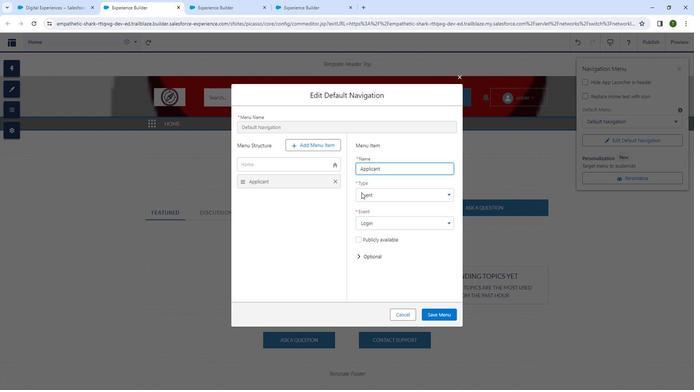 
Action: Mouse moved to (362, 238)
Screenshot: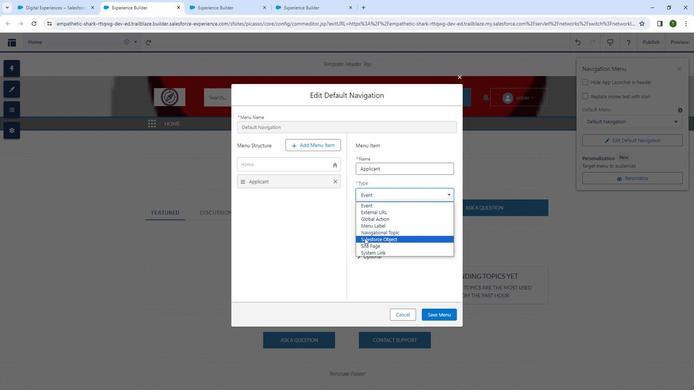 
Action: Mouse pressed left at (362, 238)
Screenshot: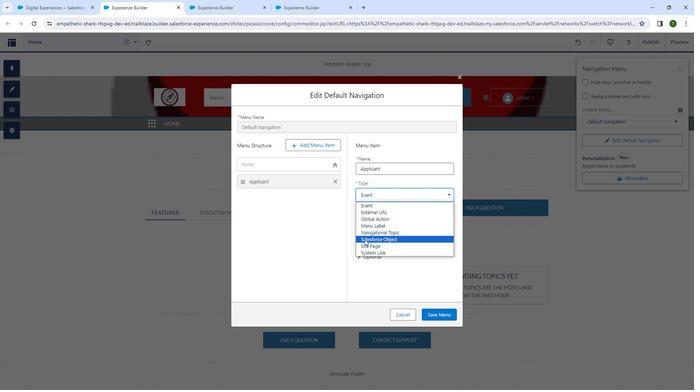 
Action: Mouse moved to (380, 228)
Screenshot: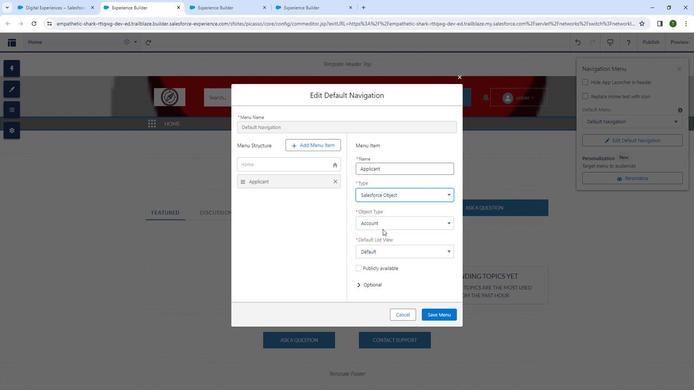 
Action: Mouse pressed left at (380, 228)
Screenshot: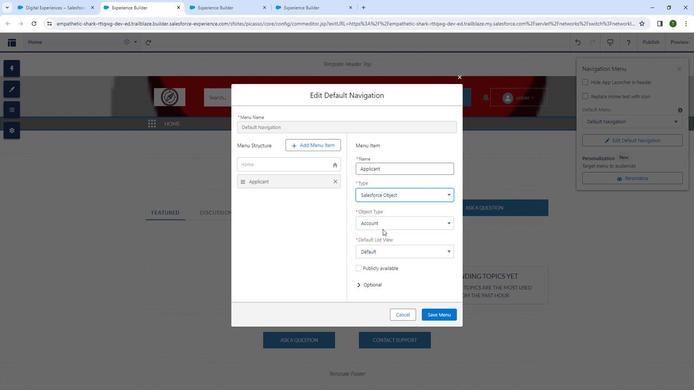 
Action: Mouse moved to (376, 242)
Screenshot: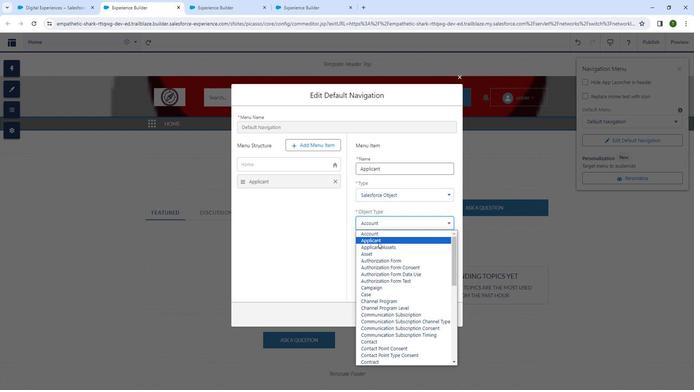 
Action: Mouse pressed left at (376, 242)
Screenshot: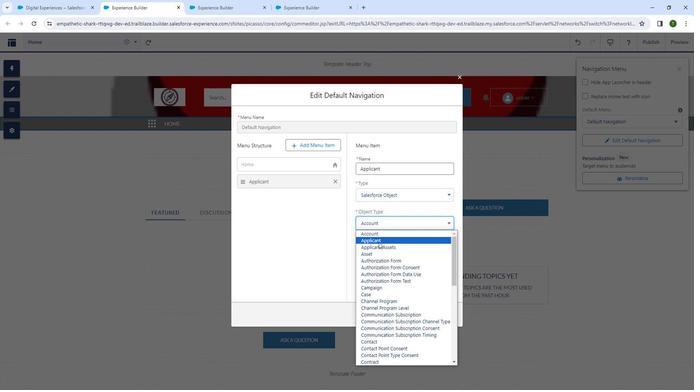 
Action: Mouse moved to (423, 314)
Screenshot: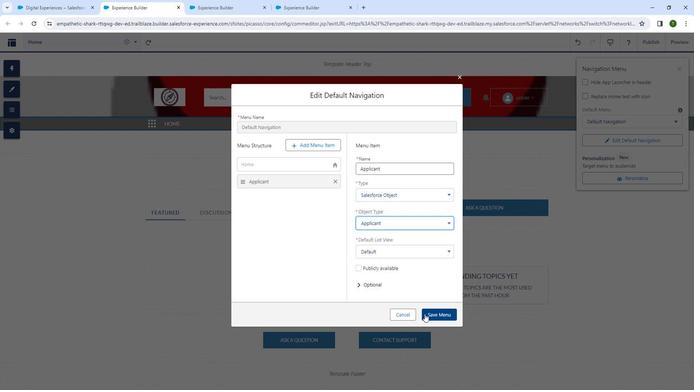 
Action: Mouse pressed left at (423, 314)
Screenshot: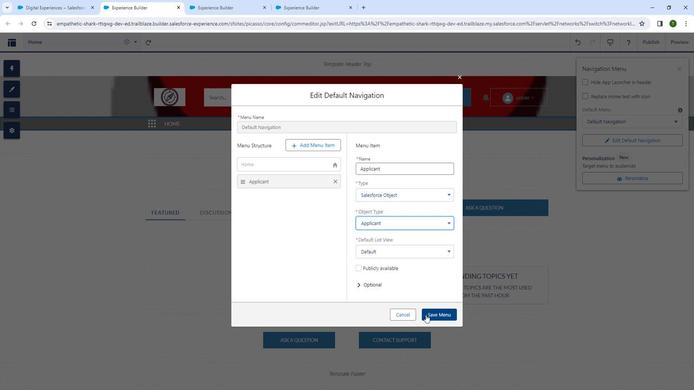 
Action: Mouse moved to (607, 143)
Screenshot: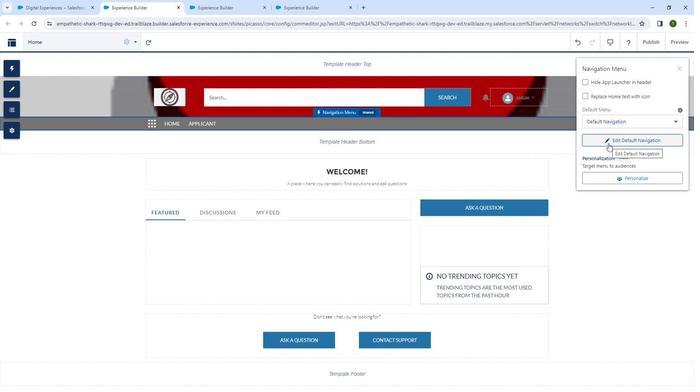 
Action: Mouse pressed left at (607, 143)
Screenshot: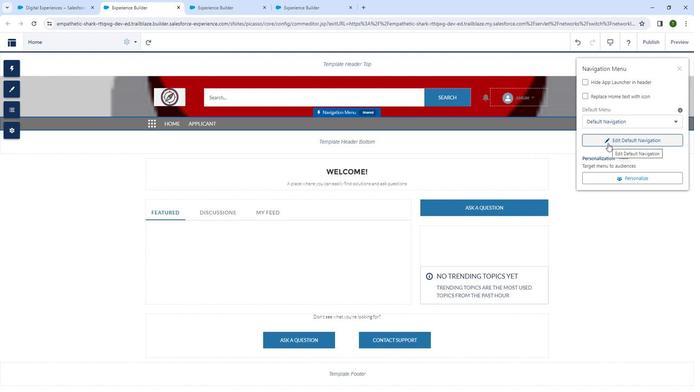 
Action: Mouse moved to (296, 149)
Screenshot: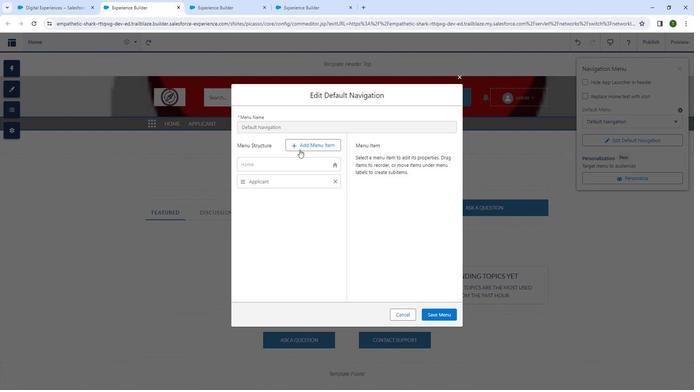 
Action: Mouse pressed left at (296, 149)
Screenshot: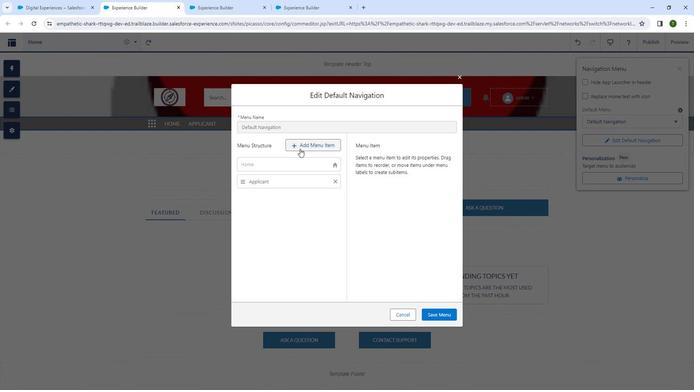 
Action: Mouse moved to (392, 167)
Screenshot: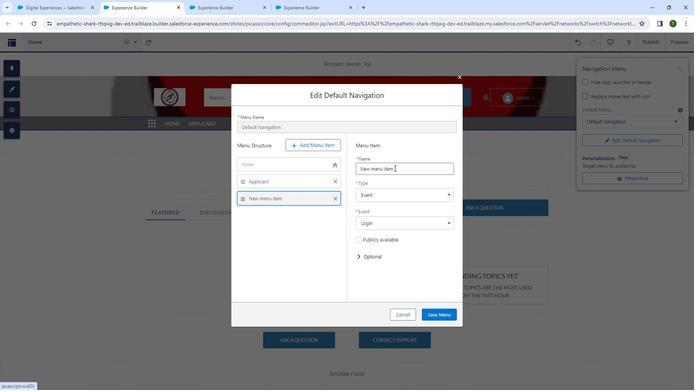
Action: Mouse pressed left at (392, 167)
Screenshot: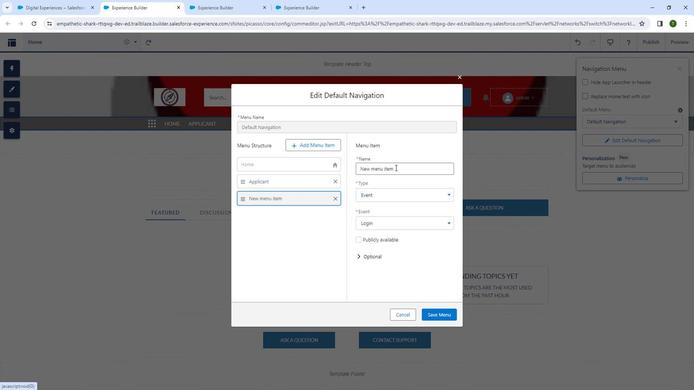 
Action: Mouse moved to (333, 179)
Screenshot: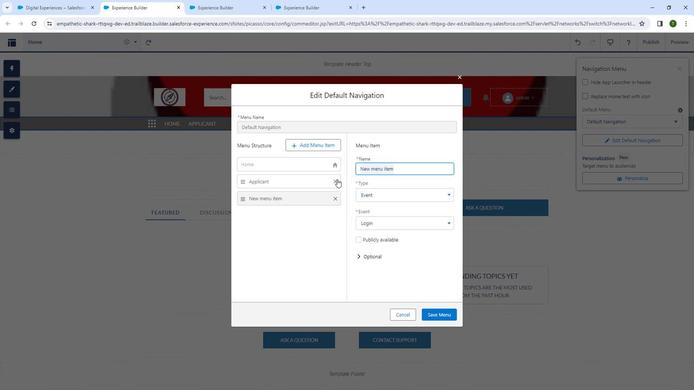 
Action: Key pressed <Key.backspace><Key.shift>Ad<Key.backspace><Key.backspace><Key.shift>Opp<Key.backspace><Key.backspace><Key.backspace><Key.caps_lock><Key.caps_lock><Key.caps_lock><Key.caps_lock><Key.caps_lock><Key.shift>aCC<Key.backspace><Key.backspace><Key.backspace><Key.shift>aCC<Key.caps_lock><Key.backspace><Key.backspace><Key.backspace><Key.shift>Account
Screenshot: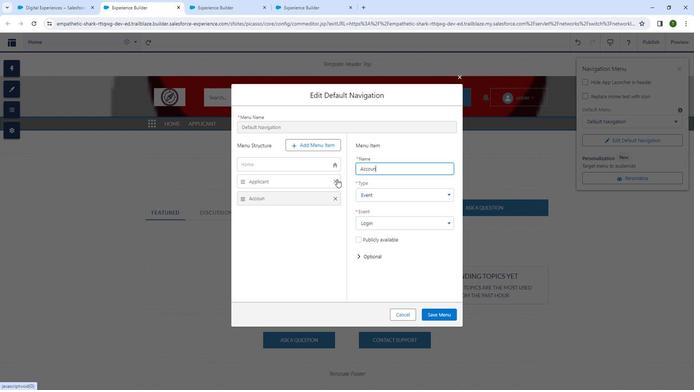 
Action: Mouse moved to (377, 198)
Screenshot: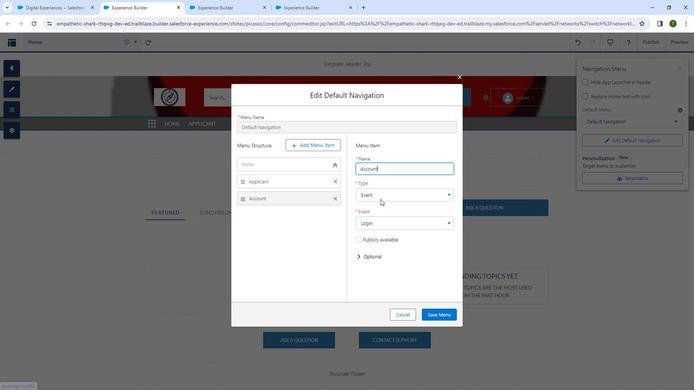 
Action: Mouse pressed left at (377, 198)
Screenshot: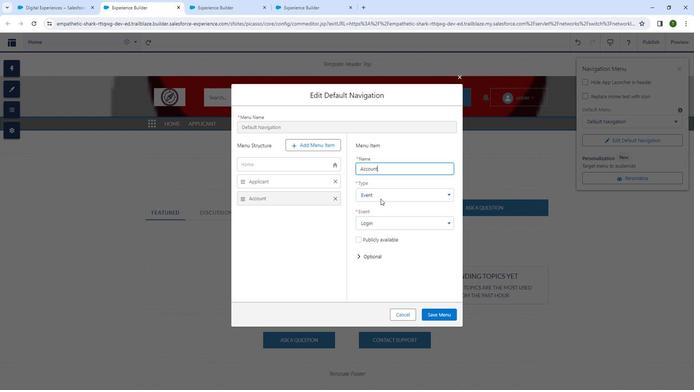 
Action: Mouse moved to (381, 237)
Screenshot: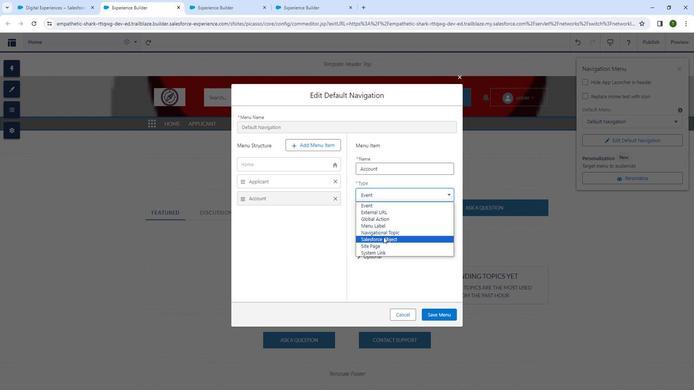 
Action: Mouse pressed left at (381, 237)
Screenshot: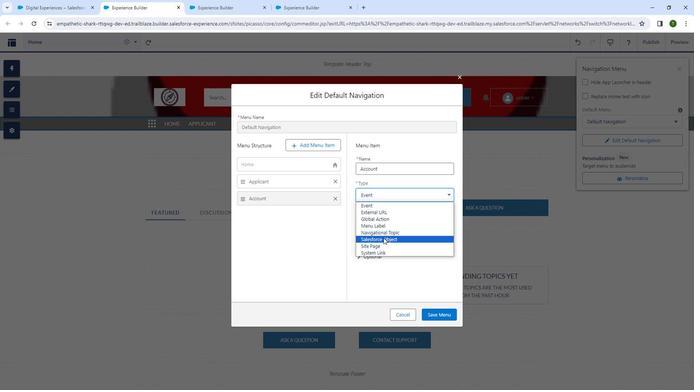 
Action: Mouse moved to (429, 313)
